 Task: Find an Airbnb in Marsabit, Kenya for 4 guests from 10th to 25th July, with a price range of ₹15,000 to ₹25,000, 2 bedrooms, 2 bathrooms, and amenities including Free parking, TV, Gym, Breakfast, and Wifi. Enable 'Self check-in'.
Action: Mouse moved to (493, 120)
Screenshot: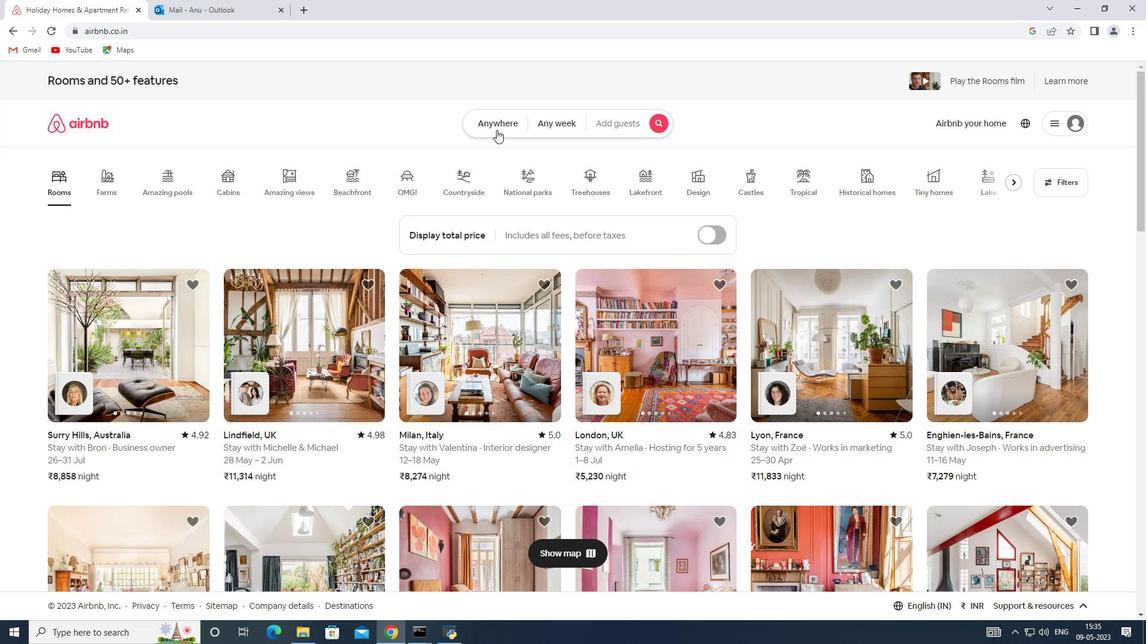 
Action: Mouse pressed left at (493, 120)
Screenshot: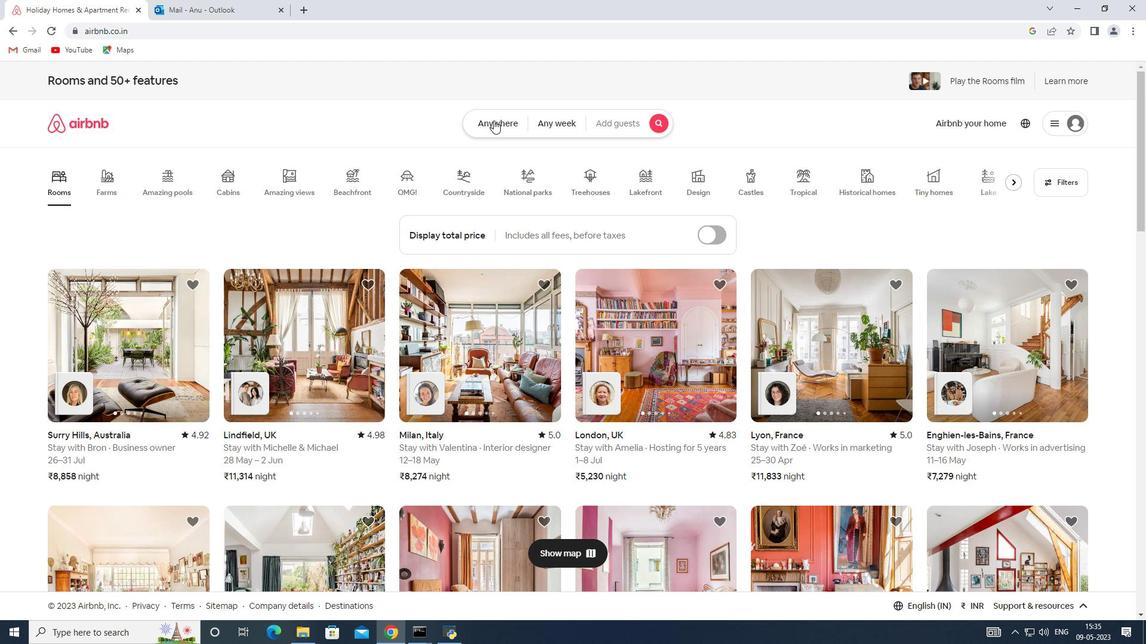 
Action: Mouse moved to (401, 177)
Screenshot: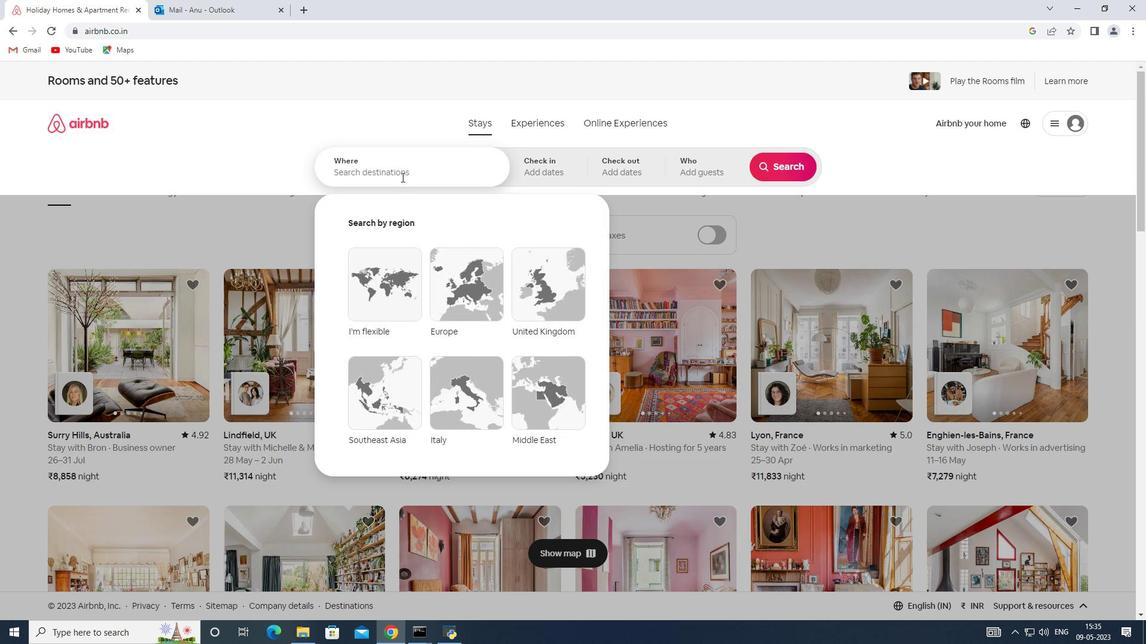 
Action: Mouse pressed left at (401, 177)
Screenshot: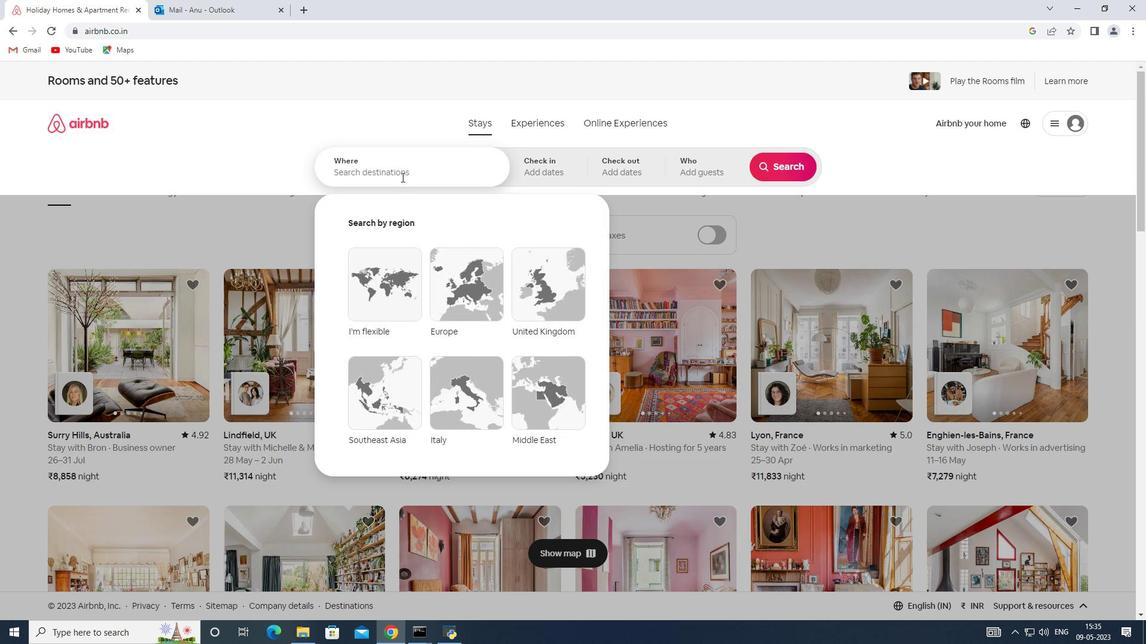 
Action: Key pressed <Key.shift>Marsabit,<Key.shift><Key.shift><Key.shift><Key.shift><Key.shift><Key.shift><Key.shift>Kenya
Screenshot: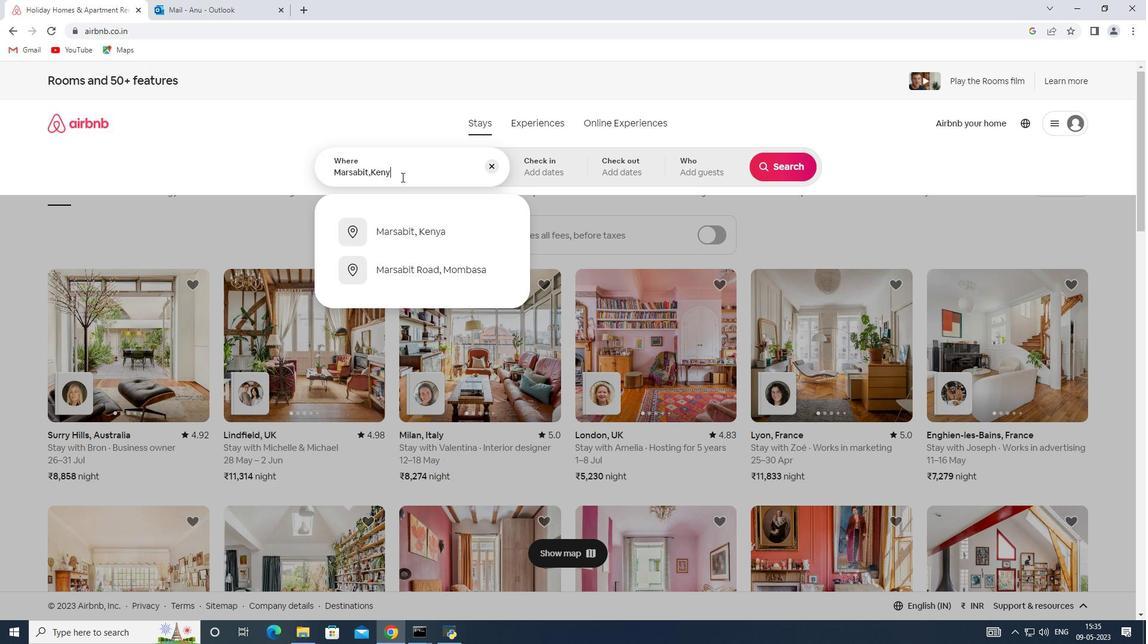 
Action: Mouse moved to (543, 178)
Screenshot: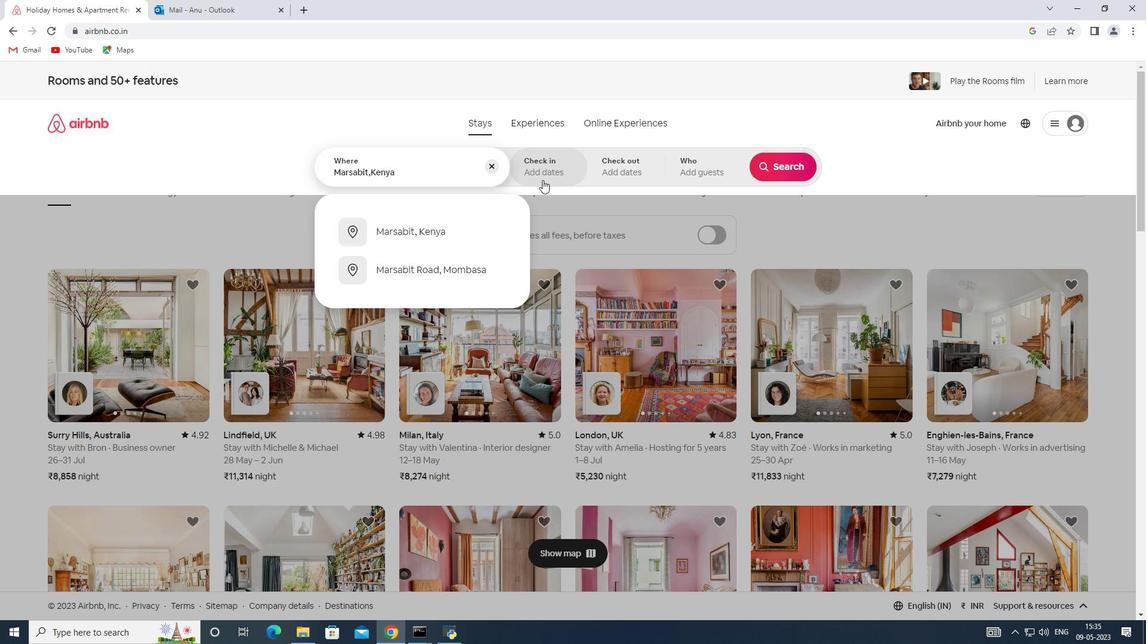 
Action: Mouse pressed left at (543, 178)
Screenshot: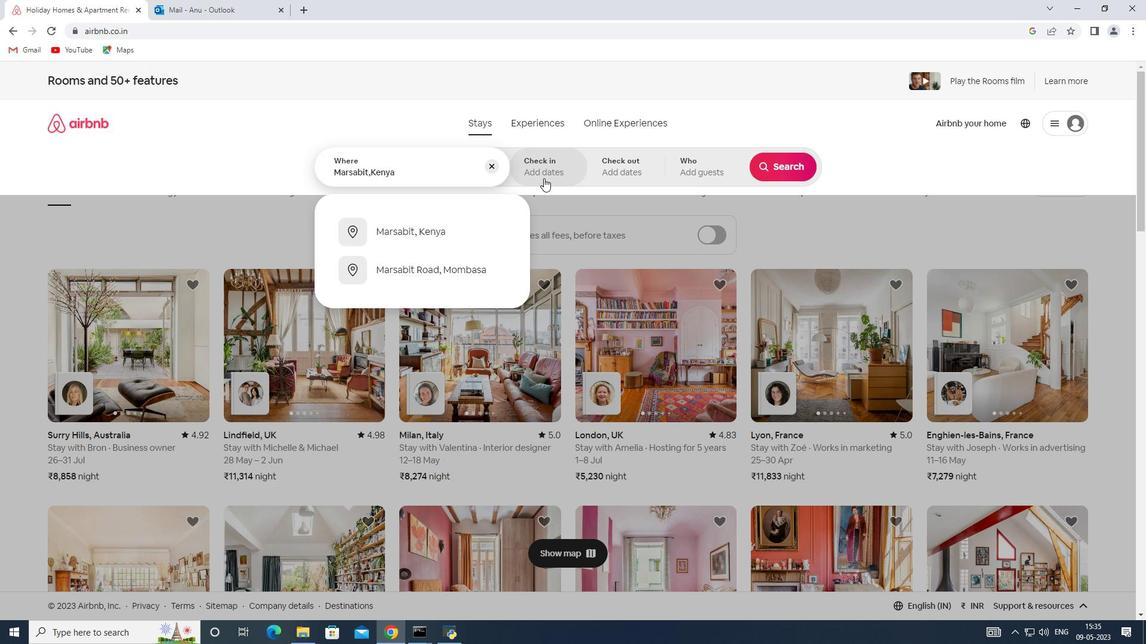 
Action: Mouse moved to (784, 262)
Screenshot: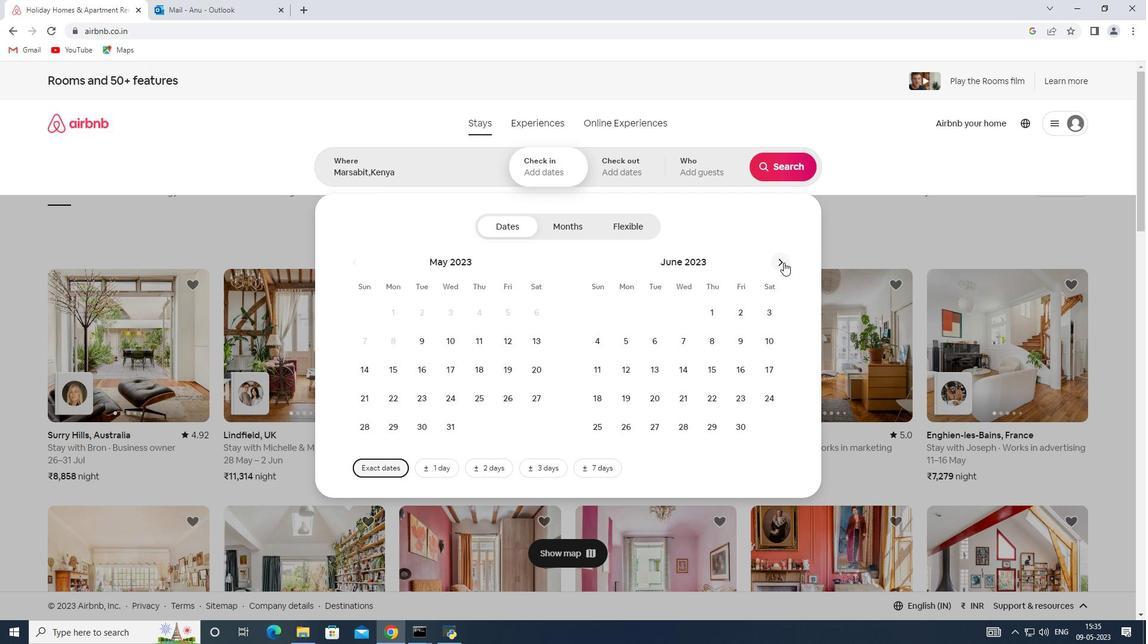 
Action: Mouse pressed left at (784, 262)
Screenshot: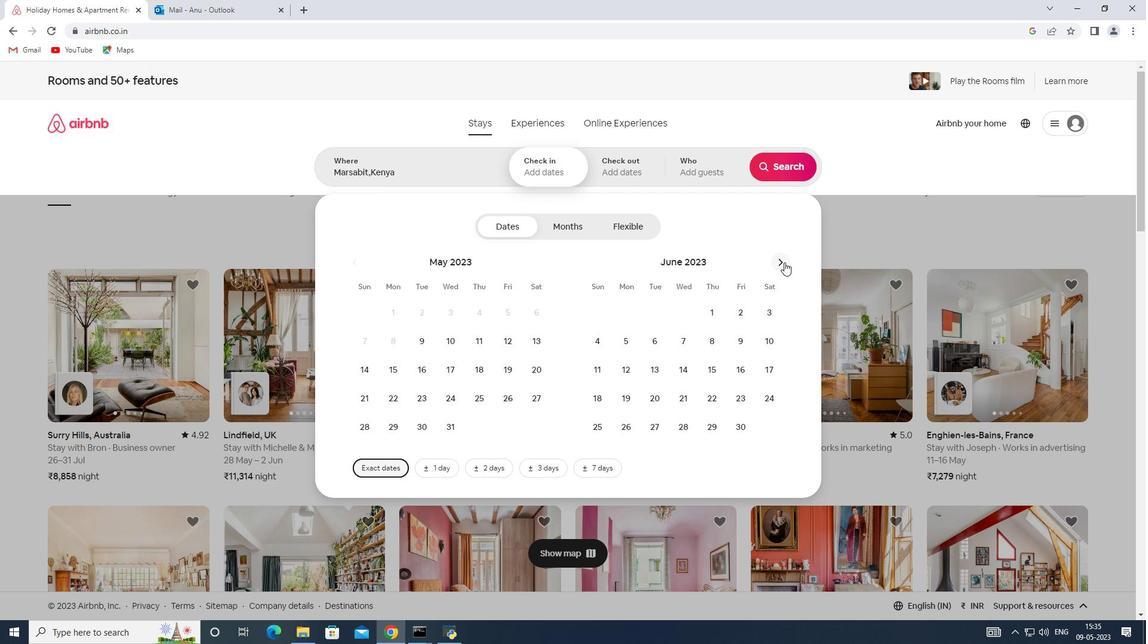 
Action: Mouse moved to (629, 366)
Screenshot: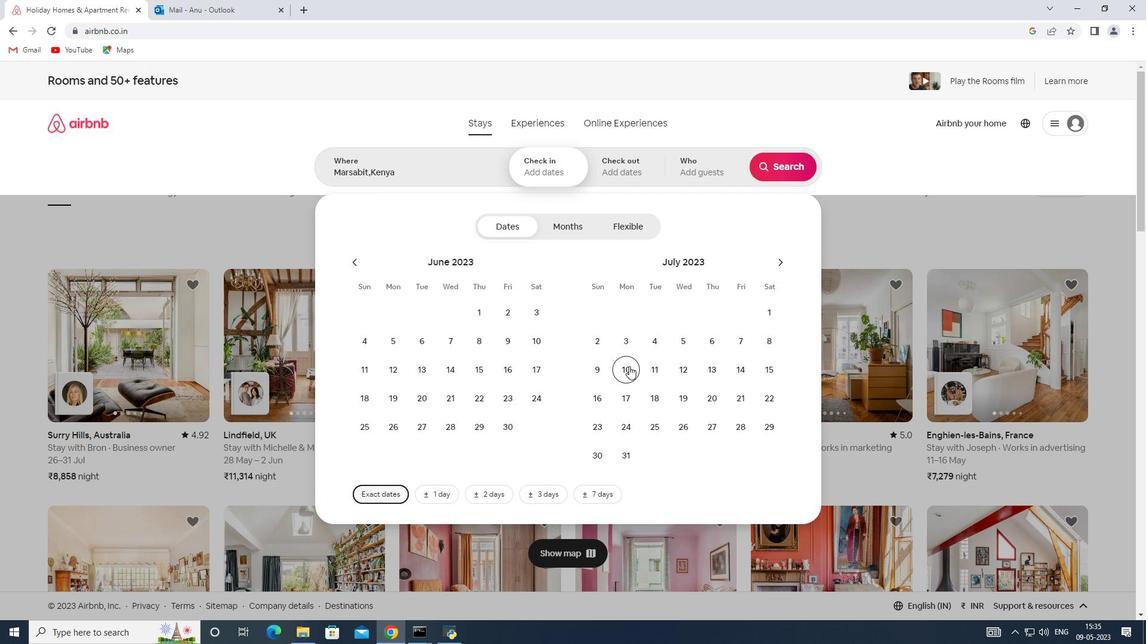 
Action: Mouse pressed left at (629, 366)
Screenshot: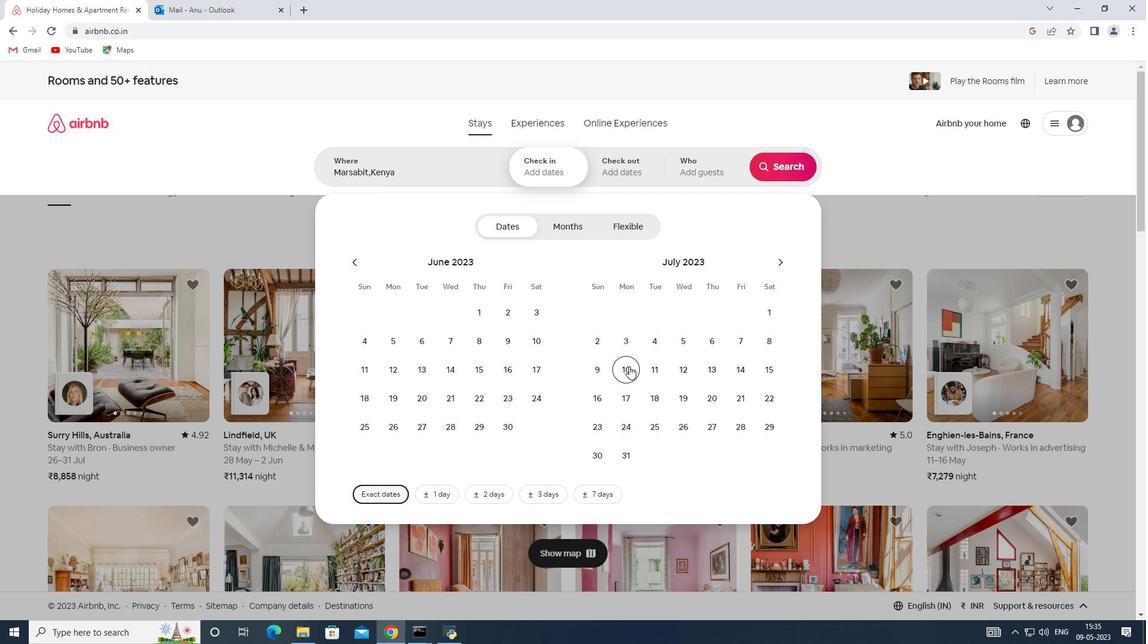 
Action: Mouse moved to (656, 422)
Screenshot: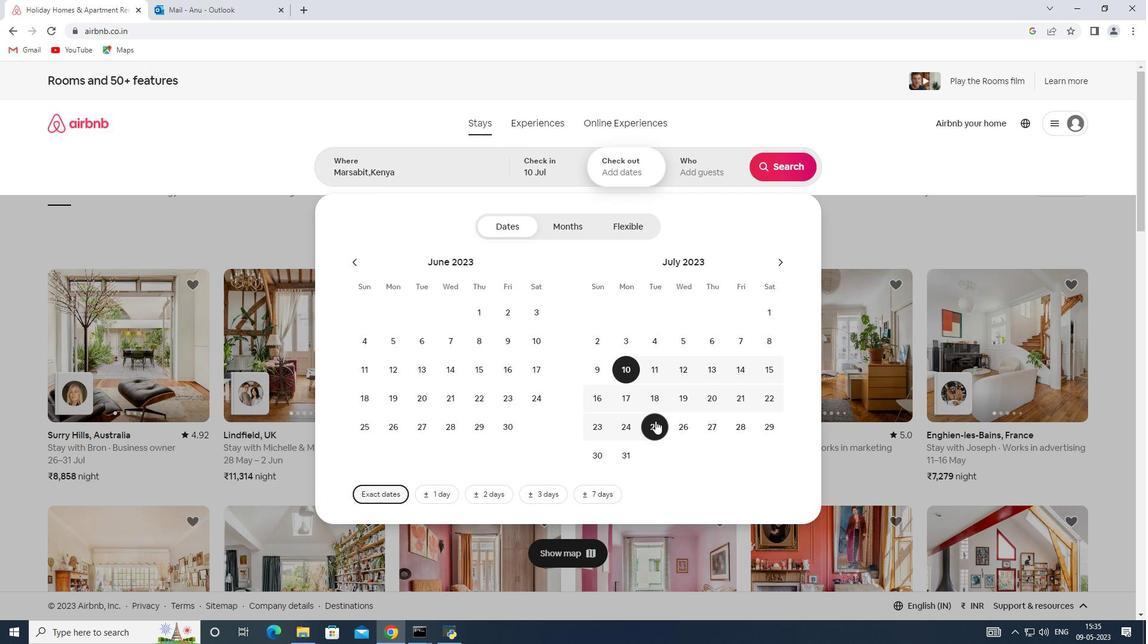 
Action: Mouse pressed left at (656, 422)
Screenshot: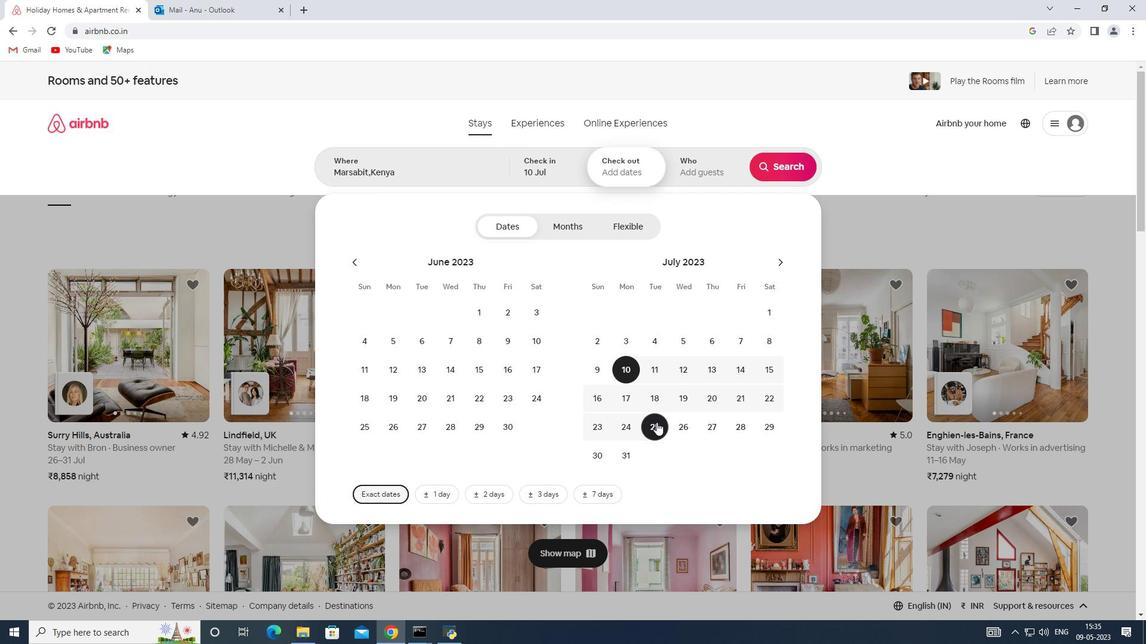 
Action: Mouse moved to (703, 168)
Screenshot: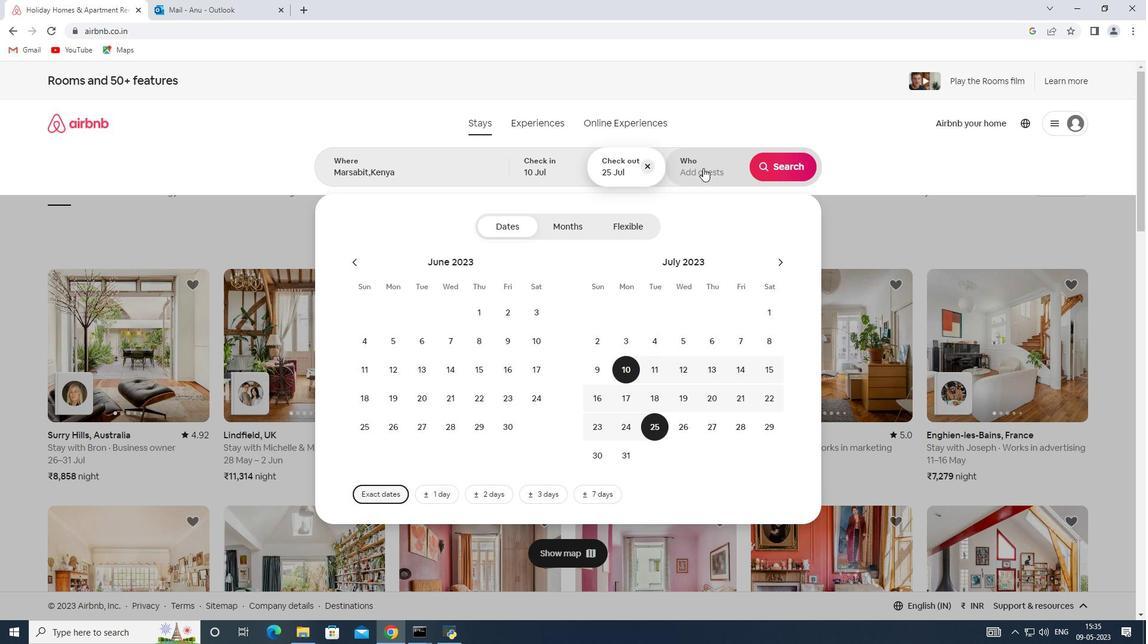 
Action: Mouse pressed left at (703, 168)
Screenshot: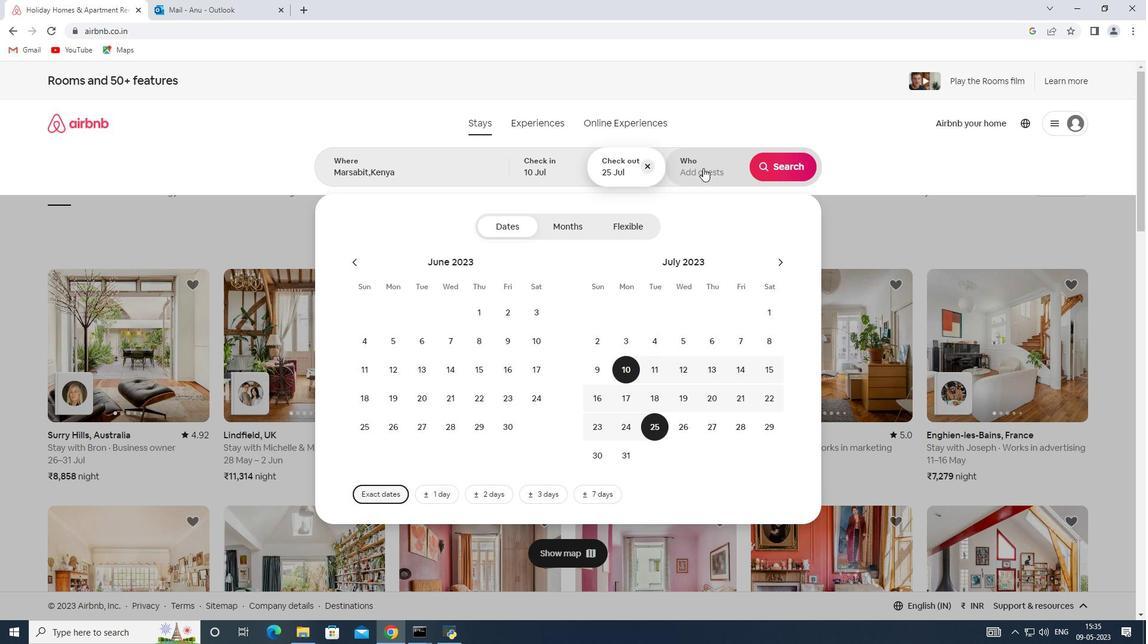 
Action: Mouse moved to (780, 229)
Screenshot: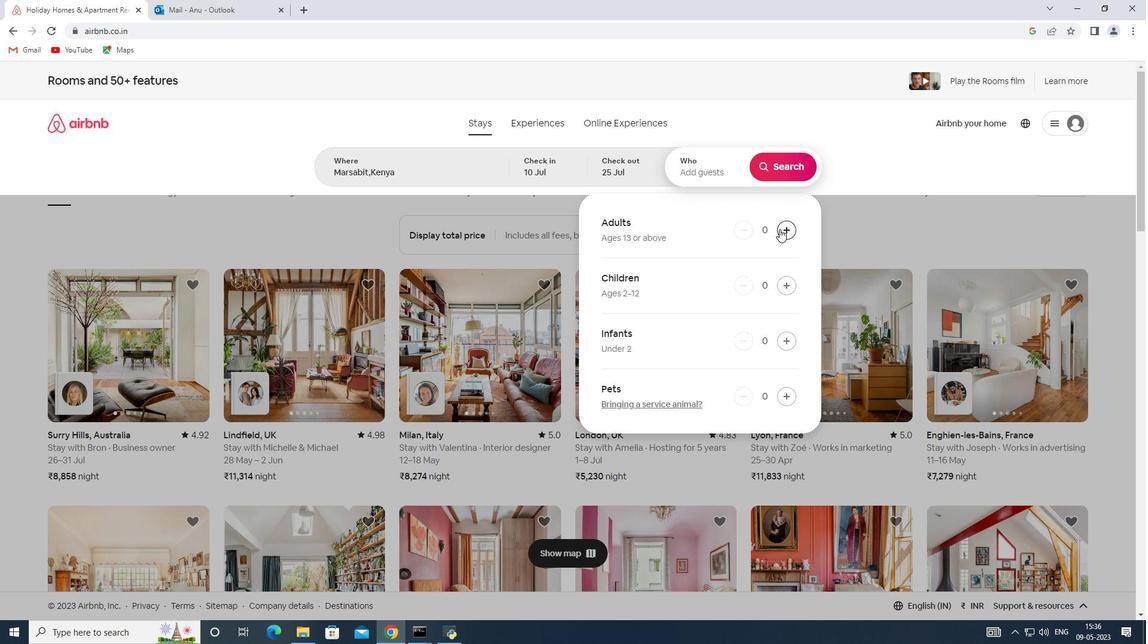 
Action: Mouse pressed left at (780, 229)
Screenshot: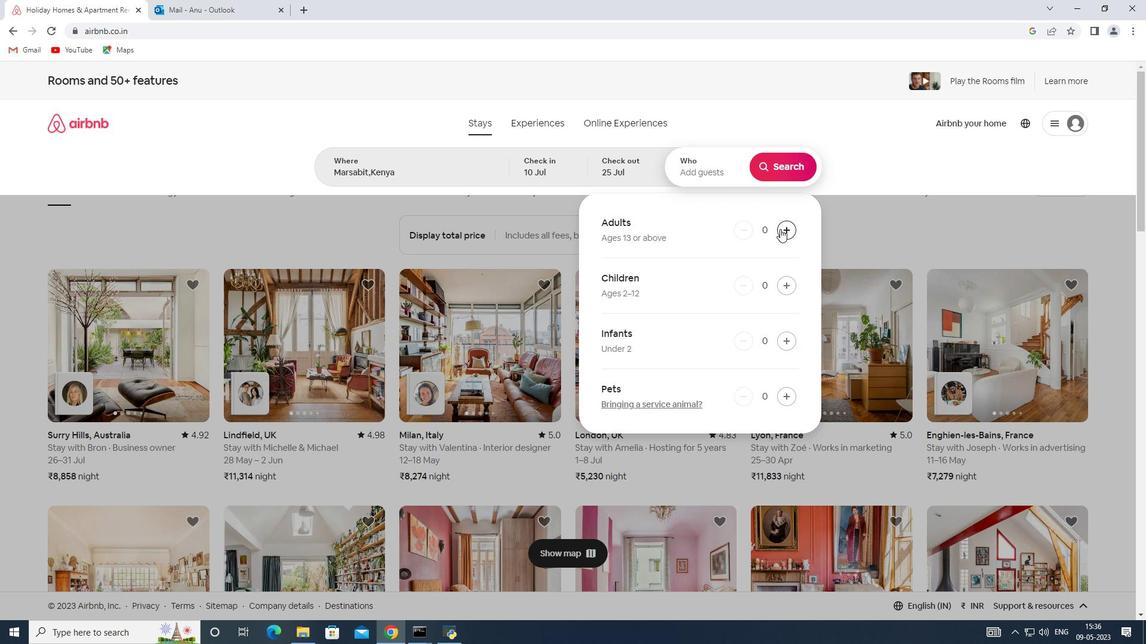 
Action: Mouse pressed left at (780, 229)
Screenshot: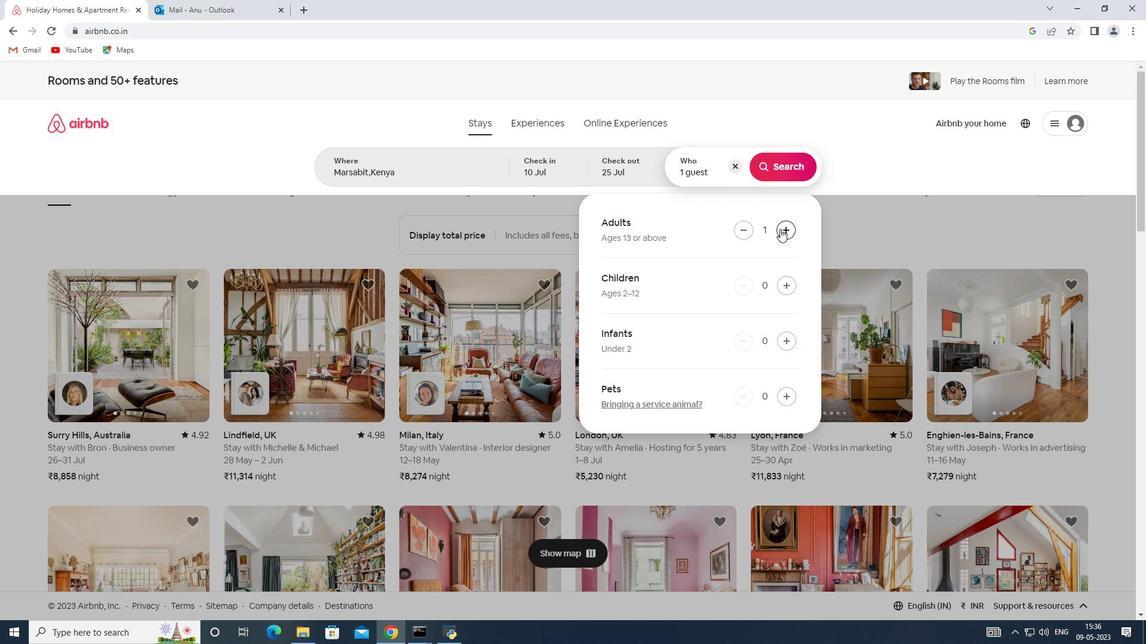 
Action: Mouse moved to (780, 229)
Screenshot: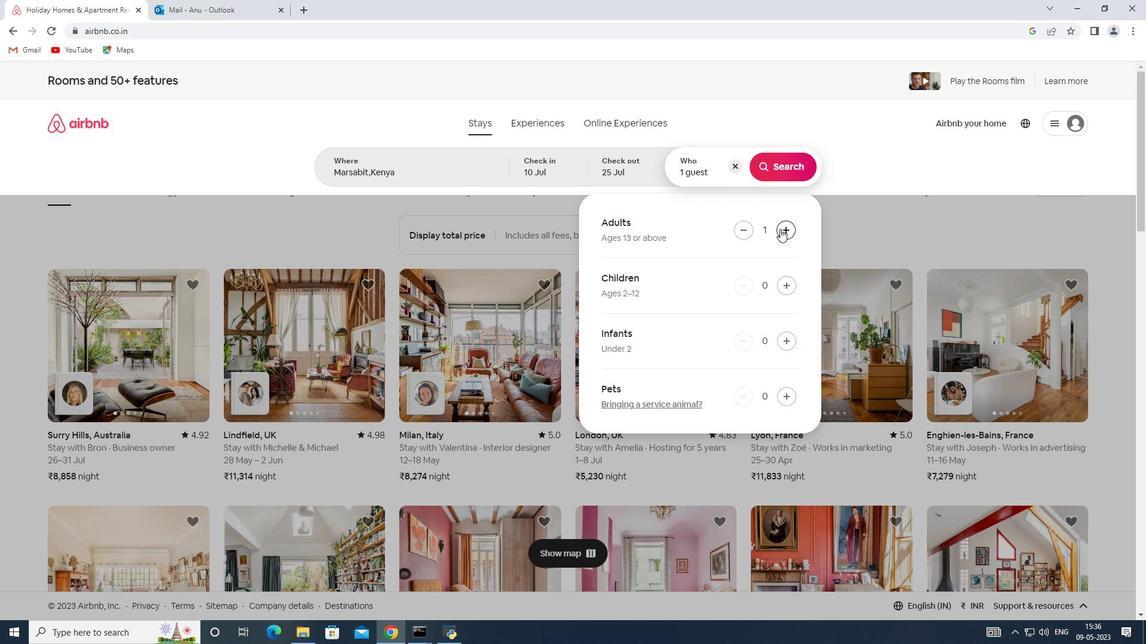 
Action: Mouse pressed left at (780, 229)
Screenshot: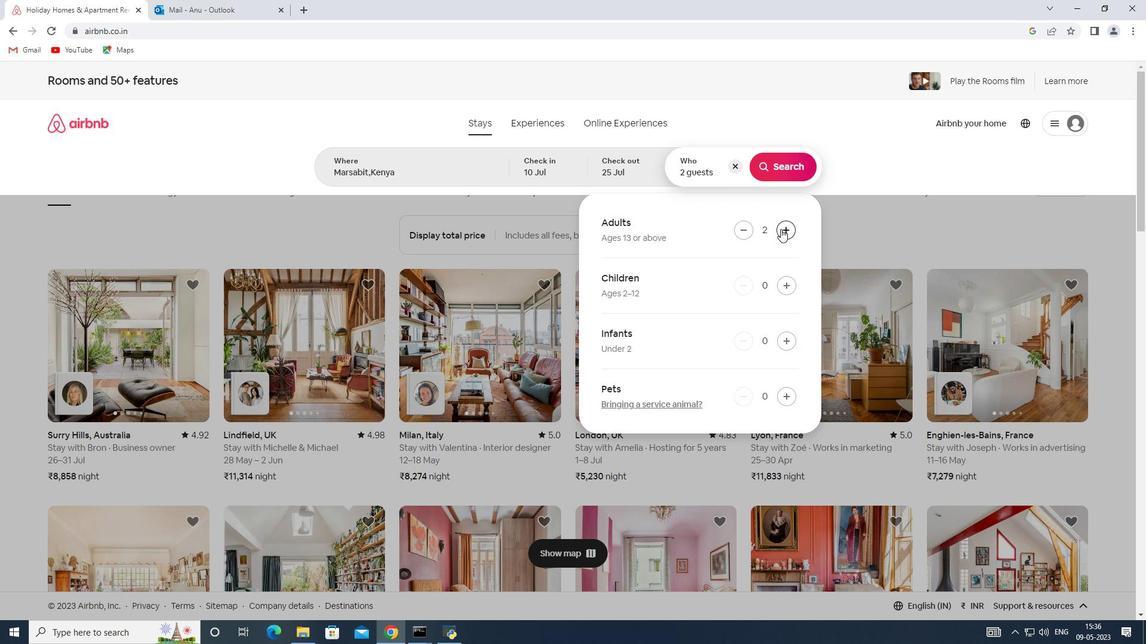 
Action: Mouse moved to (785, 280)
Screenshot: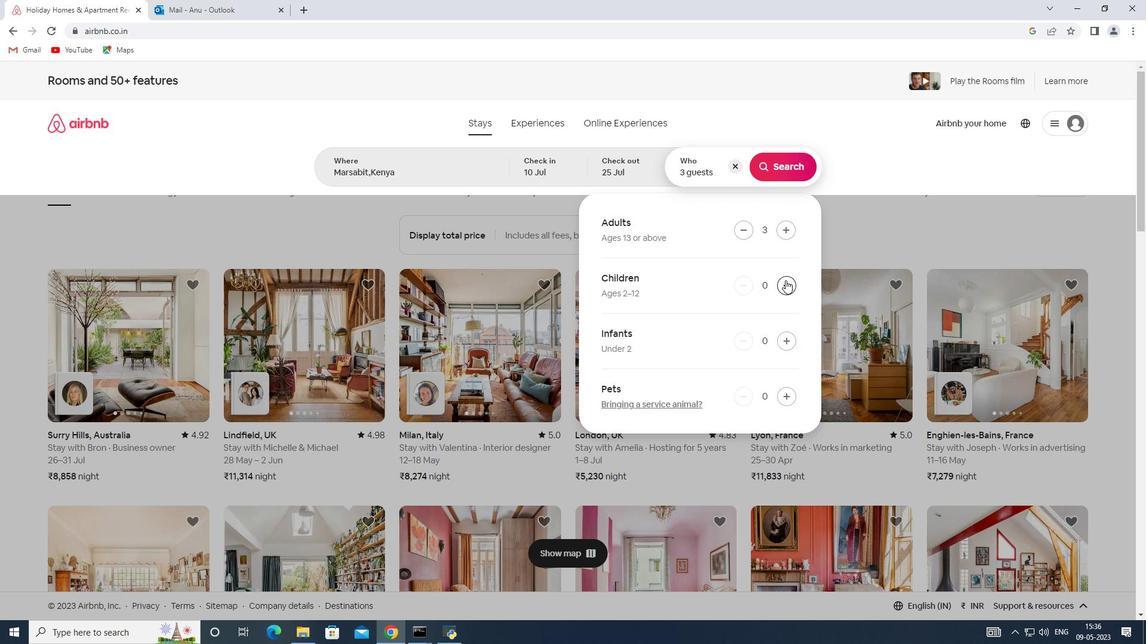 
Action: Mouse pressed left at (785, 280)
Screenshot: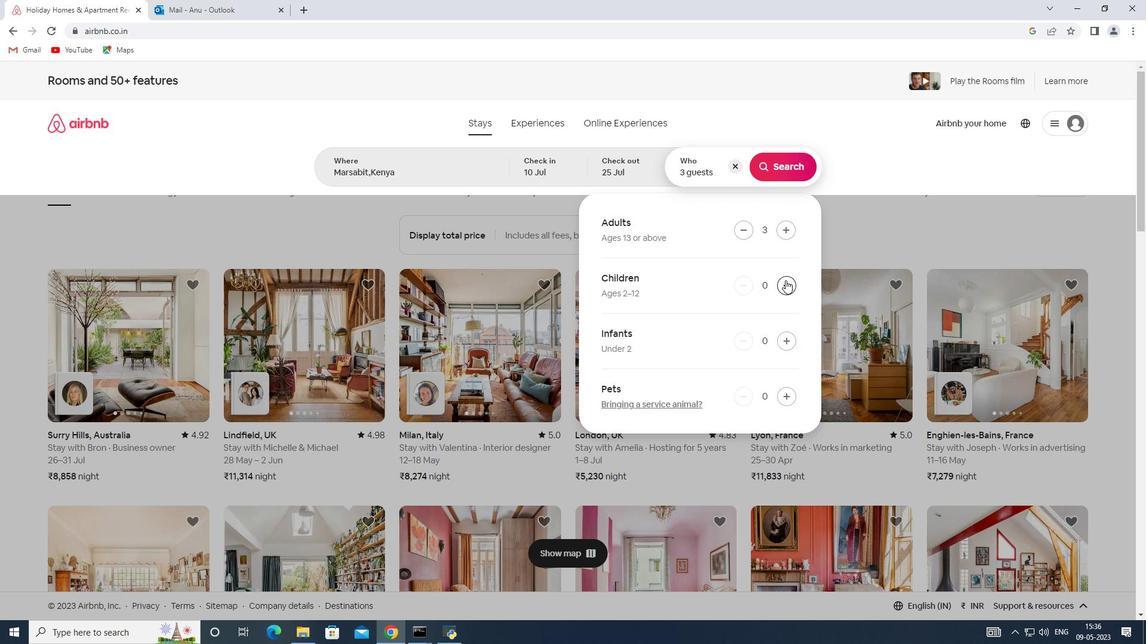 
Action: Mouse moved to (783, 168)
Screenshot: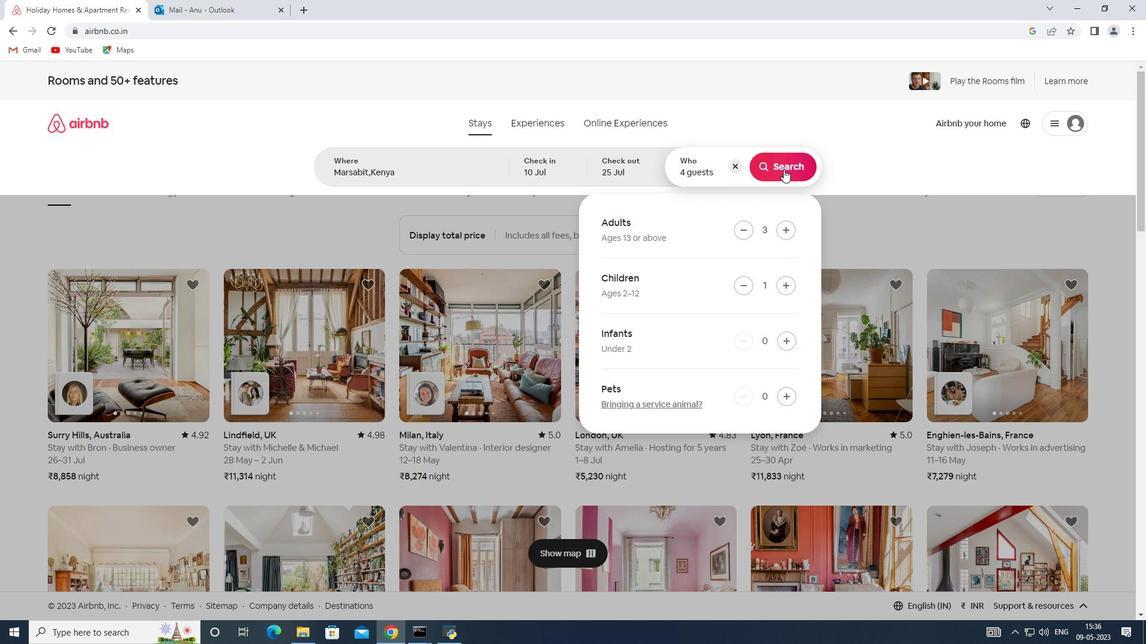 
Action: Mouse pressed left at (783, 168)
Screenshot: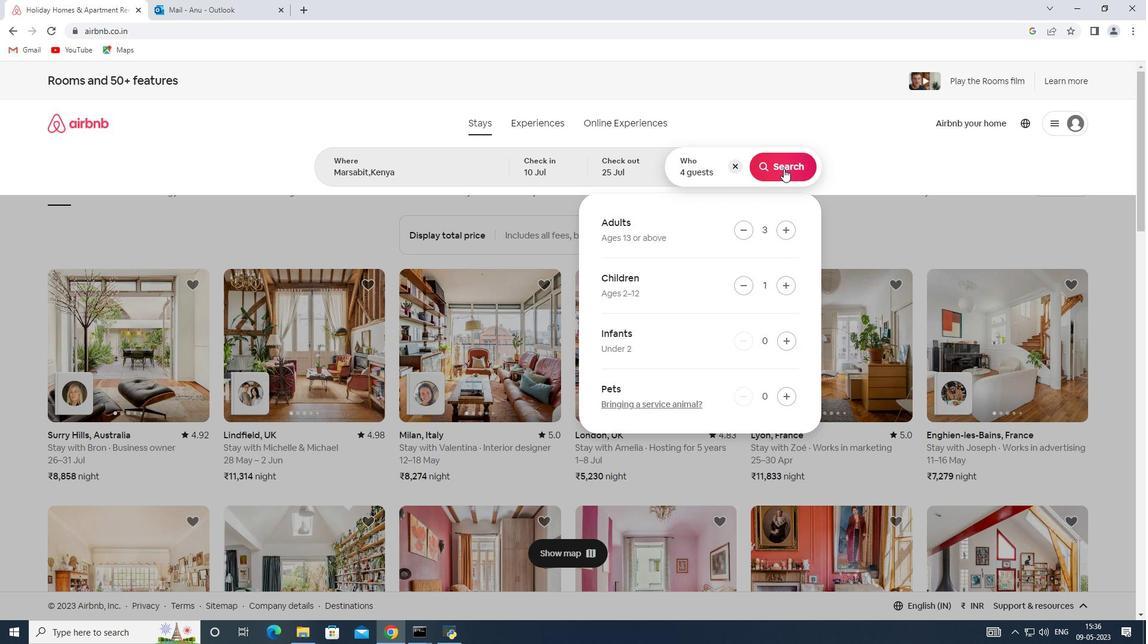 
Action: Mouse moved to (1094, 137)
Screenshot: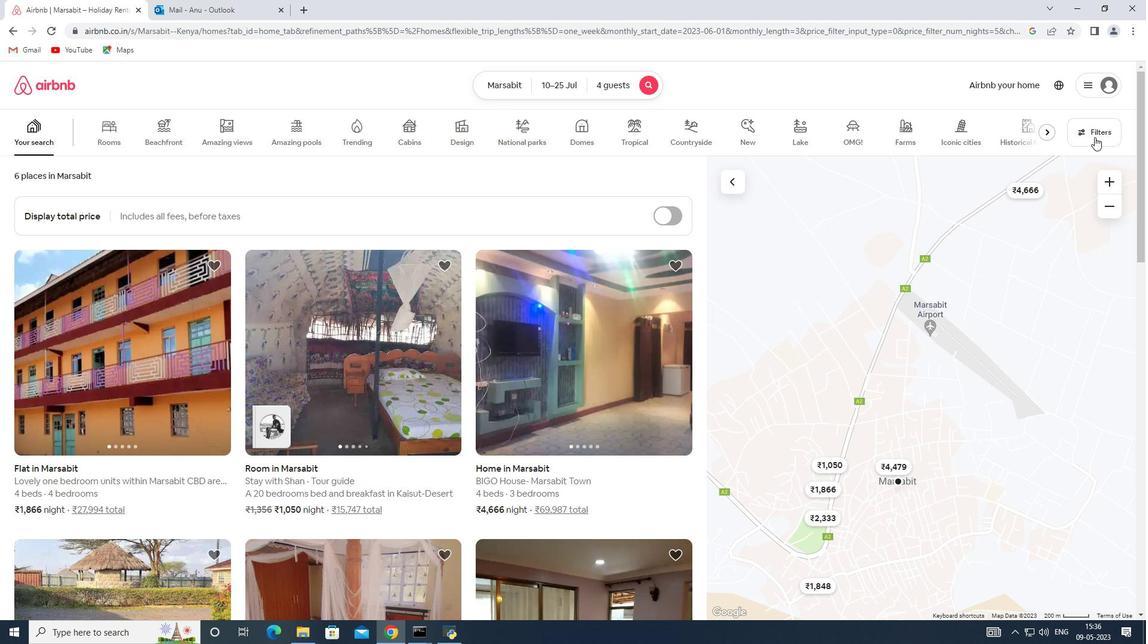 
Action: Mouse pressed left at (1094, 137)
Screenshot: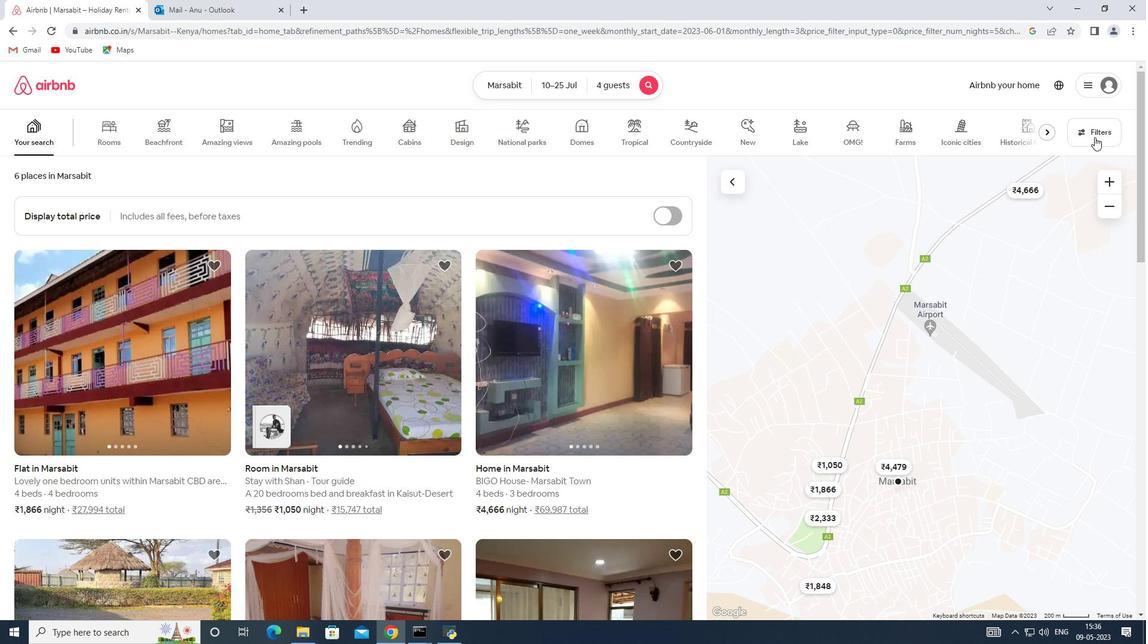 
Action: Mouse moved to (416, 431)
Screenshot: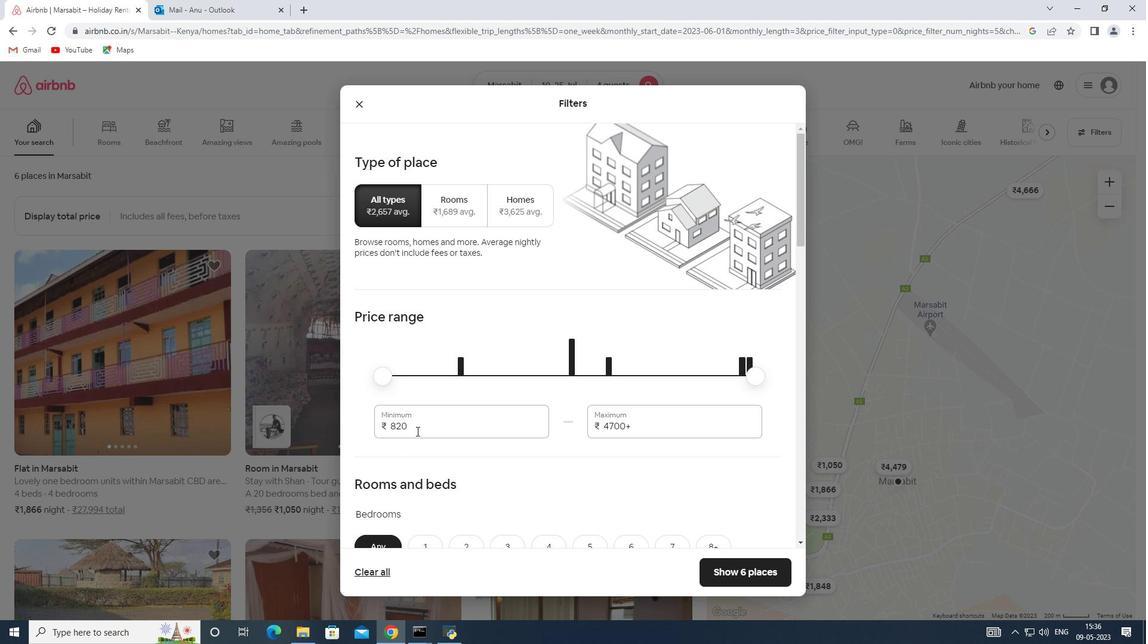 
Action: Mouse pressed left at (416, 431)
Screenshot: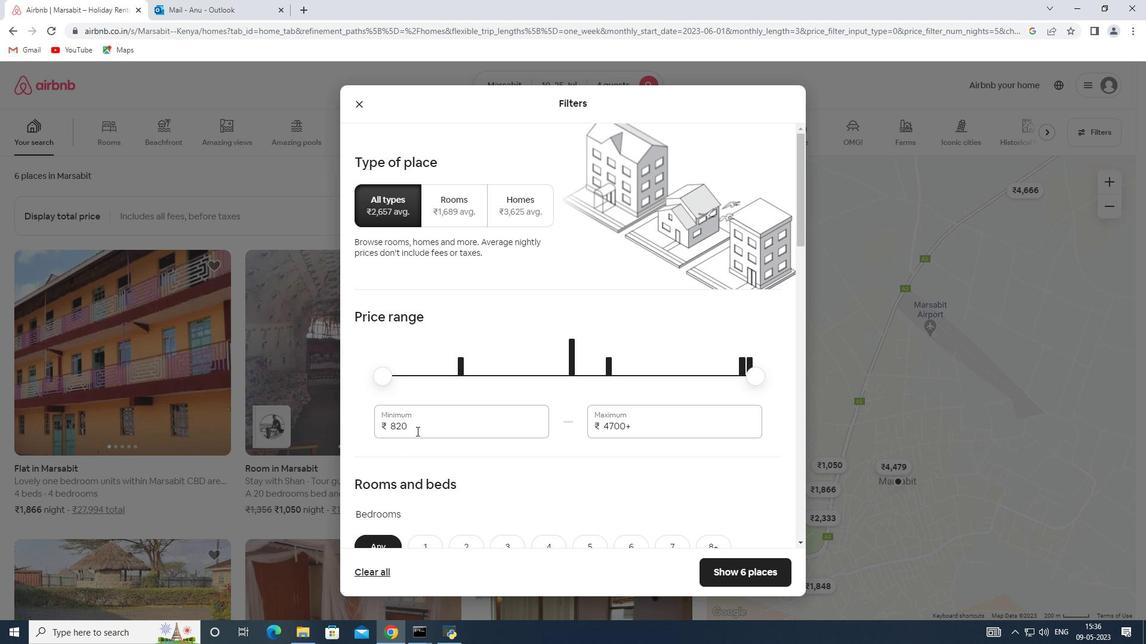 
Action: Mouse moved to (382, 430)
Screenshot: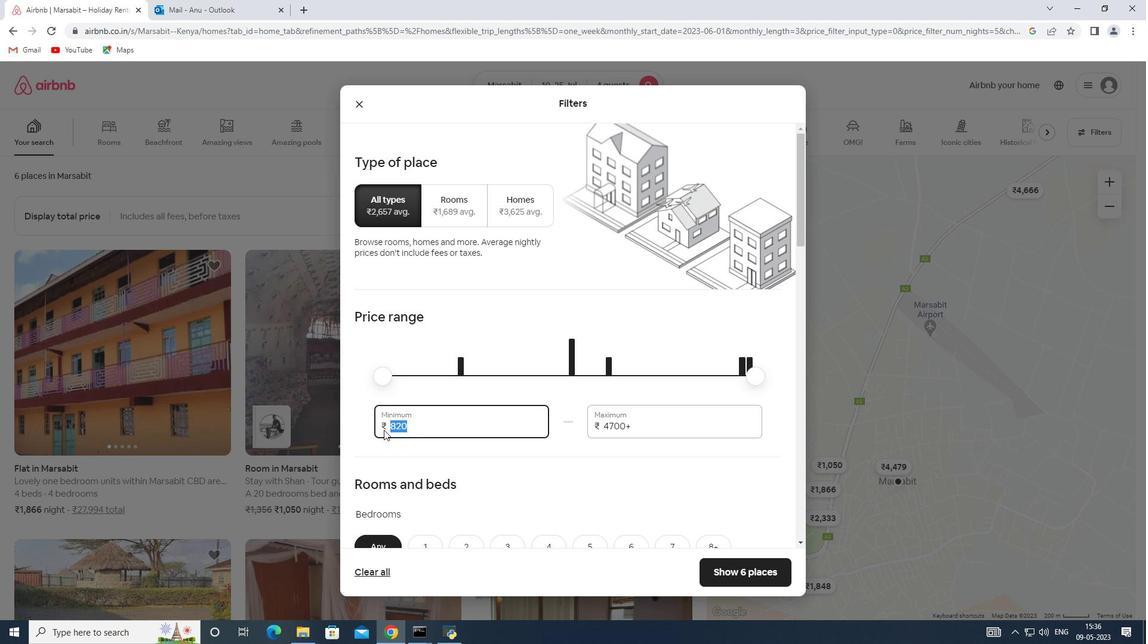 
Action: Key pressed 15000
Screenshot: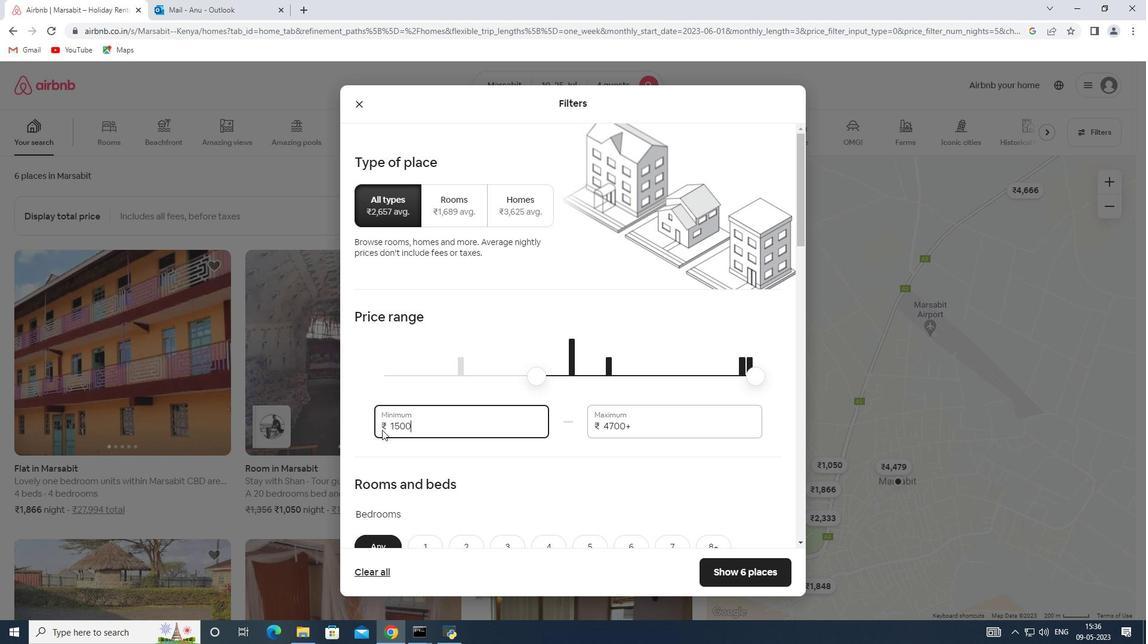 
Action: Mouse moved to (638, 425)
Screenshot: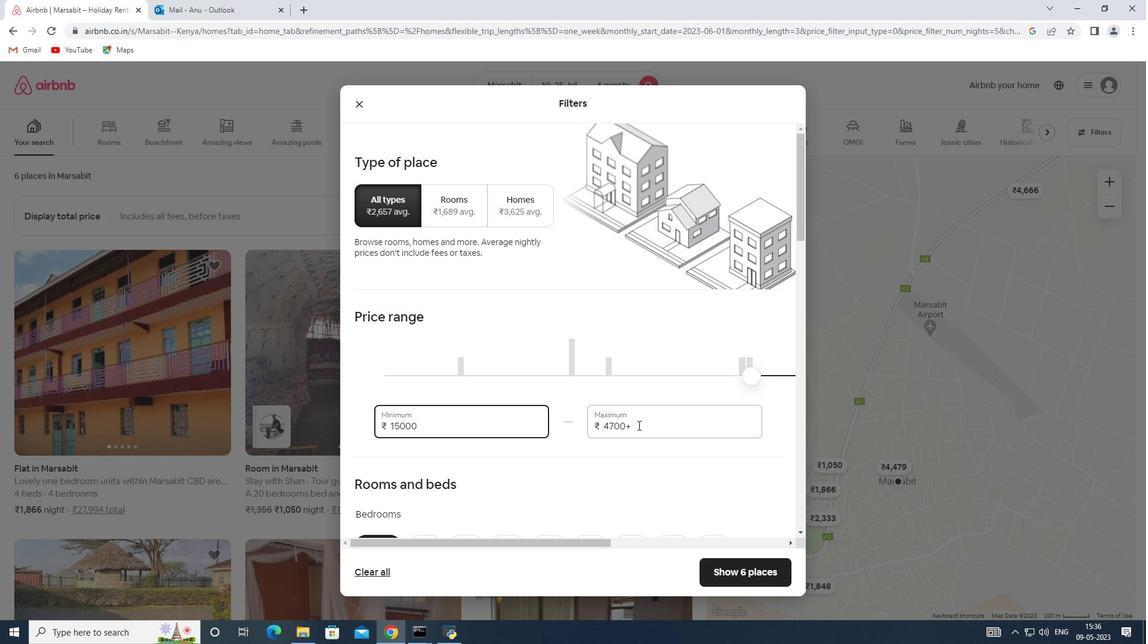 
Action: Mouse pressed left at (638, 425)
Screenshot: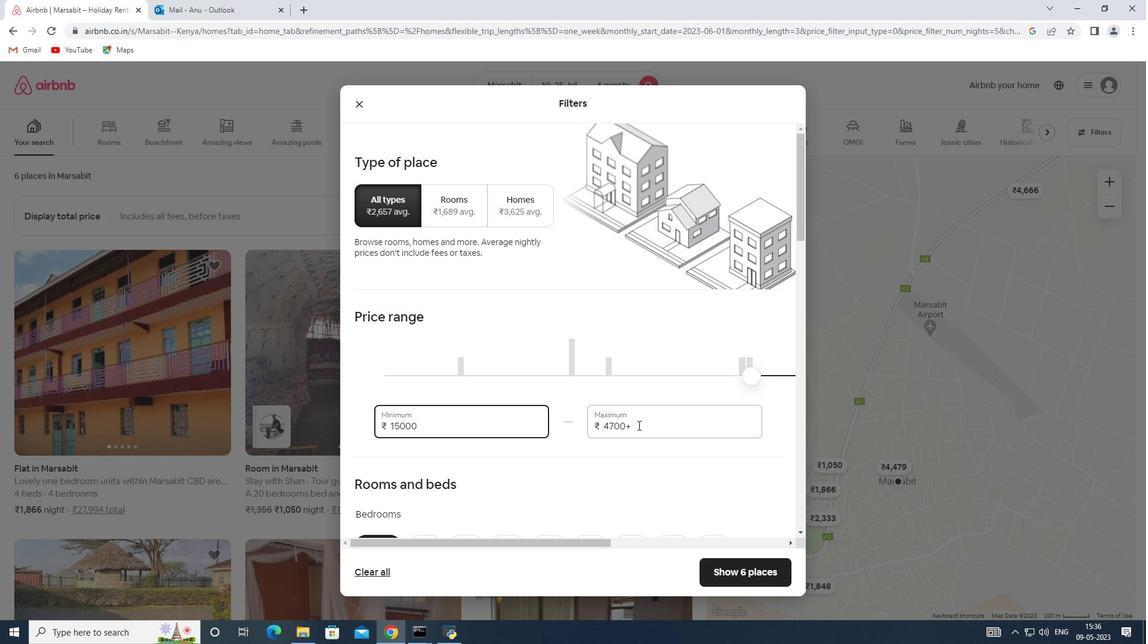 
Action: Mouse moved to (596, 426)
Screenshot: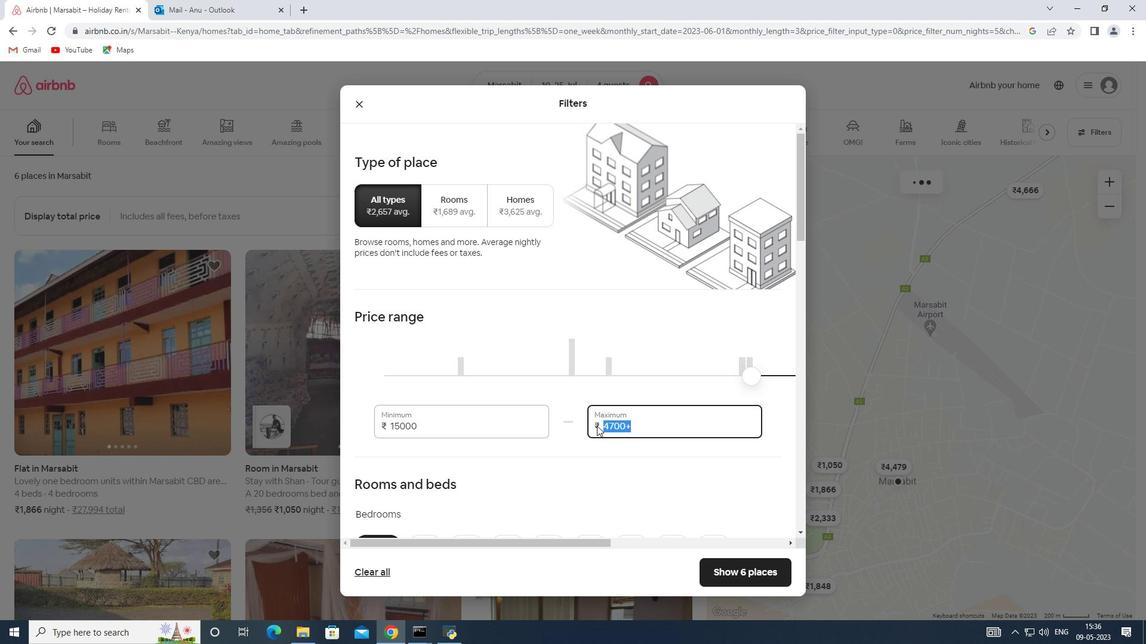 
Action: Key pressed 25000
Screenshot: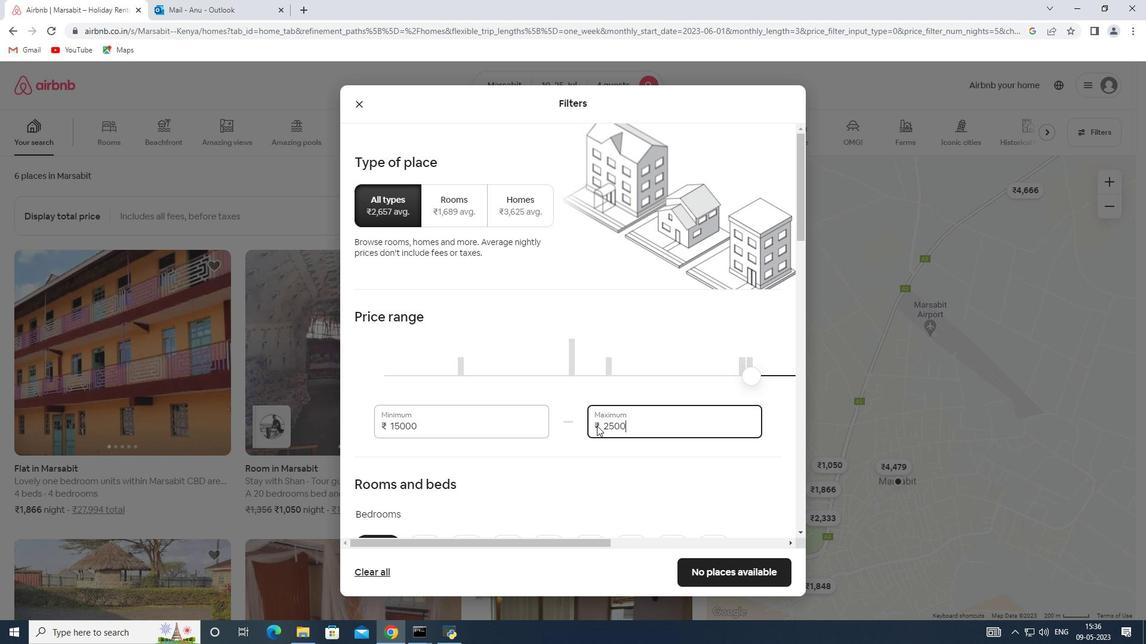 
Action: Mouse scrolled (596, 425) with delta (0, 0)
Screenshot: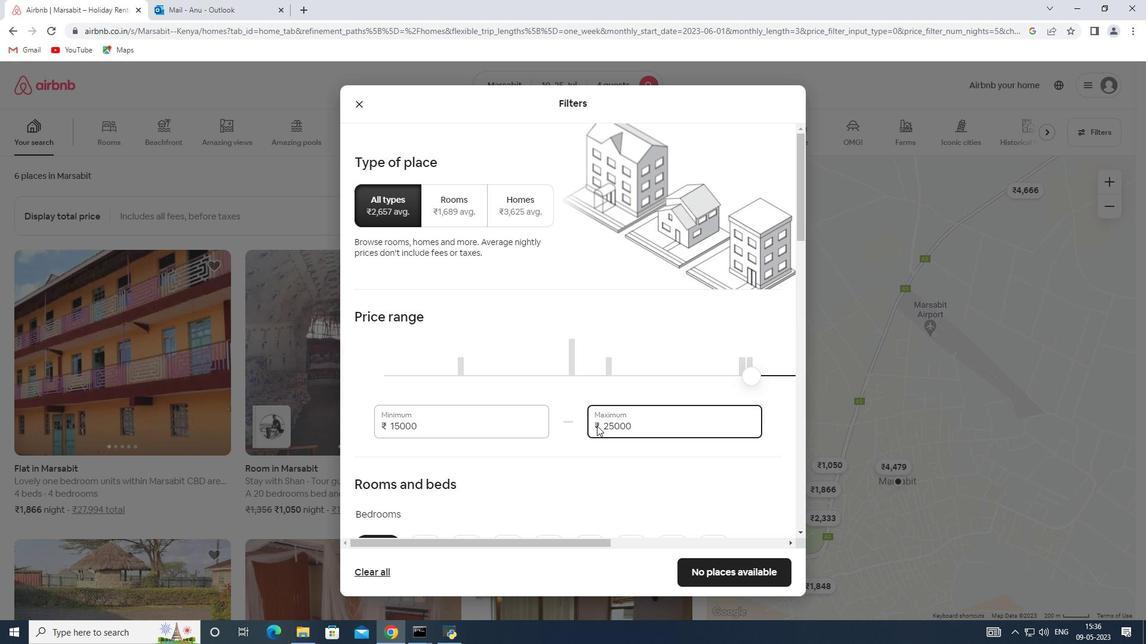 
Action: Mouse scrolled (596, 425) with delta (0, 0)
Screenshot: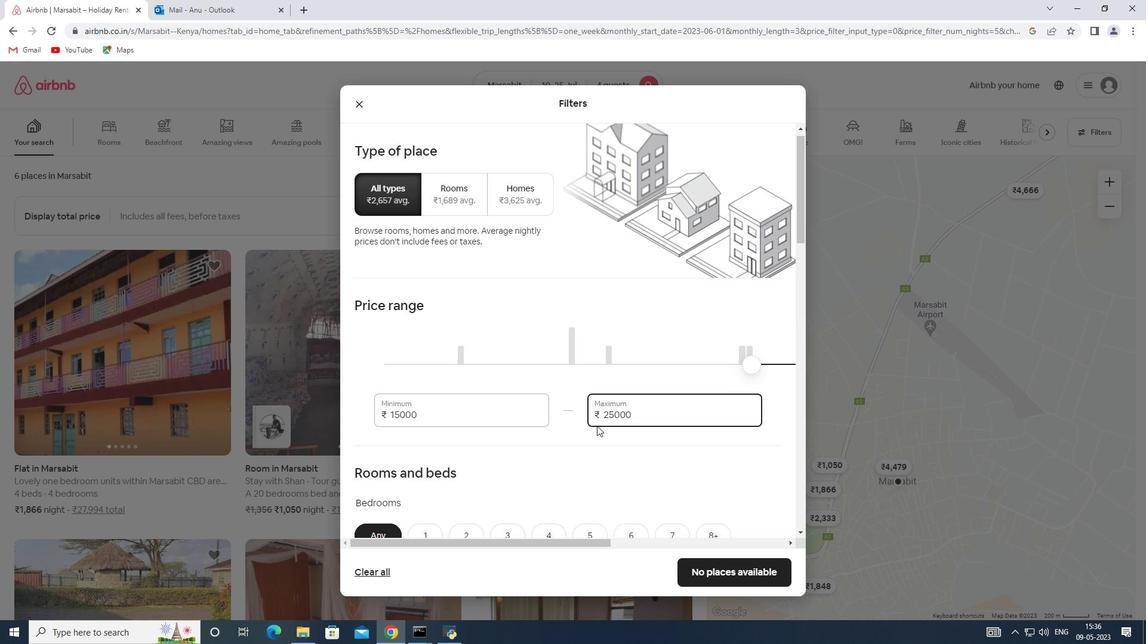 
Action: Mouse moved to (591, 428)
Screenshot: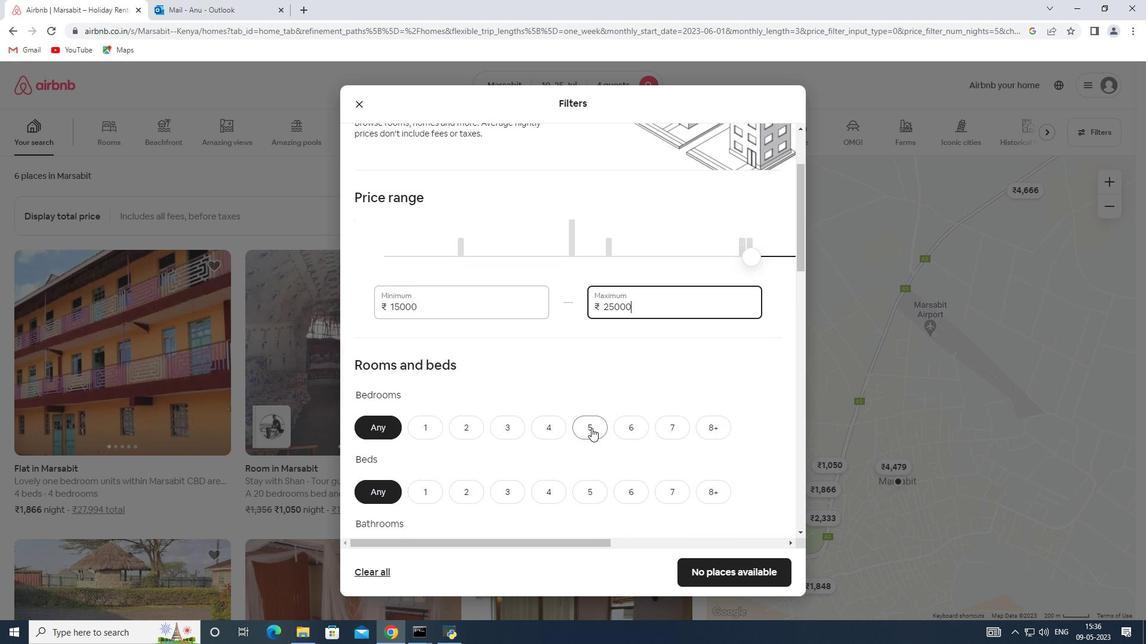 
Action: Mouse scrolled (591, 428) with delta (0, 0)
Screenshot: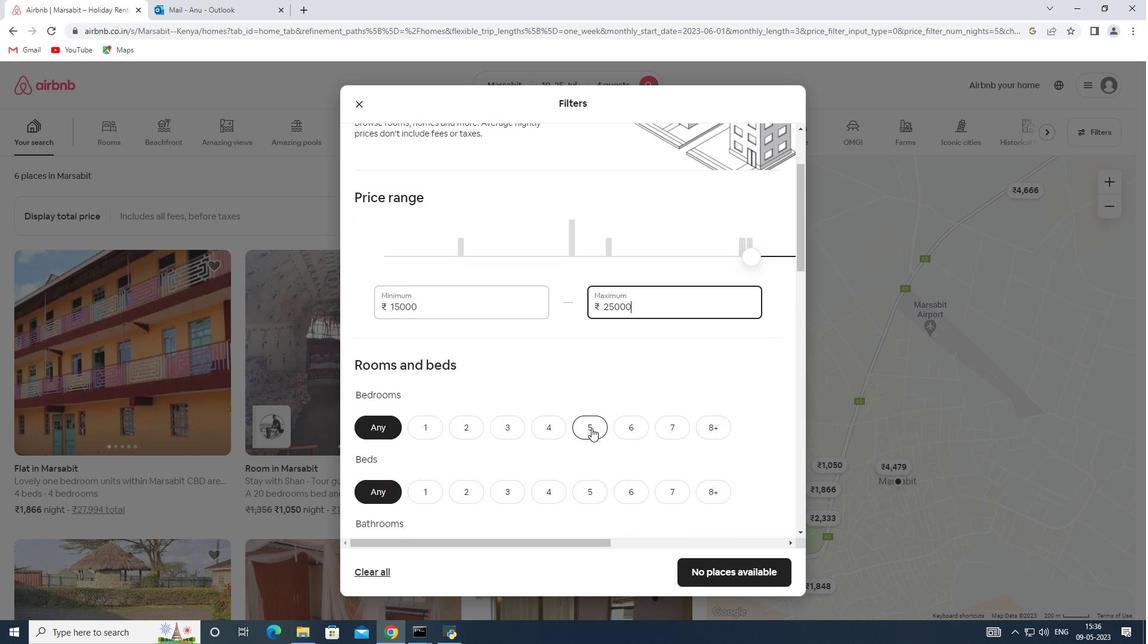 
Action: Mouse moved to (592, 428)
Screenshot: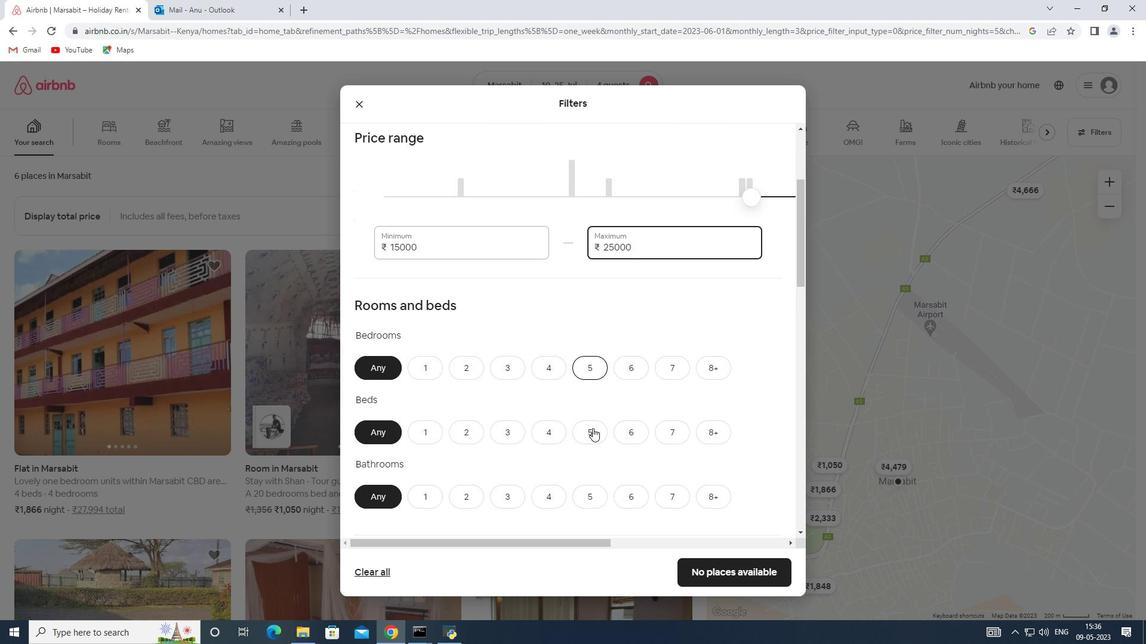 
Action: Mouse scrolled (592, 428) with delta (0, 0)
Screenshot: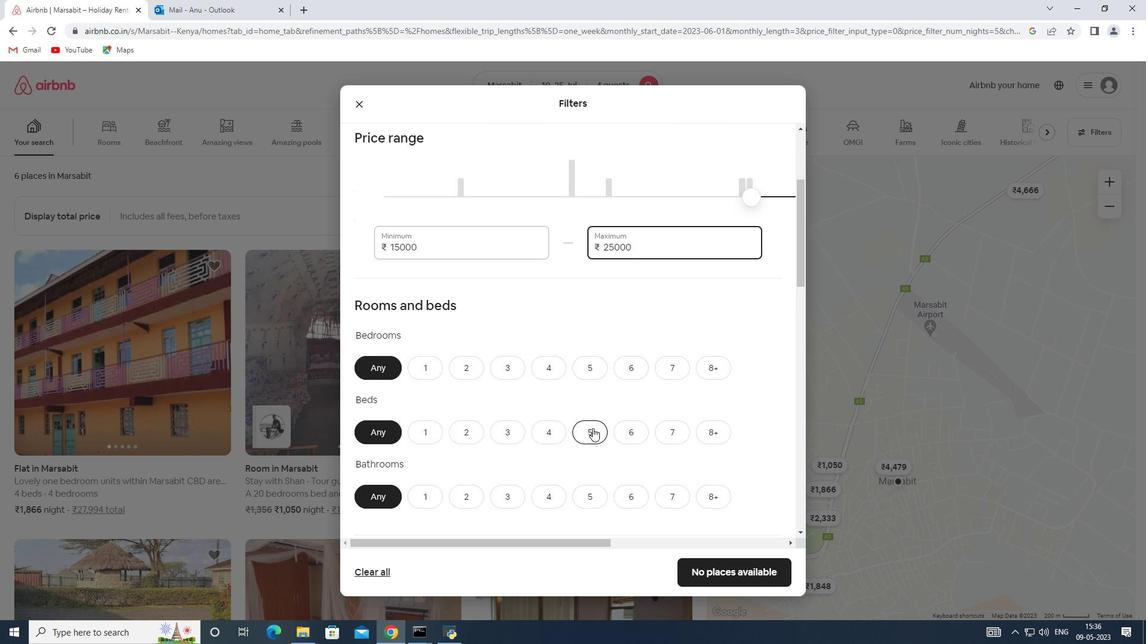 
Action: Mouse moved to (471, 303)
Screenshot: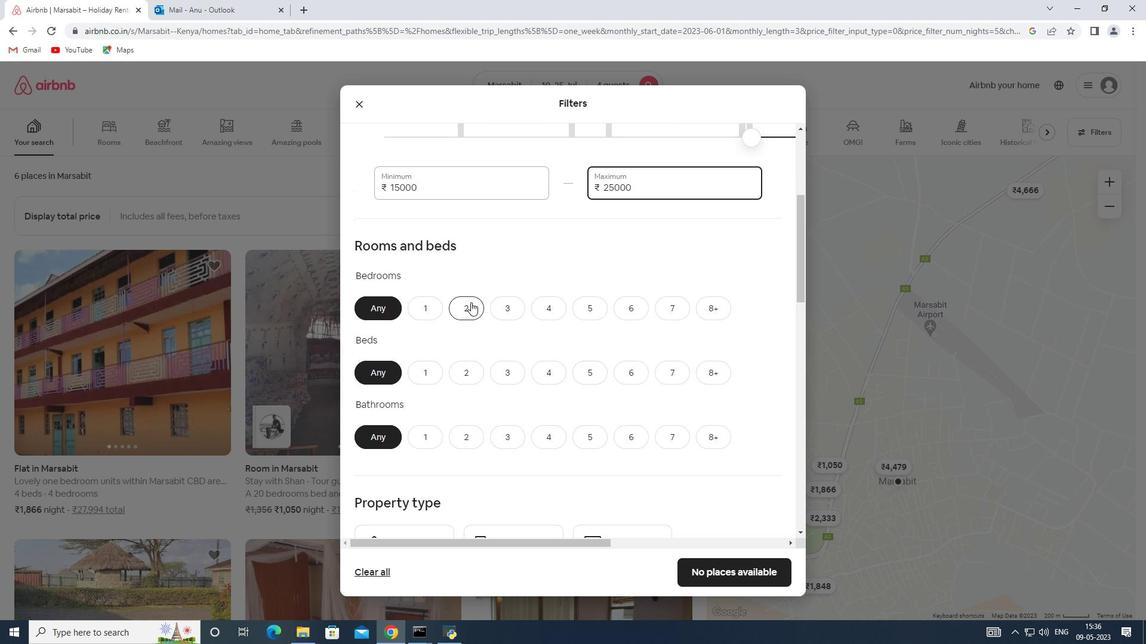 
Action: Mouse pressed left at (471, 303)
Screenshot: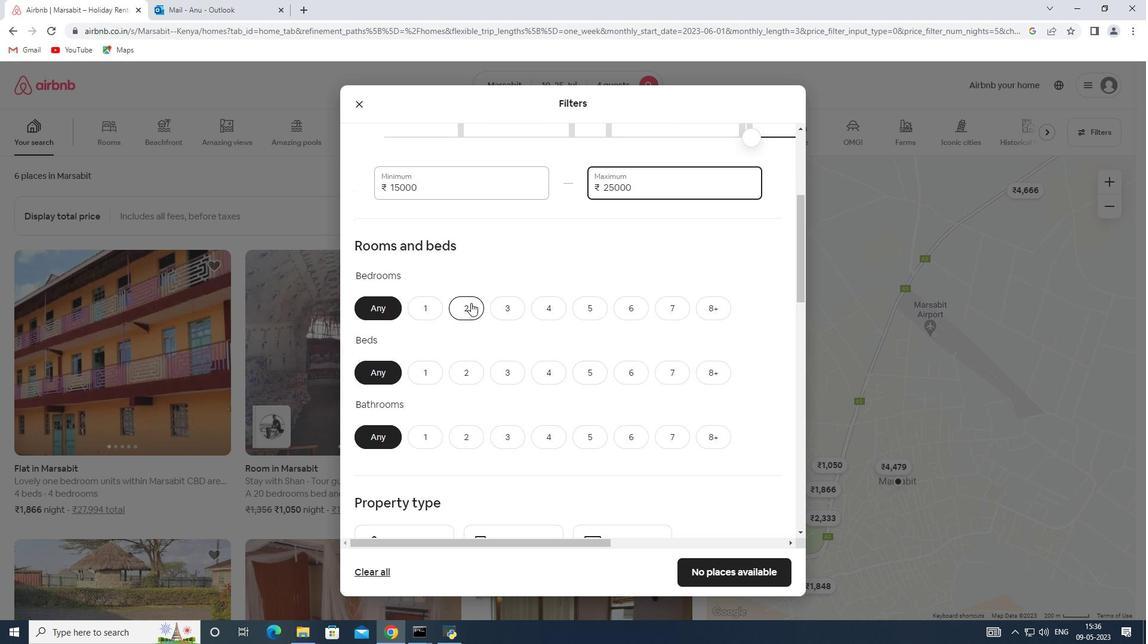 
Action: Mouse moved to (512, 372)
Screenshot: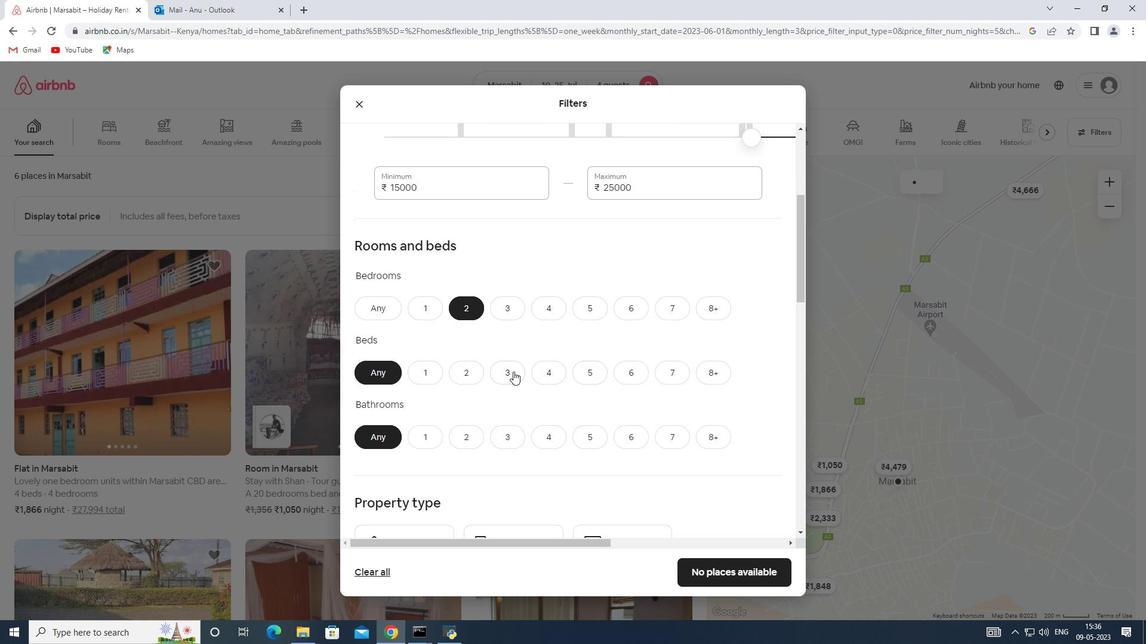 
Action: Mouse pressed left at (512, 372)
Screenshot: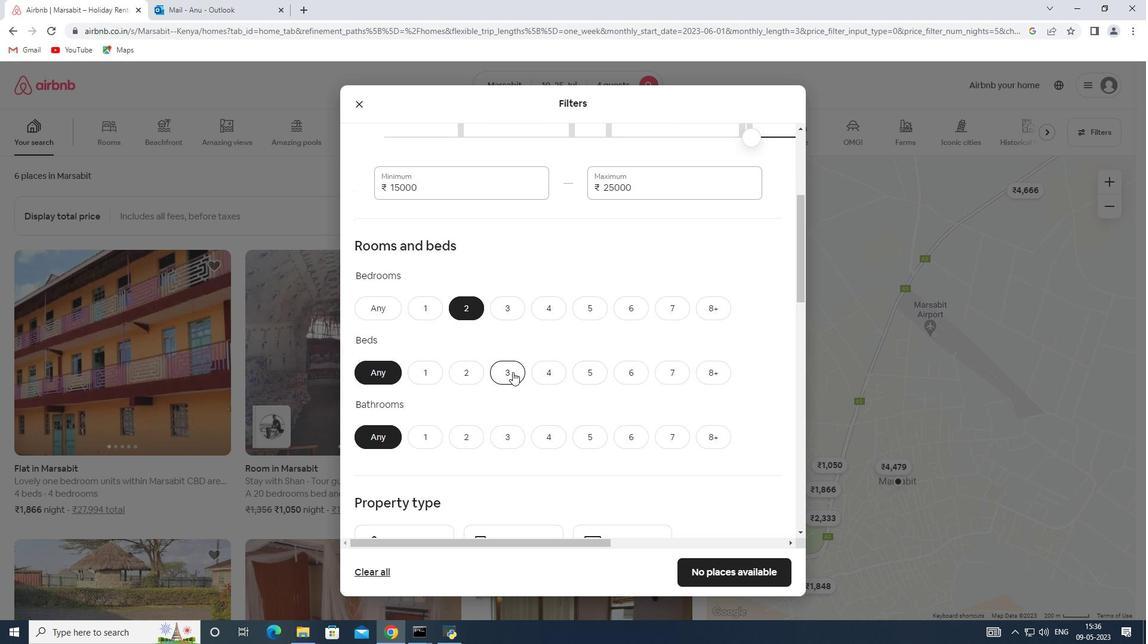 
Action: Mouse moved to (472, 439)
Screenshot: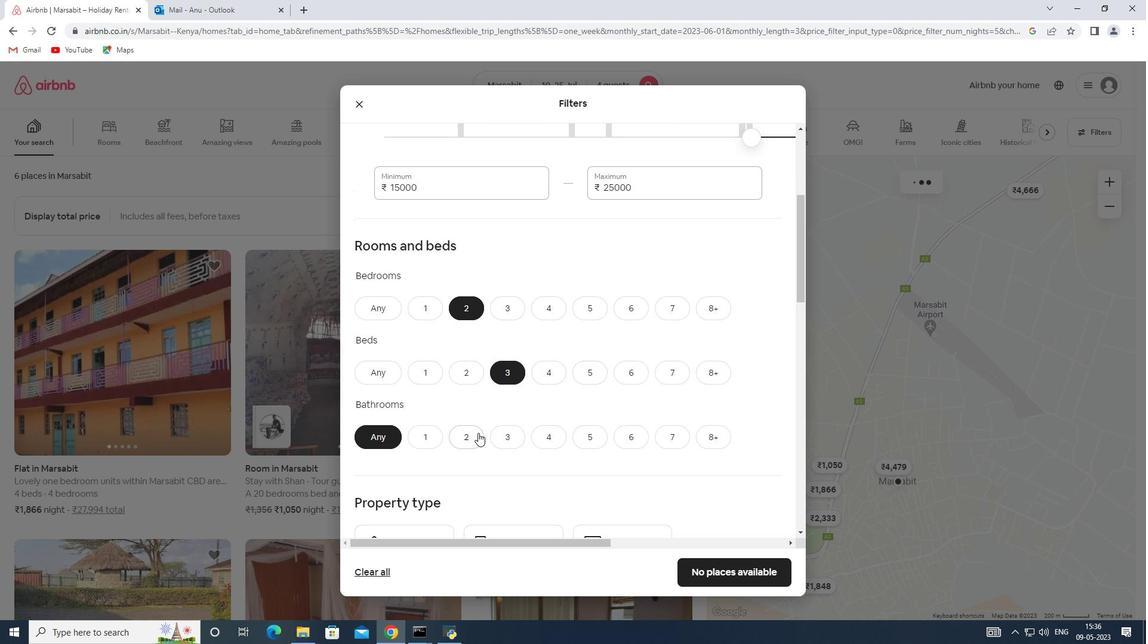
Action: Mouse pressed left at (472, 439)
Screenshot: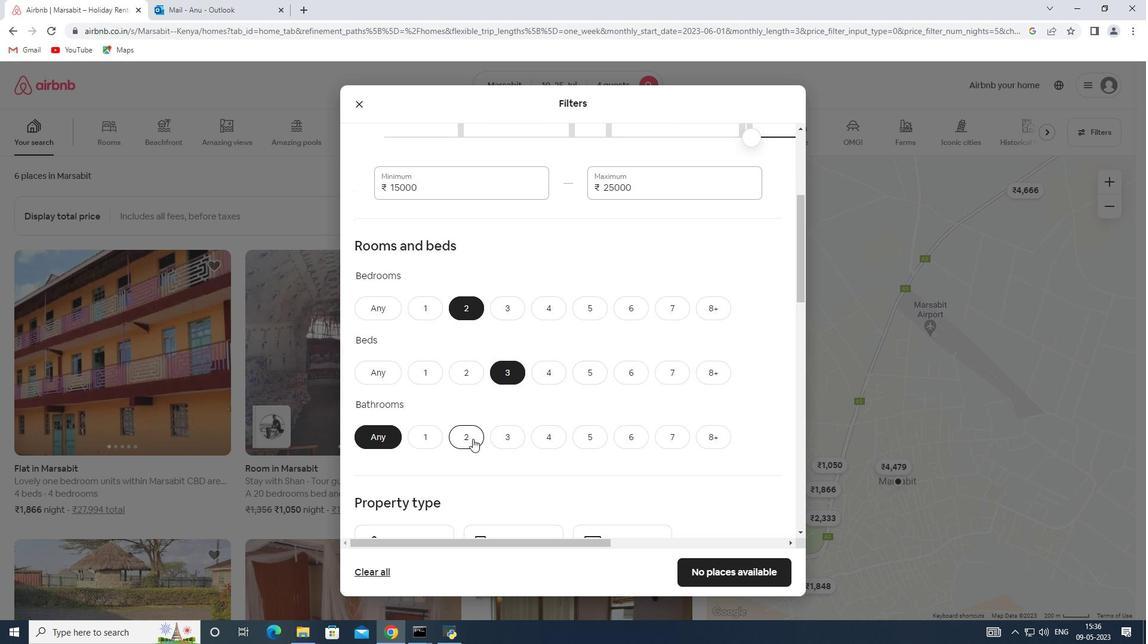 
Action: Mouse moved to (472, 420)
Screenshot: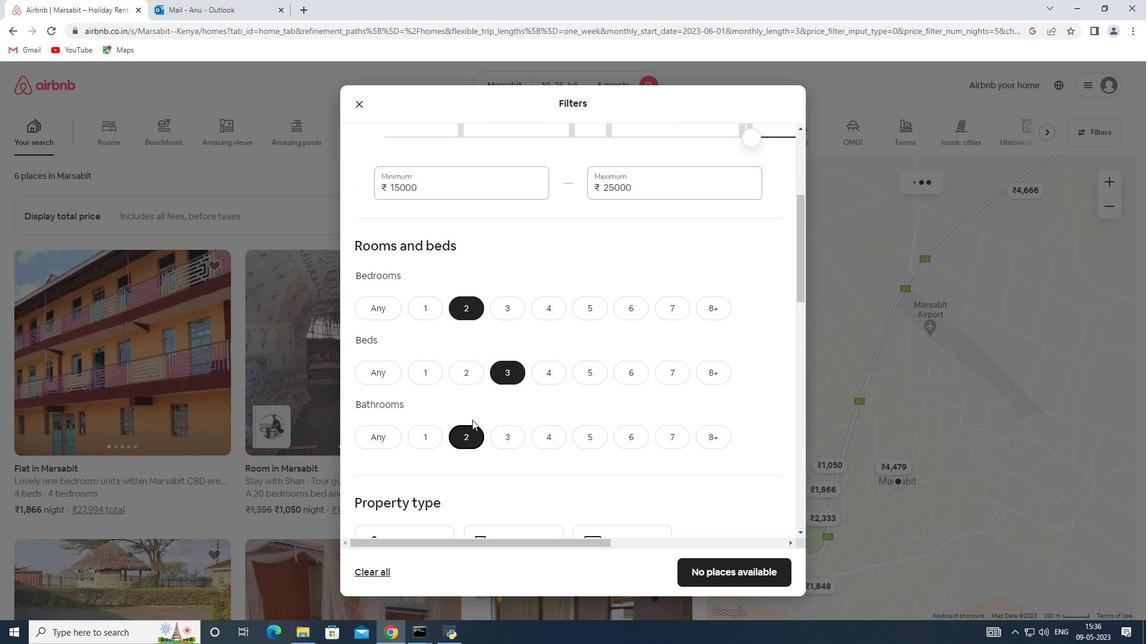 
Action: Mouse scrolled (472, 419) with delta (0, 0)
Screenshot: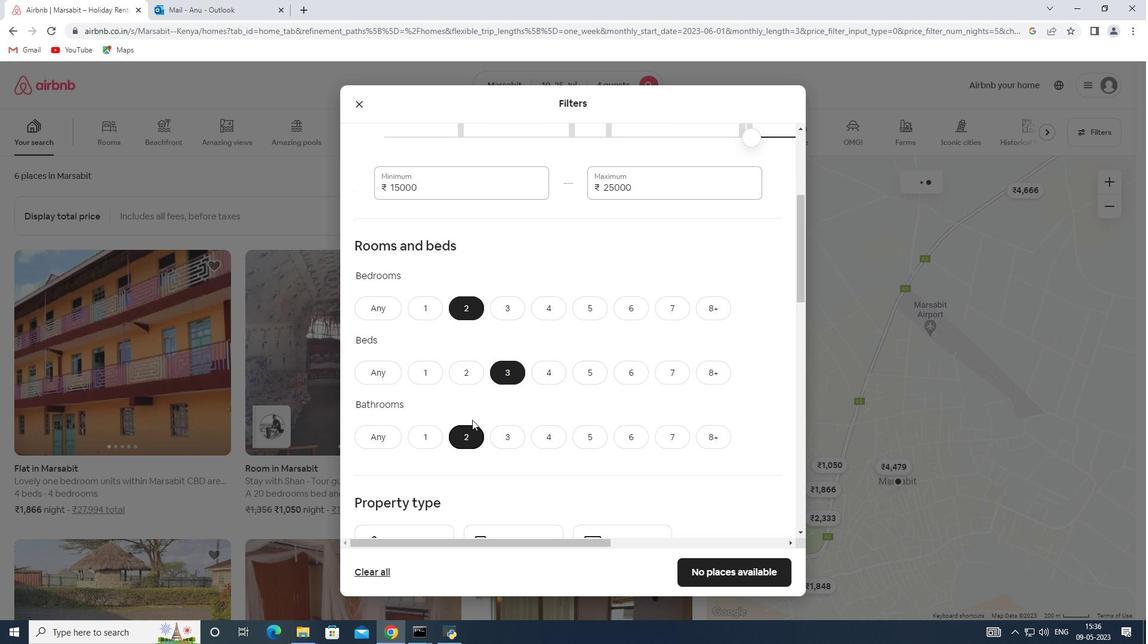 
Action: Mouse scrolled (472, 419) with delta (0, 0)
Screenshot: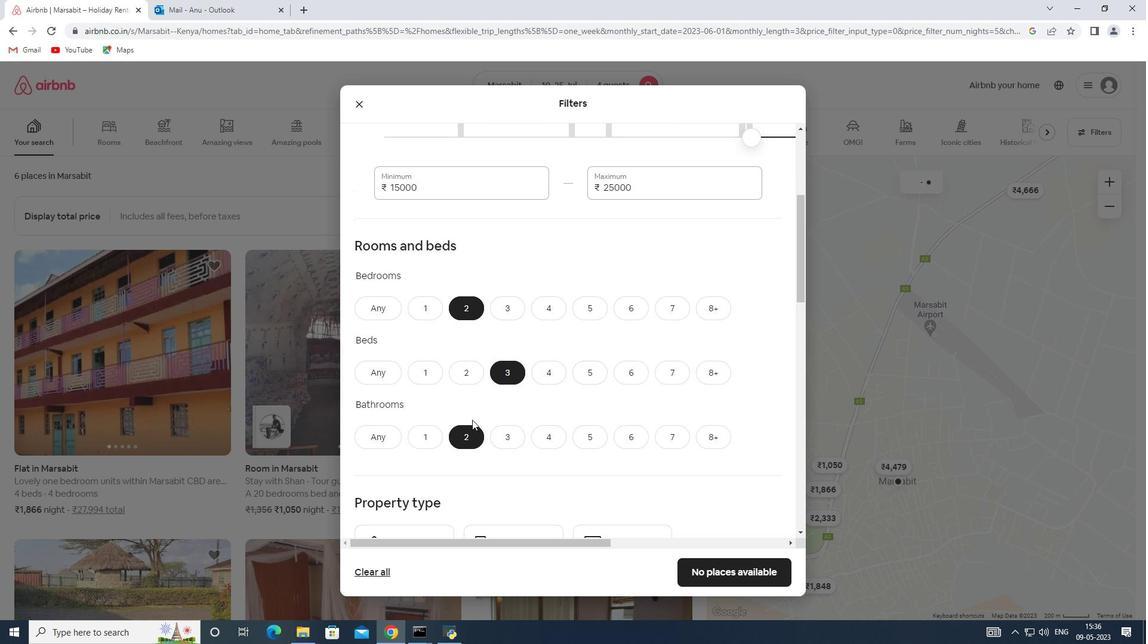 
Action: Mouse moved to (472, 417)
Screenshot: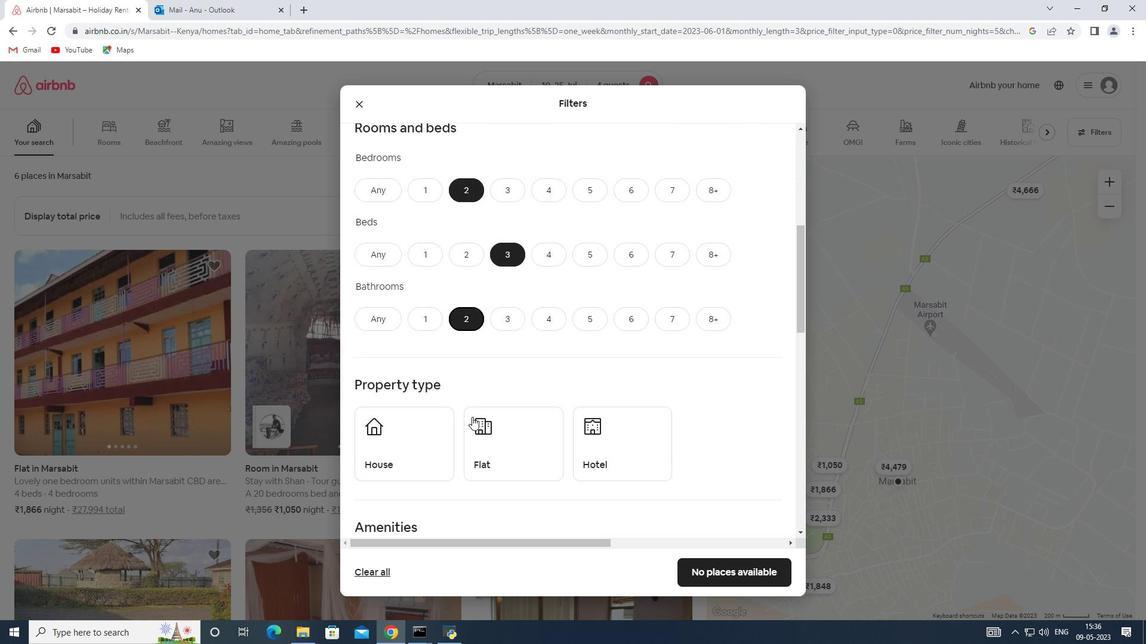 
Action: Mouse scrolled (472, 416) with delta (0, 0)
Screenshot: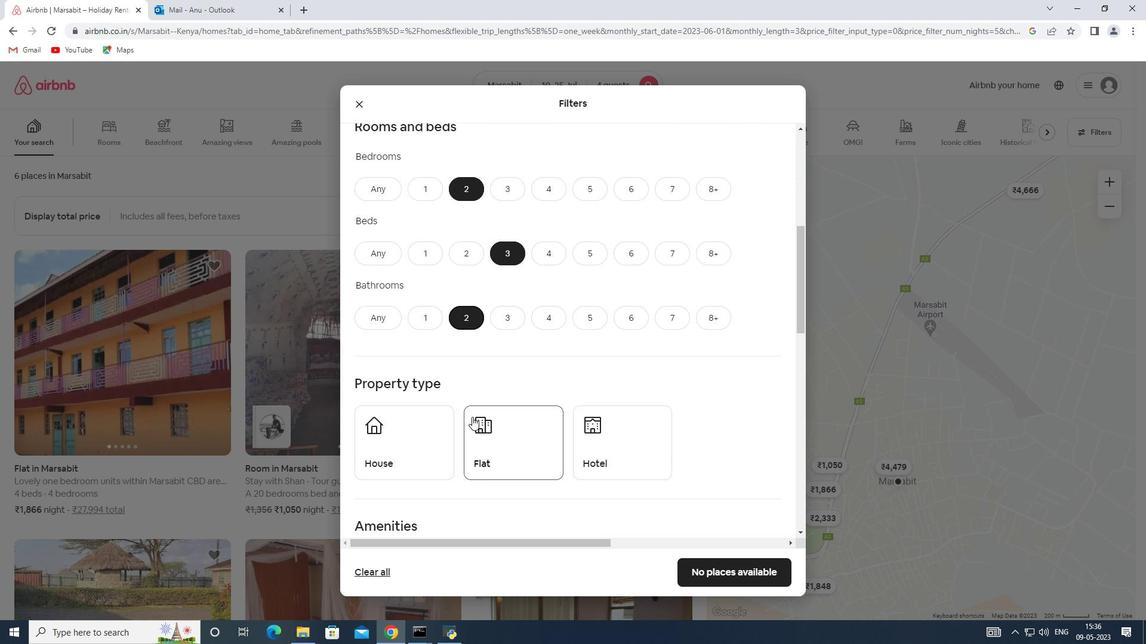
Action: Mouse moved to (434, 389)
Screenshot: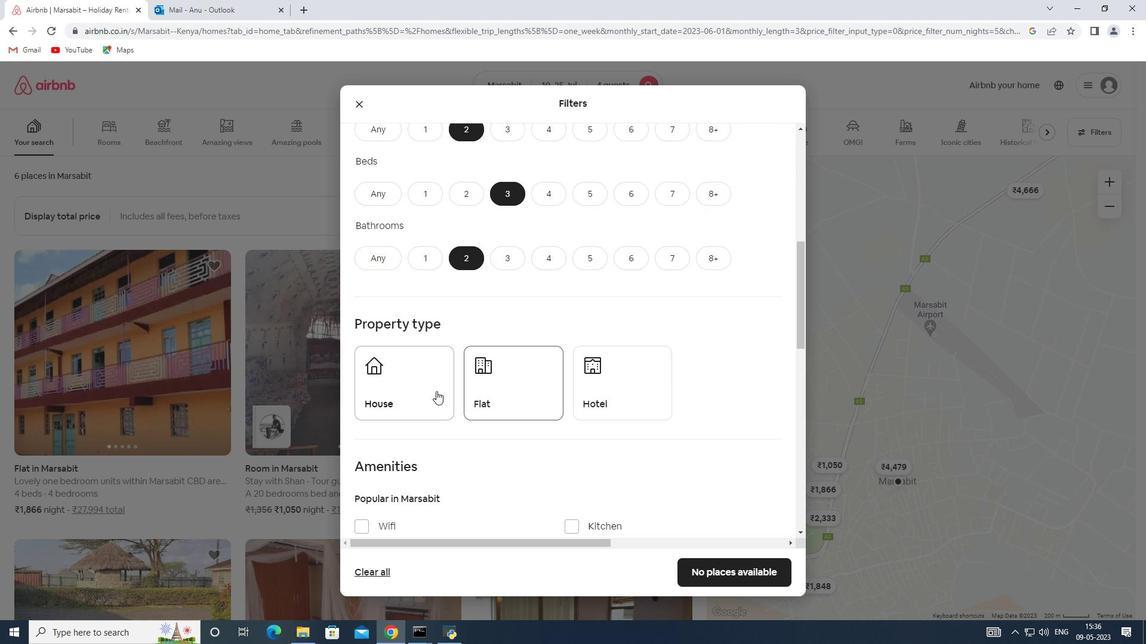 
Action: Mouse pressed left at (434, 389)
Screenshot: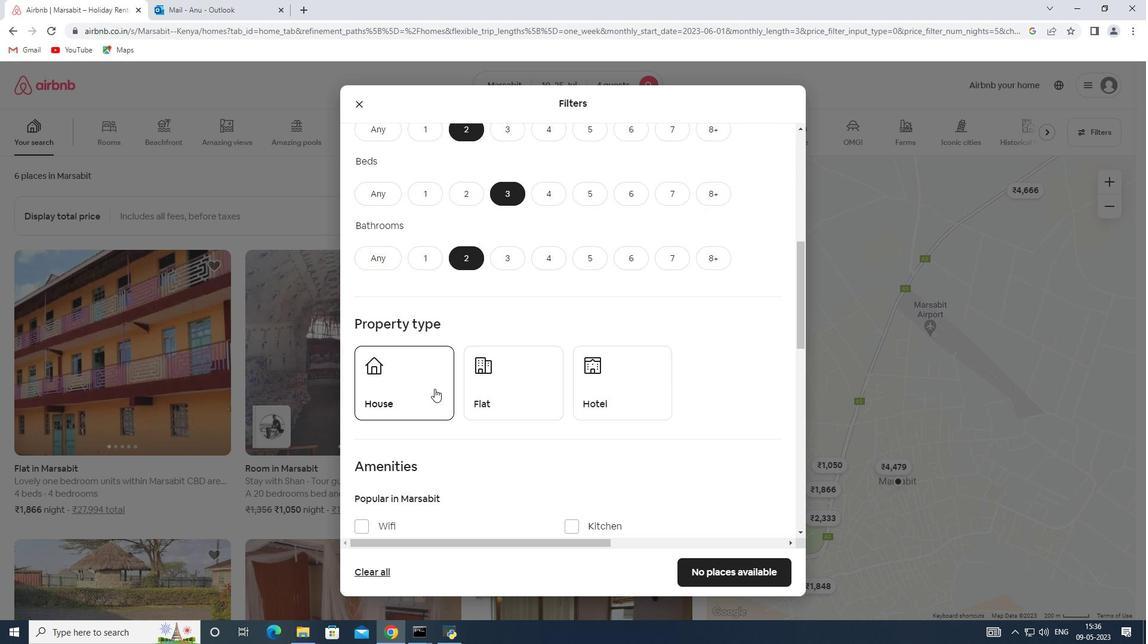 
Action: Mouse moved to (508, 393)
Screenshot: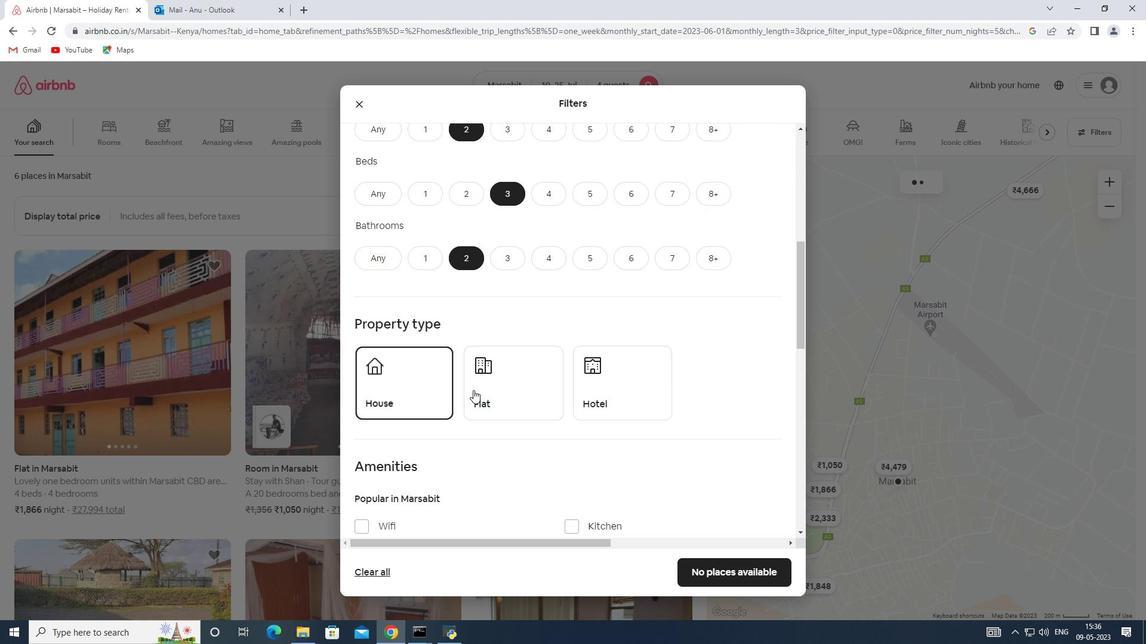 
Action: Mouse pressed left at (508, 393)
Screenshot: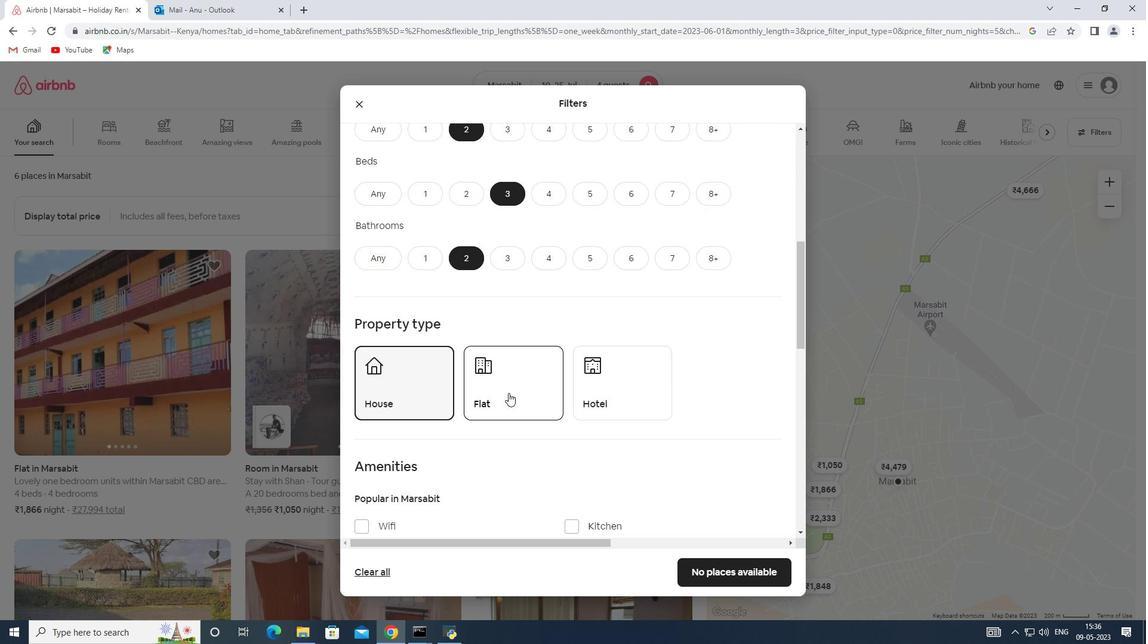 
Action: Mouse scrolled (508, 392) with delta (0, 0)
Screenshot: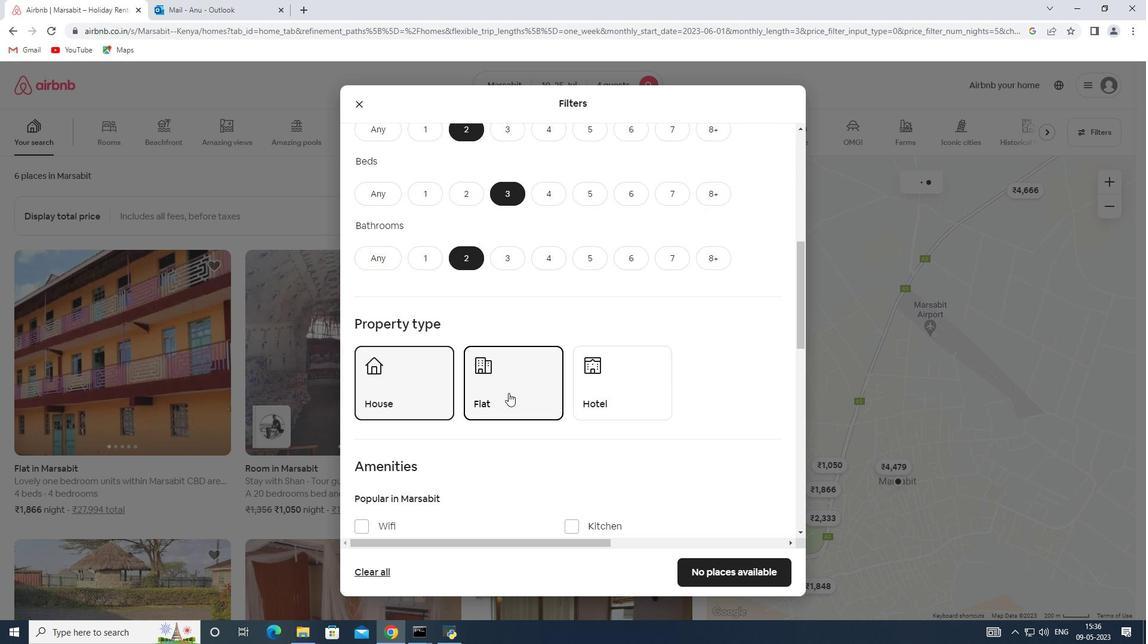 
Action: Mouse scrolled (508, 392) with delta (0, 0)
Screenshot: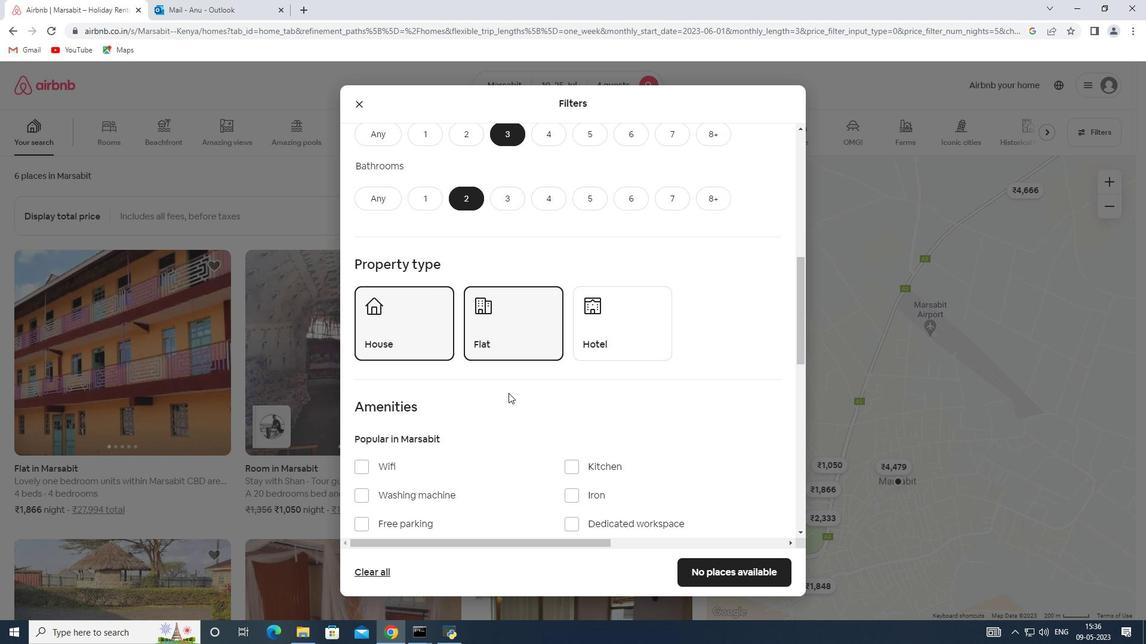 
Action: Mouse moved to (508, 393)
Screenshot: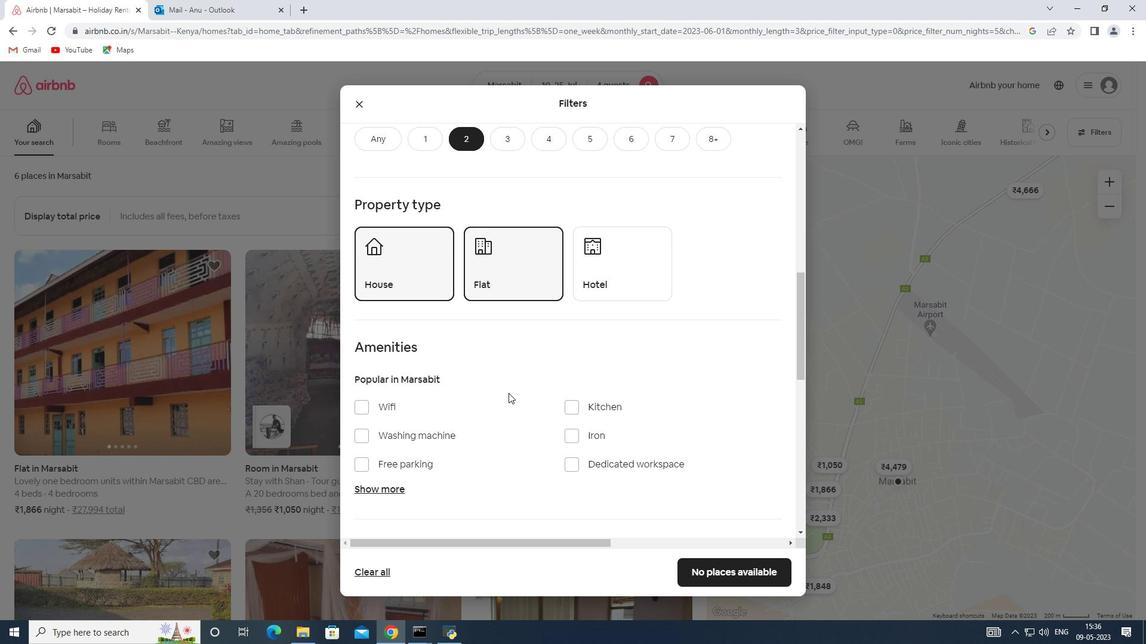 
Action: Mouse scrolled (508, 392) with delta (0, 0)
Screenshot: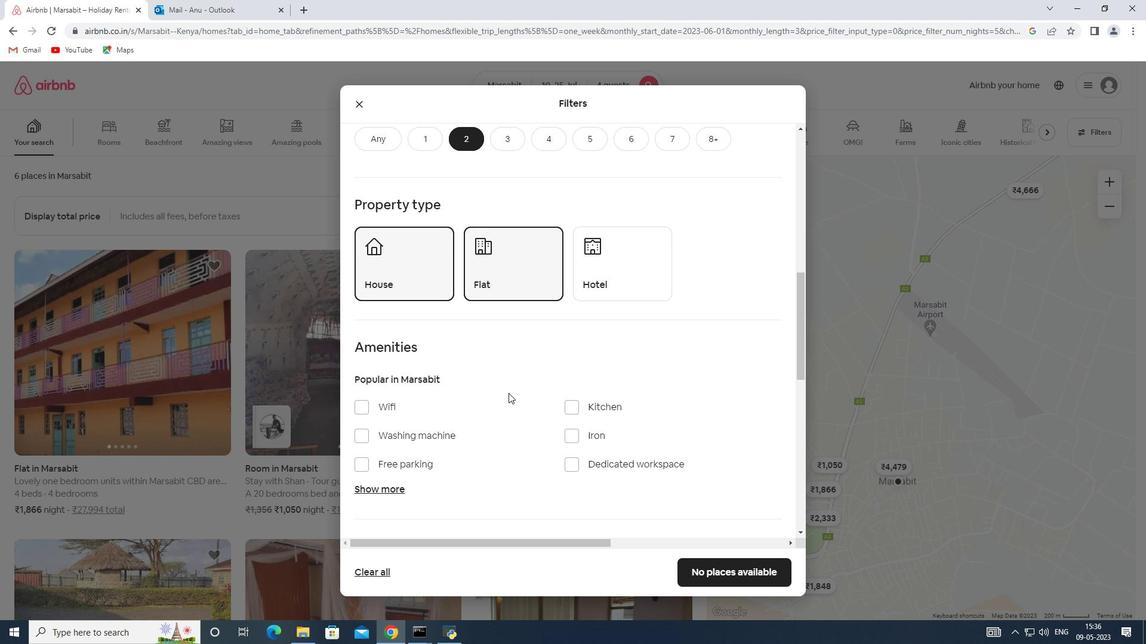 
Action: Mouse moved to (392, 426)
Screenshot: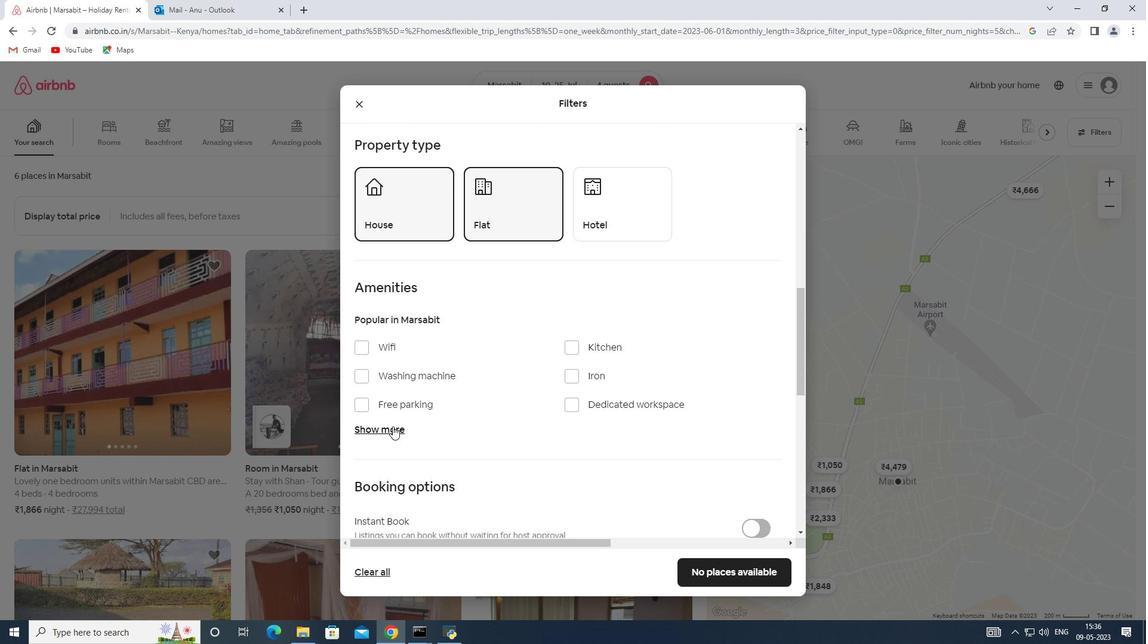 
Action: Mouse pressed left at (392, 426)
Screenshot: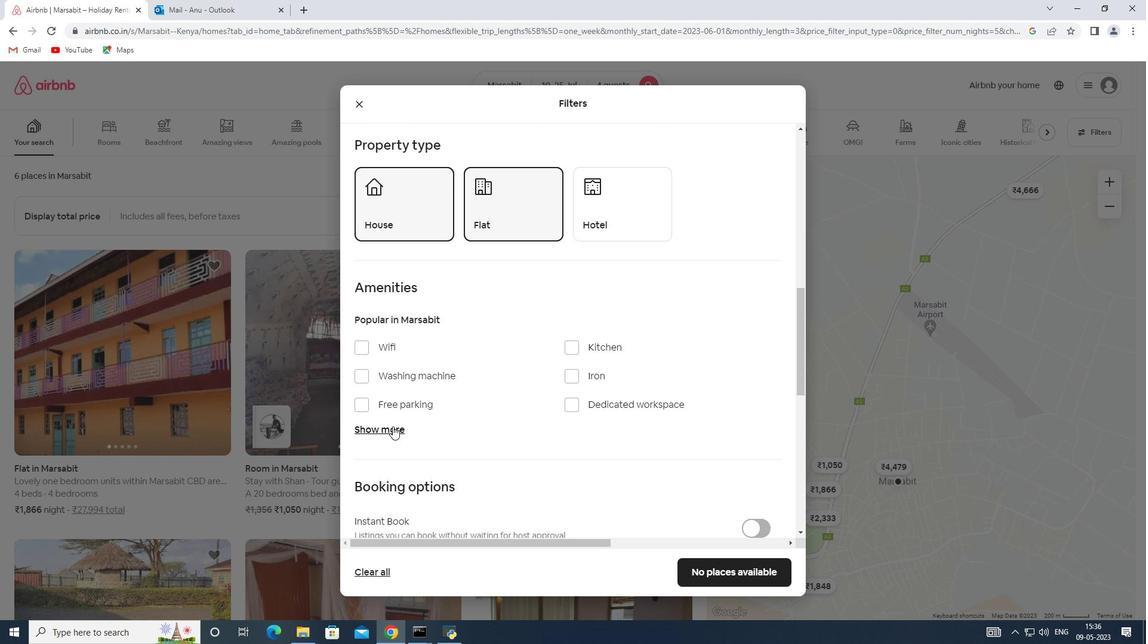
Action: Mouse moved to (365, 349)
Screenshot: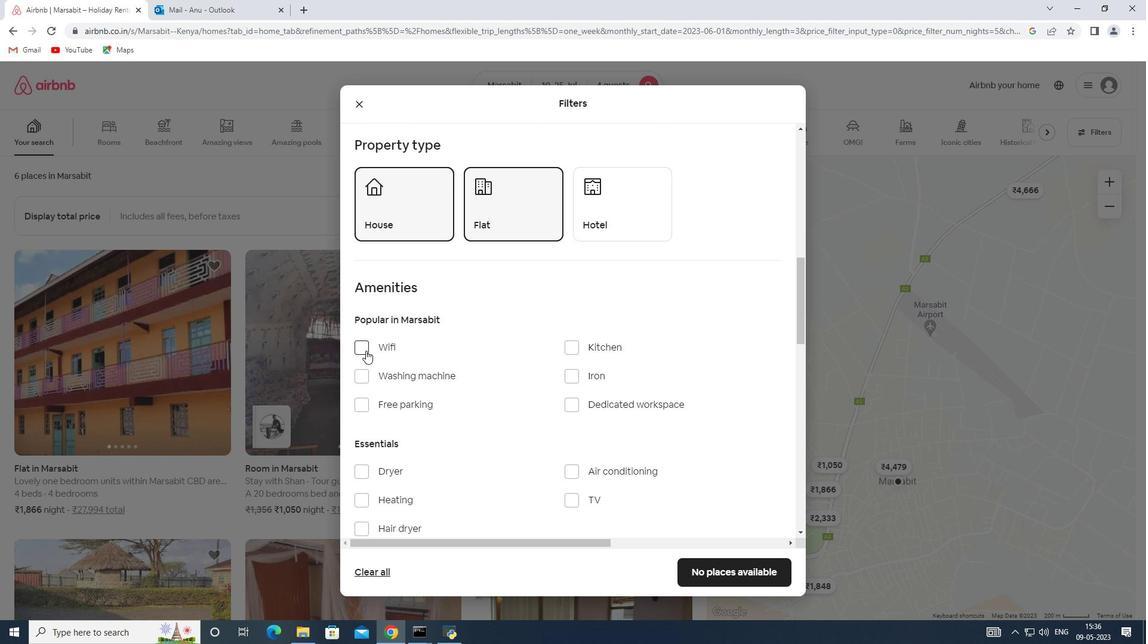 
Action: Mouse pressed left at (365, 349)
Screenshot: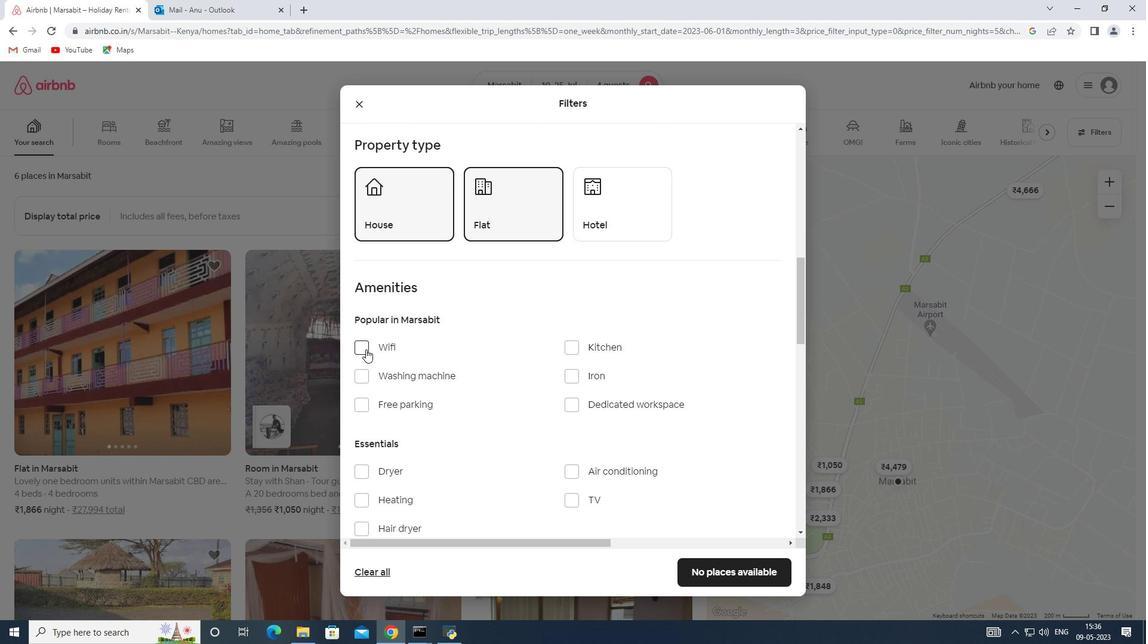 
Action: Mouse moved to (445, 391)
Screenshot: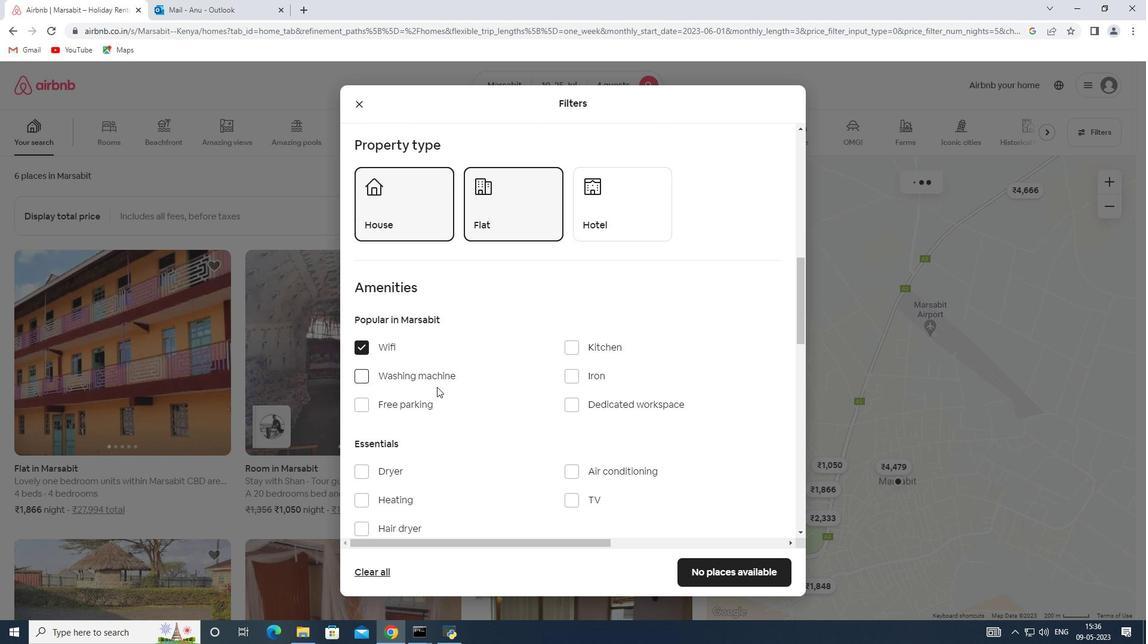 
Action: Mouse scrolled (445, 390) with delta (0, 0)
Screenshot: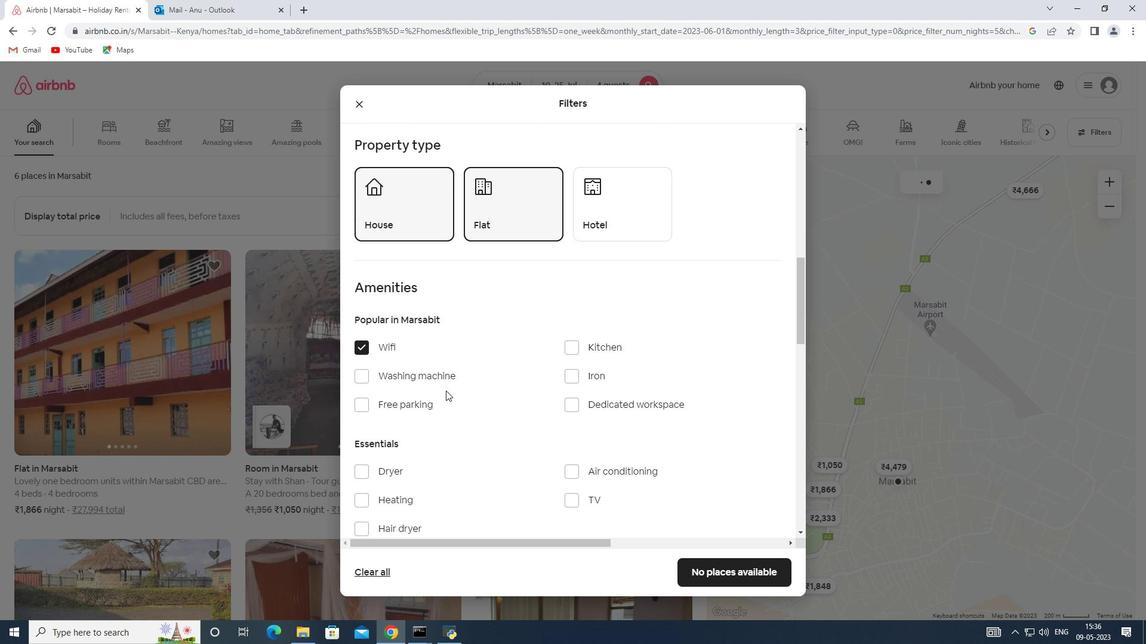 
Action: Mouse scrolled (445, 390) with delta (0, 0)
Screenshot: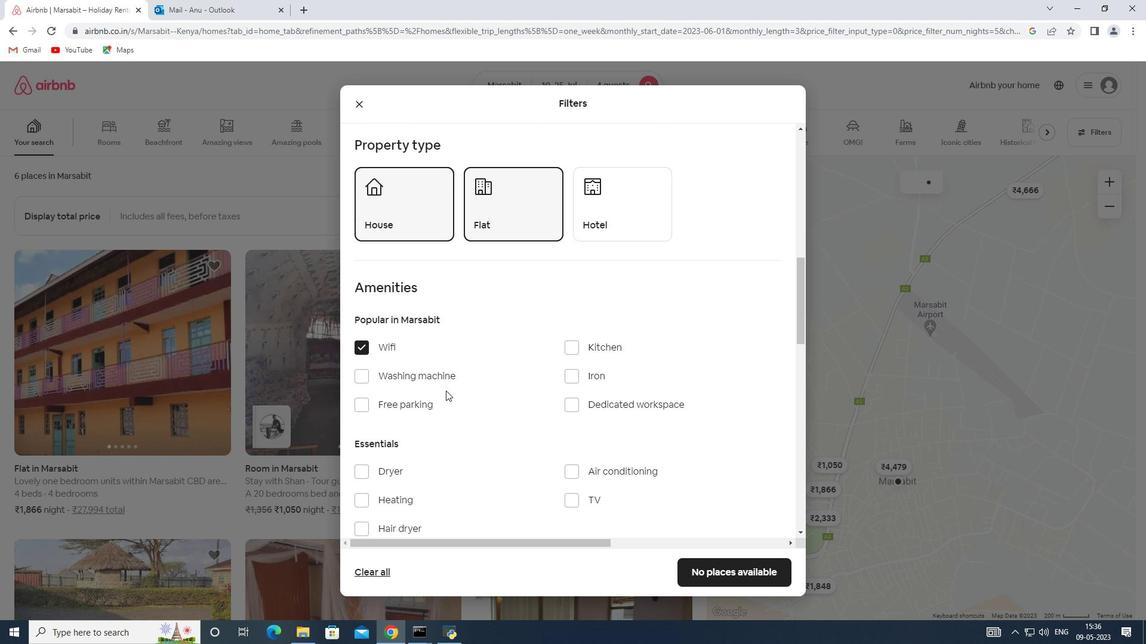 
Action: Mouse moved to (571, 379)
Screenshot: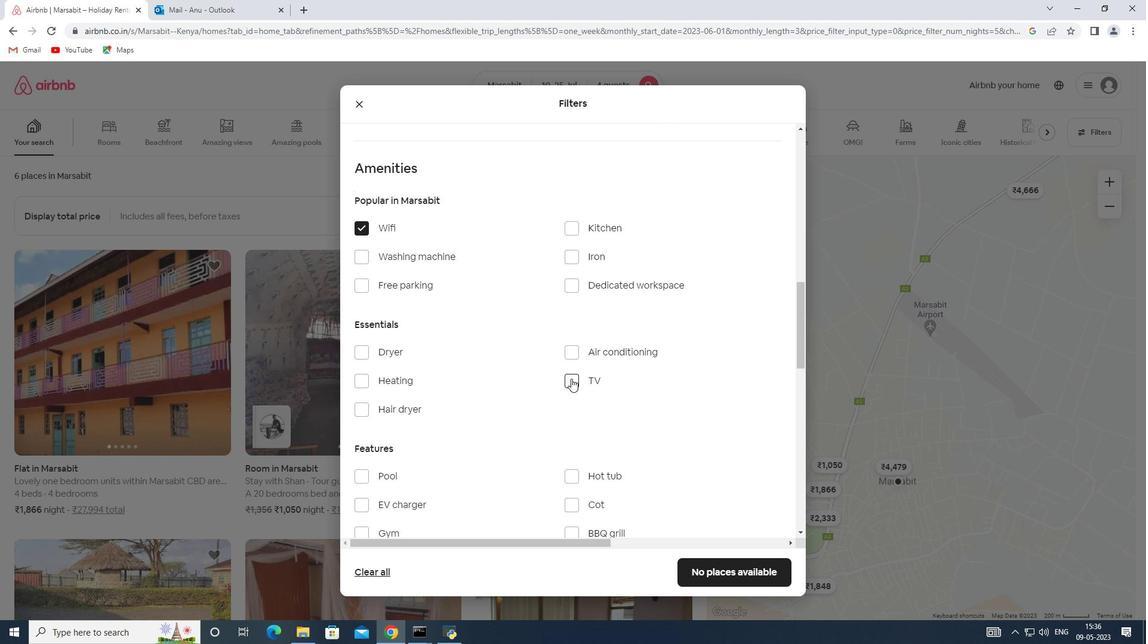 
Action: Mouse pressed left at (571, 379)
Screenshot: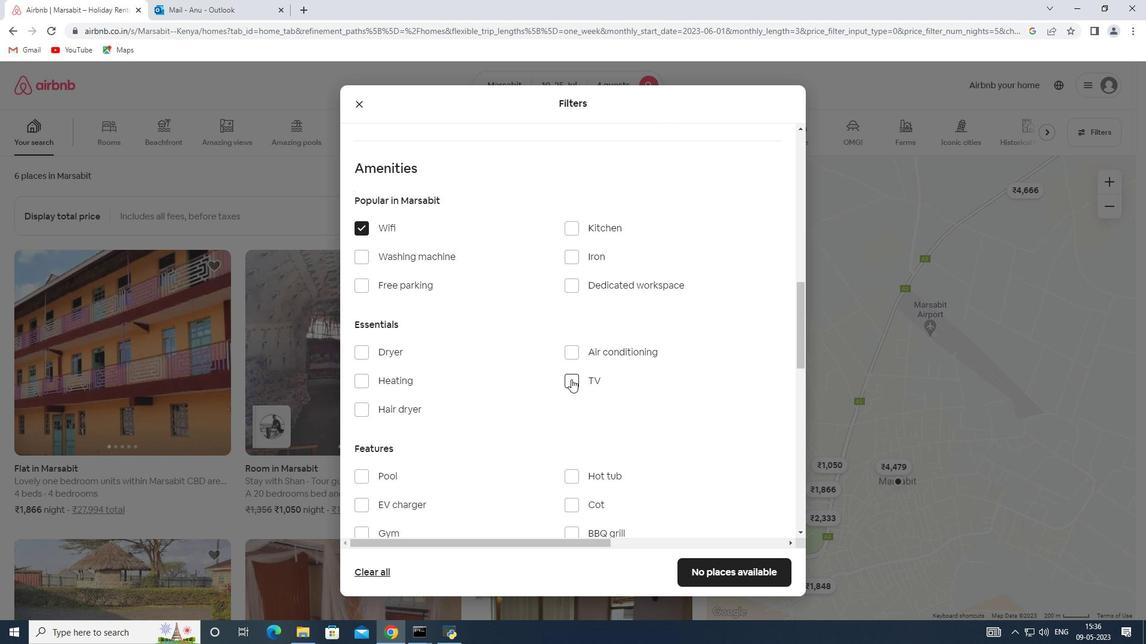 
Action: Mouse moved to (361, 285)
Screenshot: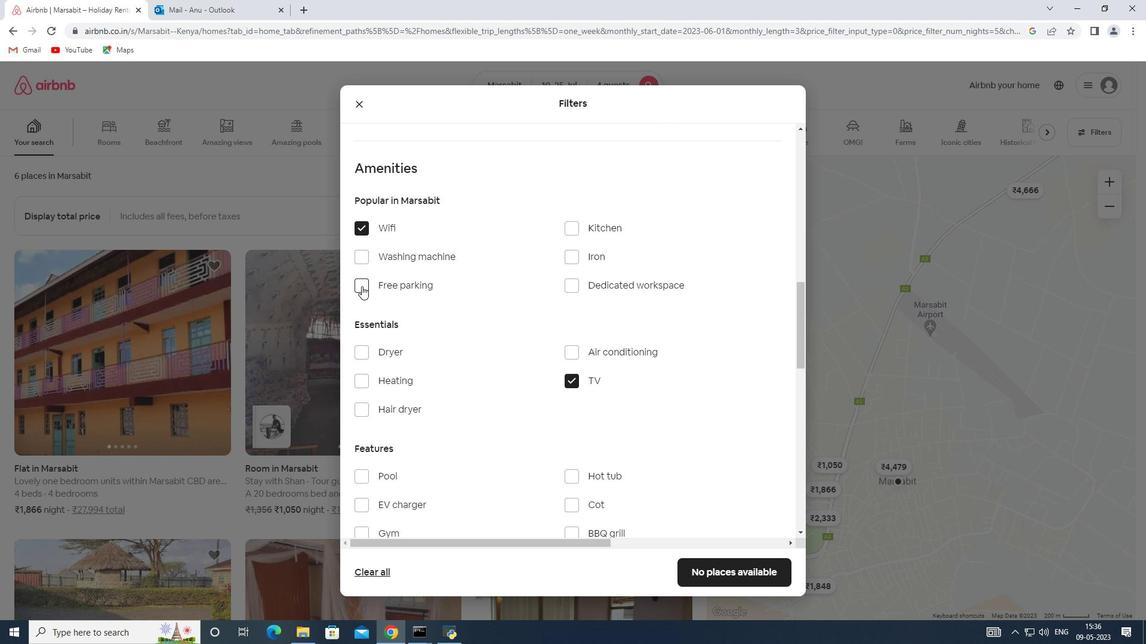 
Action: Mouse pressed left at (361, 285)
Screenshot: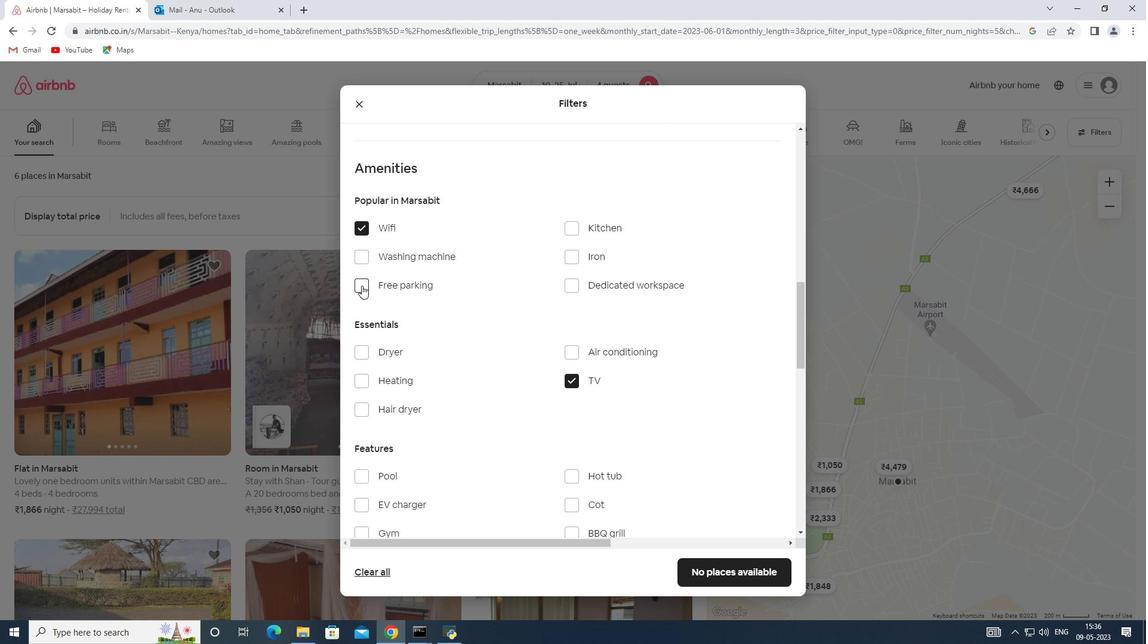 
Action: Mouse moved to (400, 391)
Screenshot: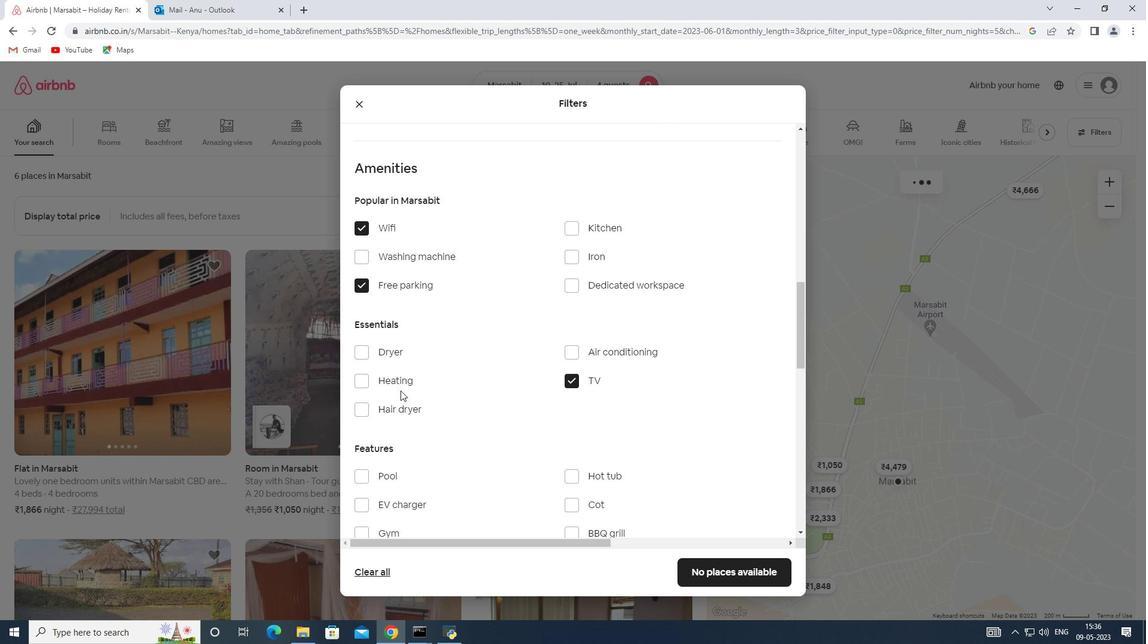 
Action: Mouse scrolled (400, 390) with delta (0, 0)
Screenshot: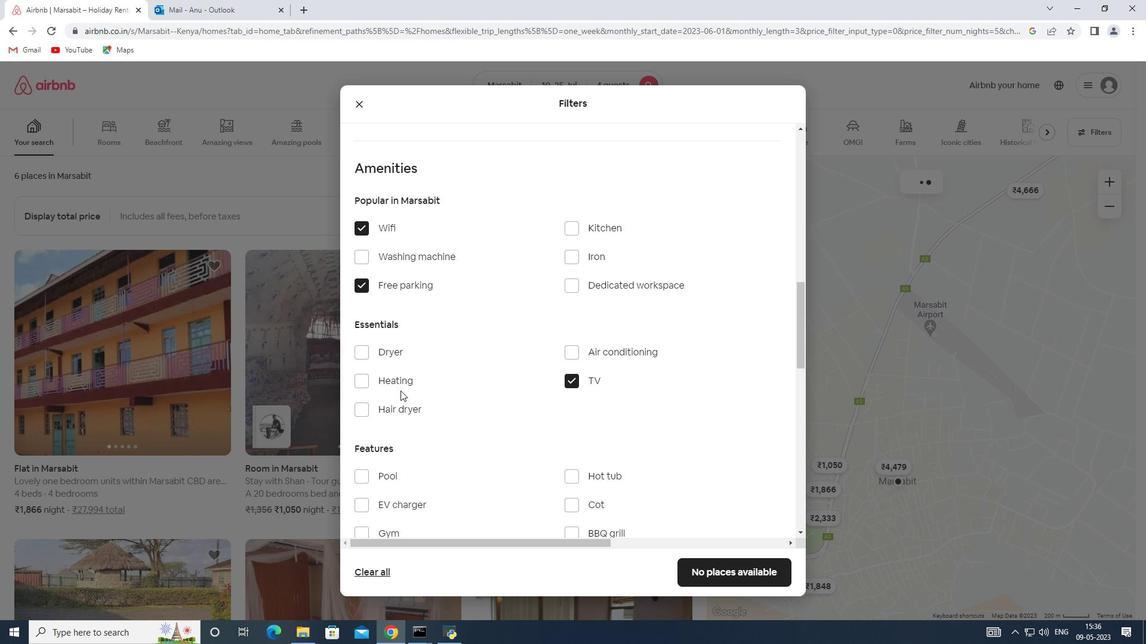 
Action: Mouse scrolled (400, 390) with delta (0, 0)
Screenshot: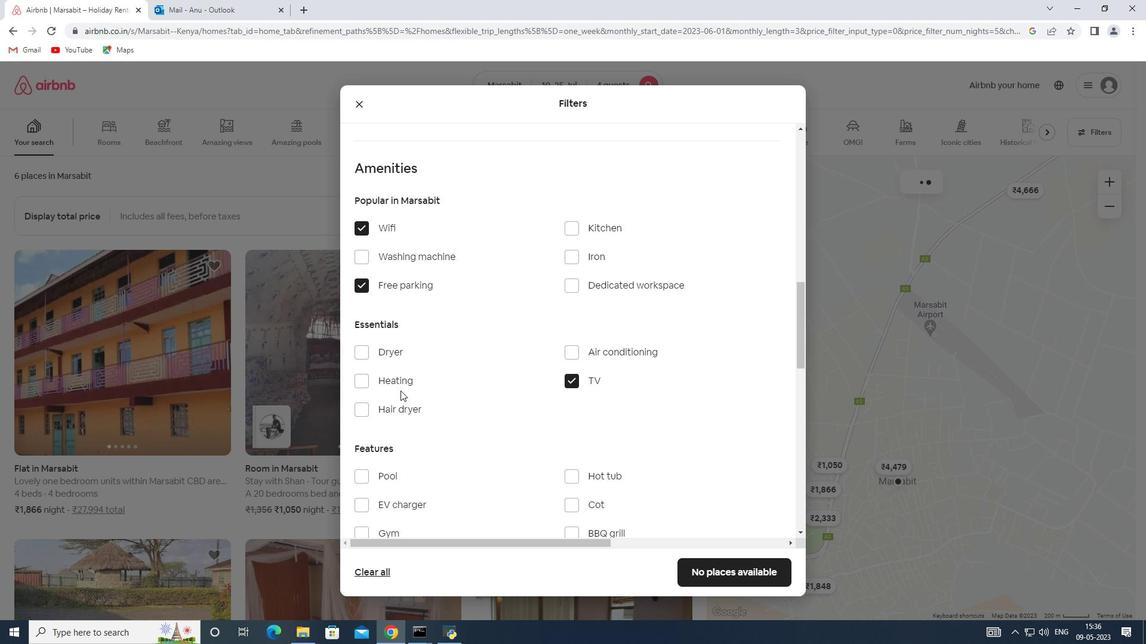 
Action: Mouse moved to (391, 412)
Screenshot: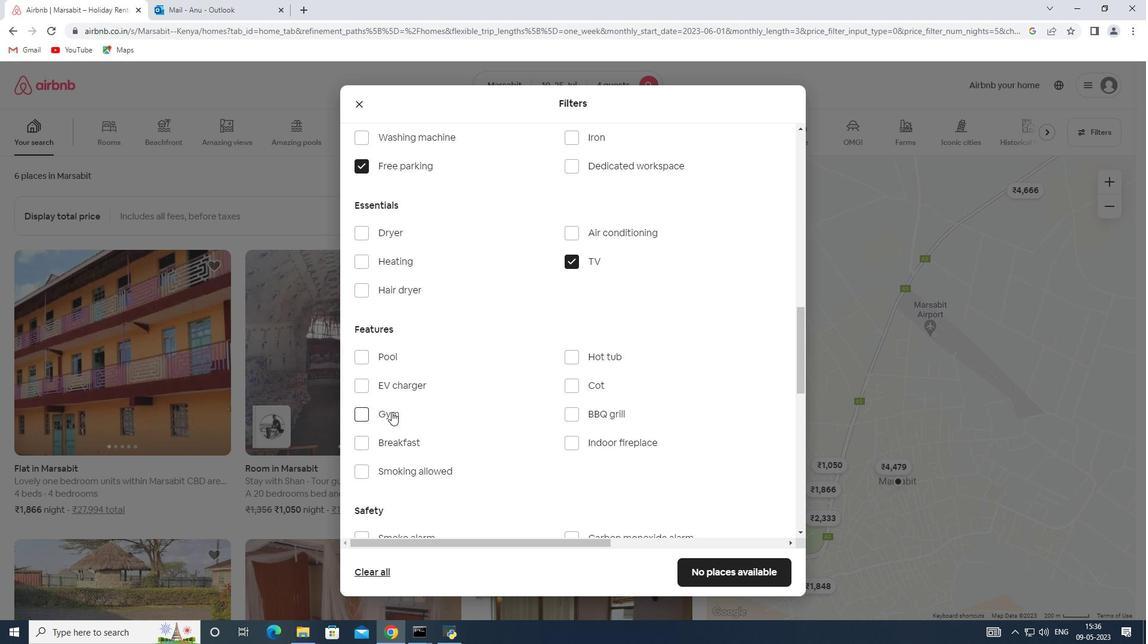
Action: Mouse pressed left at (391, 412)
Screenshot: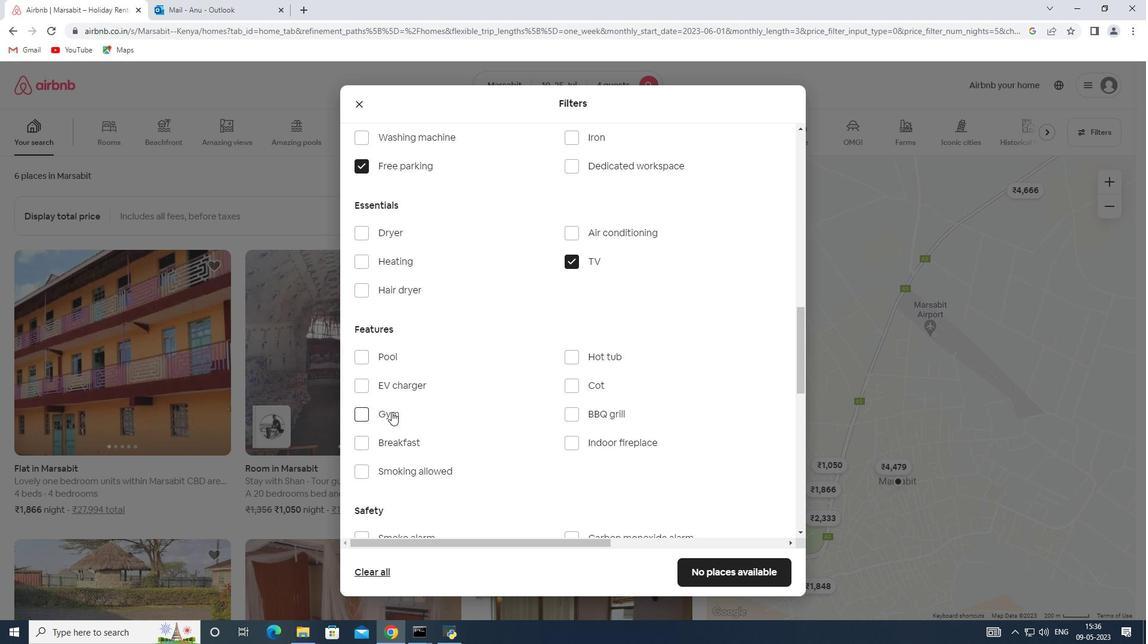 
Action: Mouse moved to (399, 441)
Screenshot: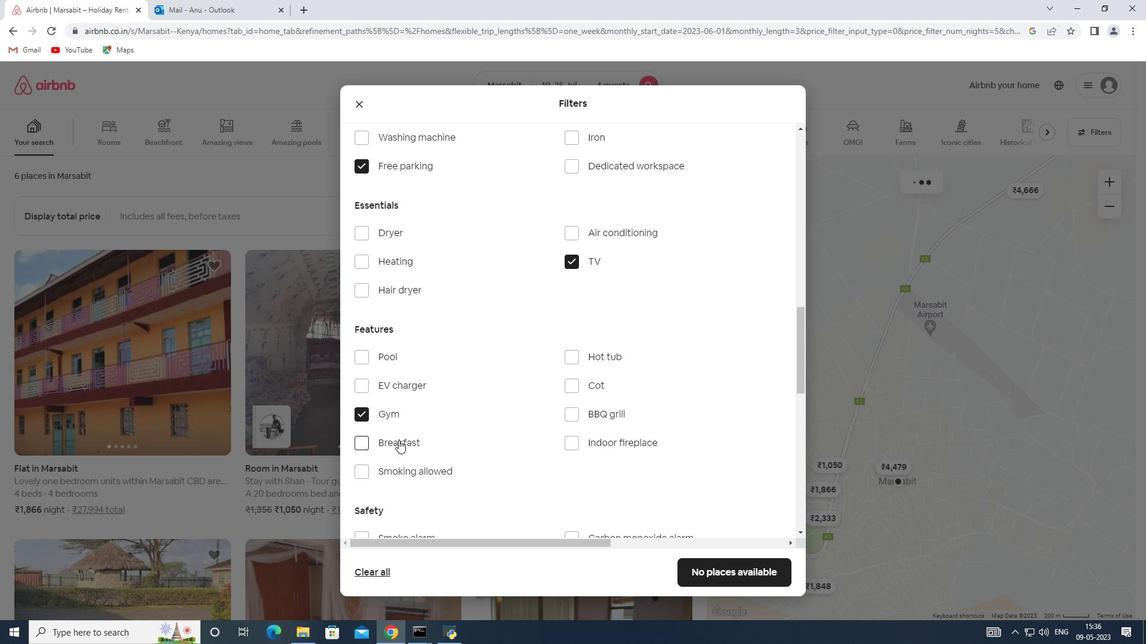 
Action: Mouse pressed left at (399, 441)
Screenshot: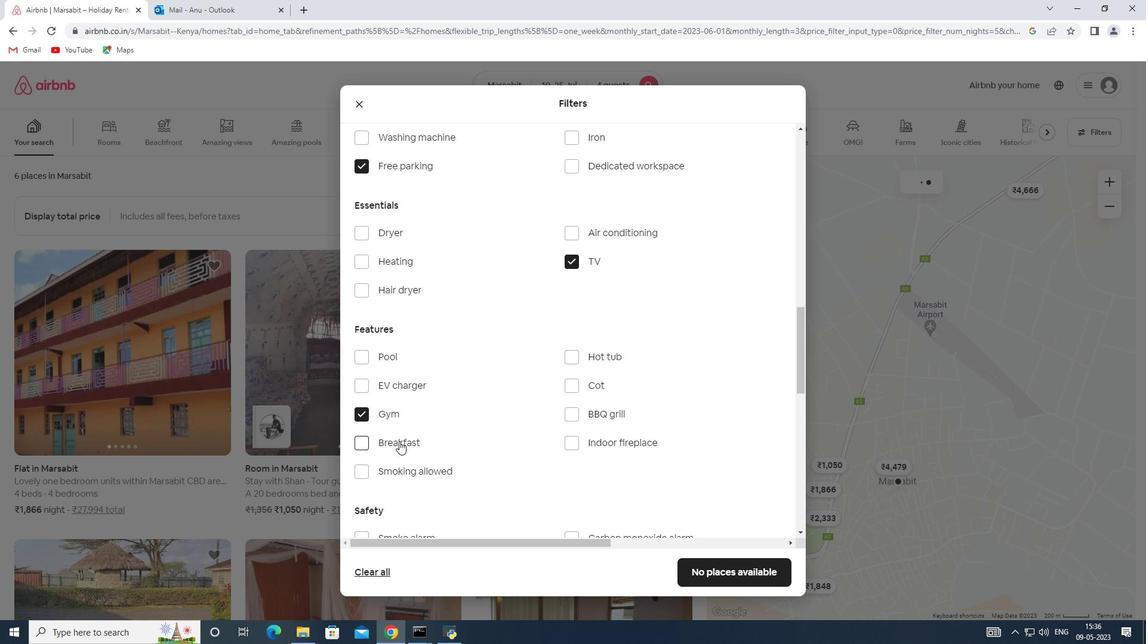 
Action: Mouse moved to (507, 413)
Screenshot: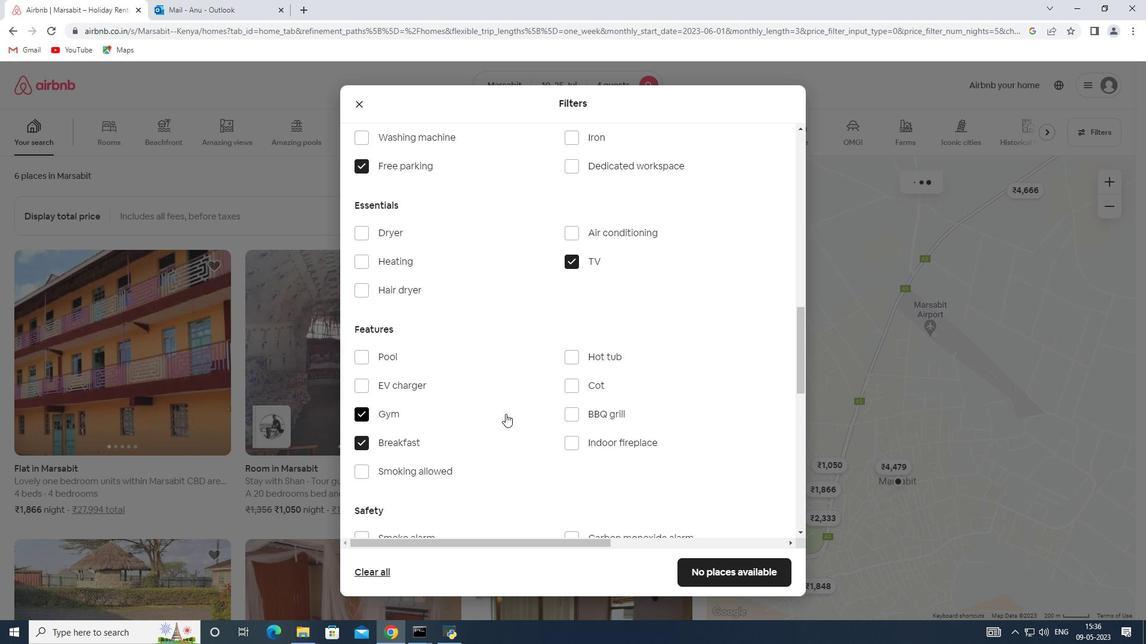 
Action: Mouse scrolled (507, 412) with delta (0, 0)
Screenshot: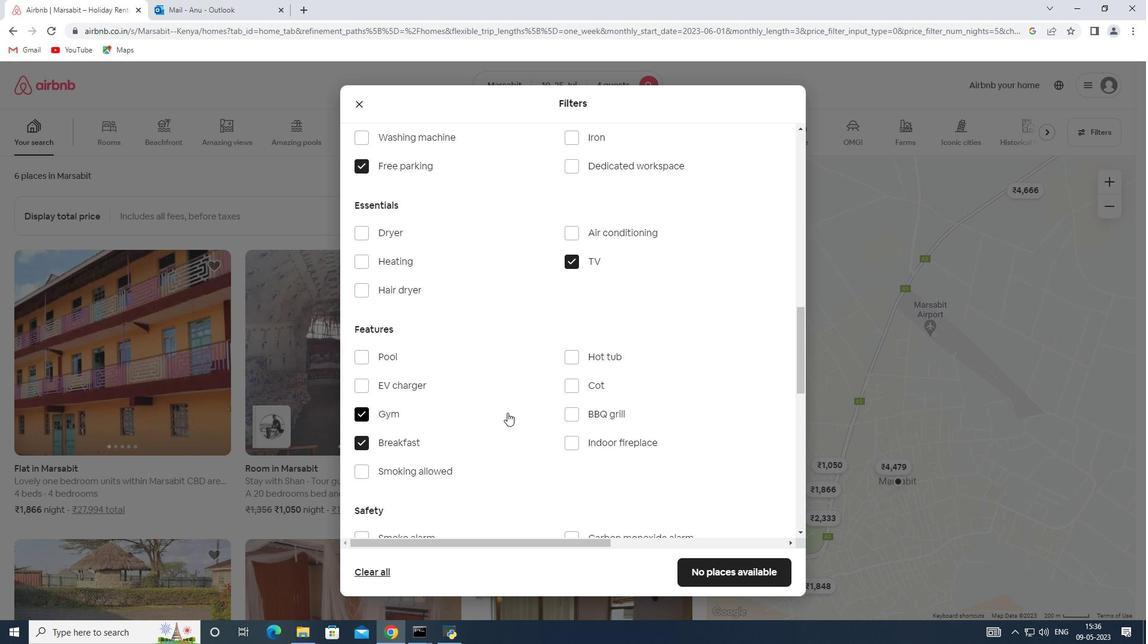 
Action: Mouse scrolled (507, 412) with delta (0, 0)
Screenshot: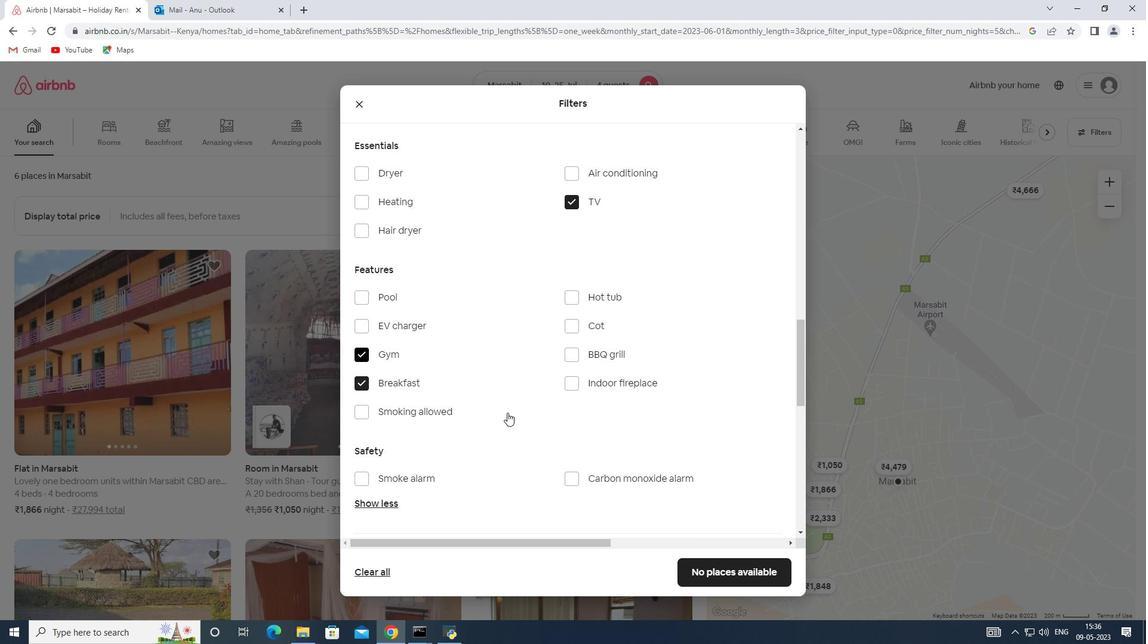 
Action: Mouse scrolled (507, 412) with delta (0, 0)
Screenshot: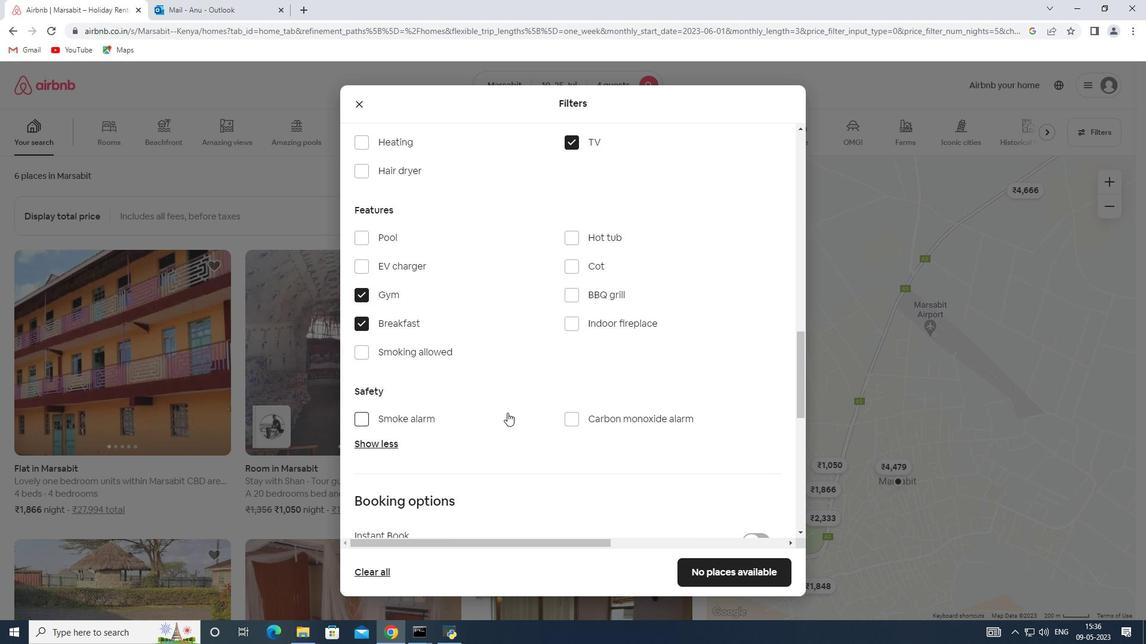 
Action: Mouse scrolled (507, 412) with delta (0, 0)
Screenshot: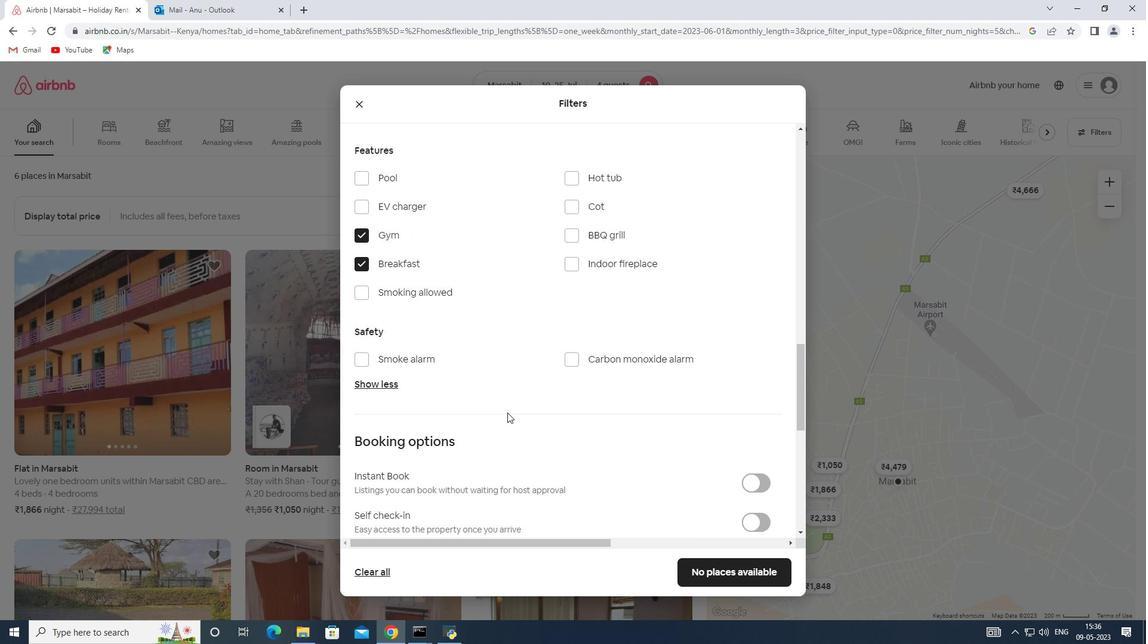 
Action: Mouse moved to (521, 404)
Screenshot: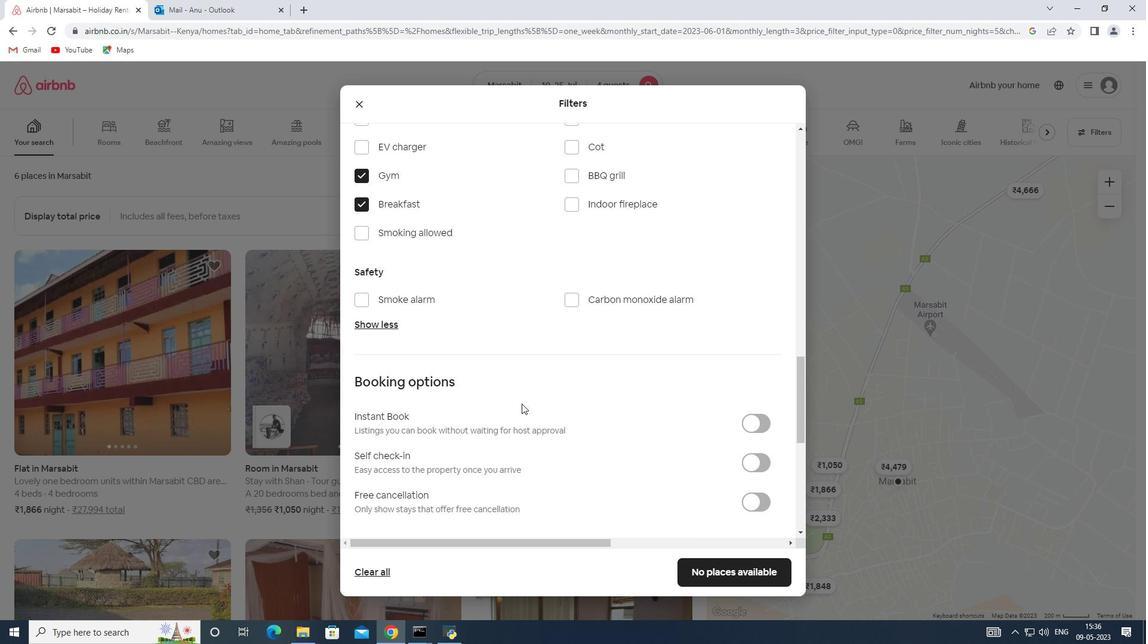 
Action: Mouse scrolled (521, 403) with delta (0, 0)
Screenshot: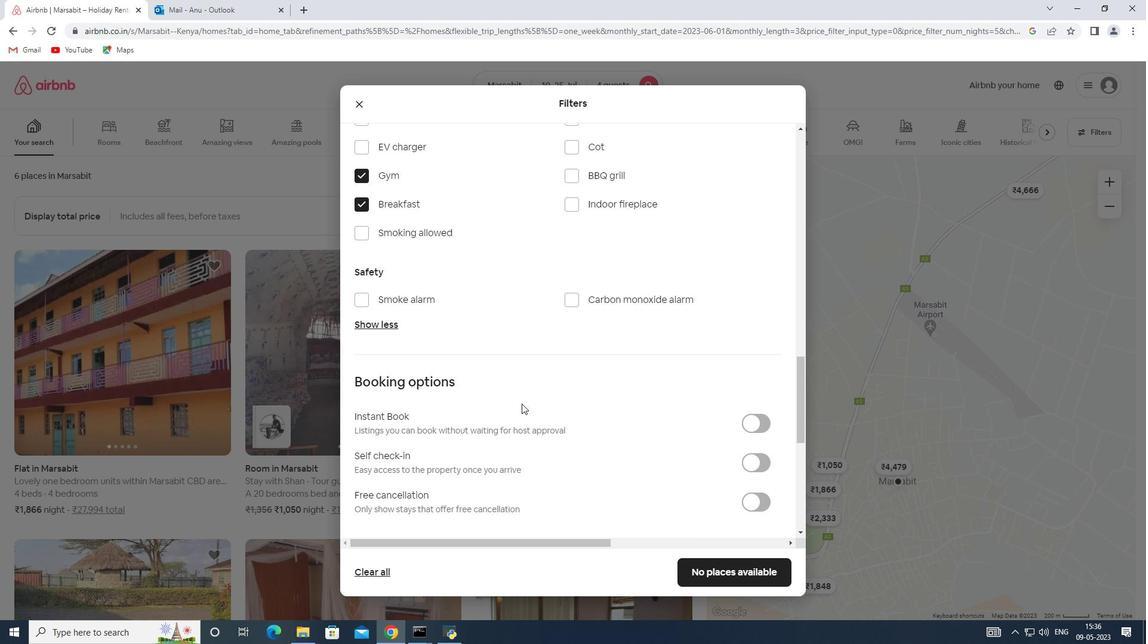 
Action: Mouse scrolled (521, 403) with delta (0, 0)
Screenshot: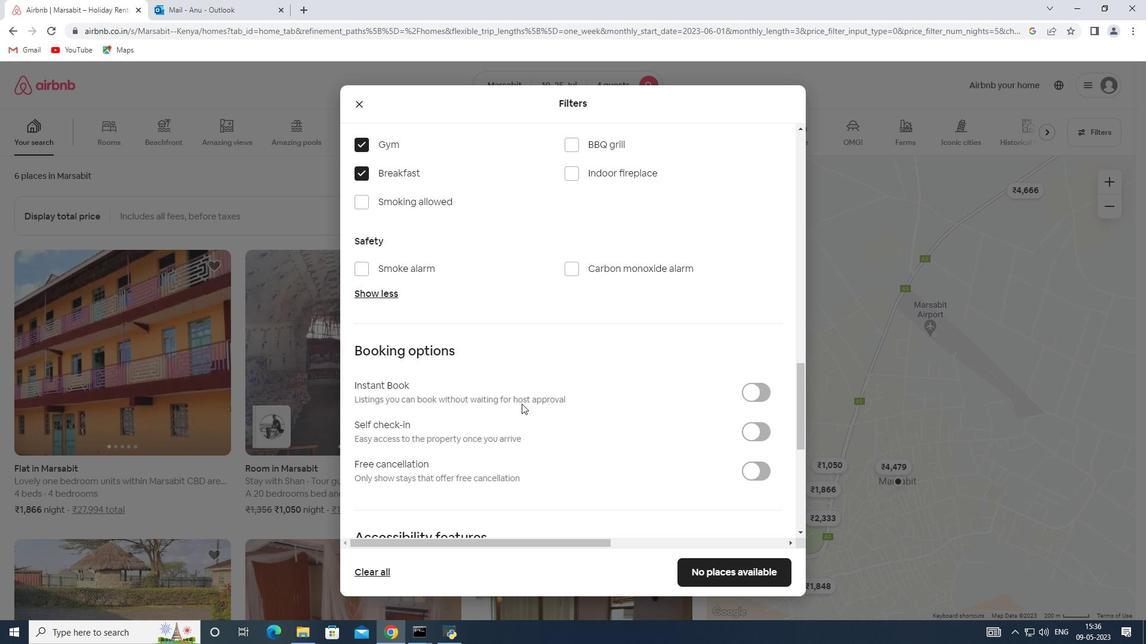 
Action: Mouse moved to (749, 346)
Screenshot: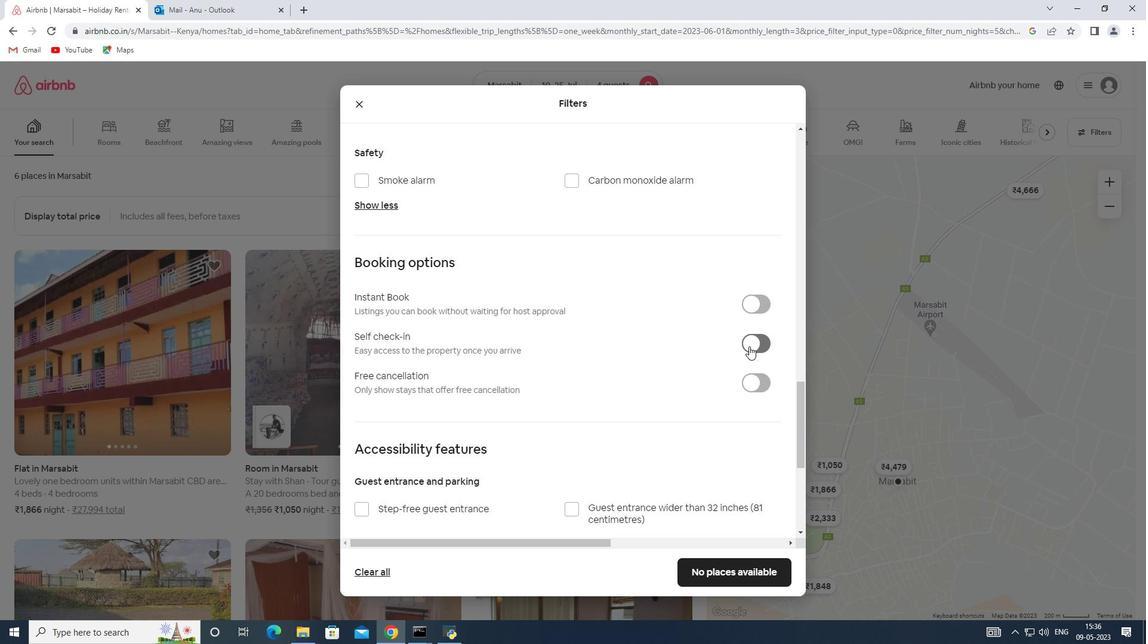 
Action: Mouse pressed left at (749, 346)
Screenshot: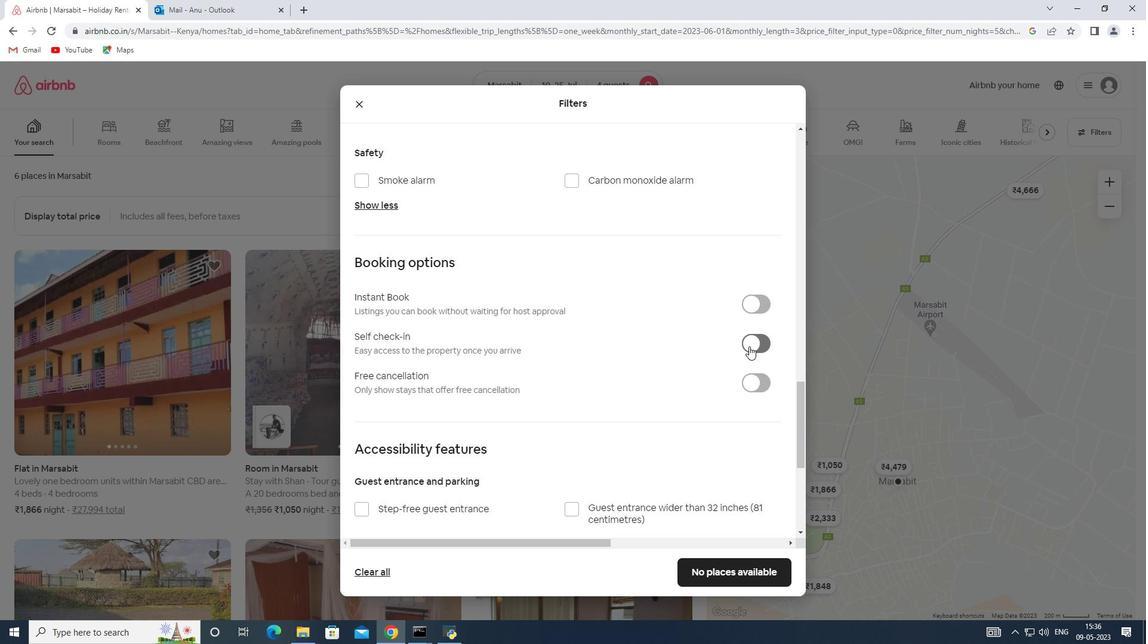 
Action: Mouse moved to (454, 375)
Screenshot: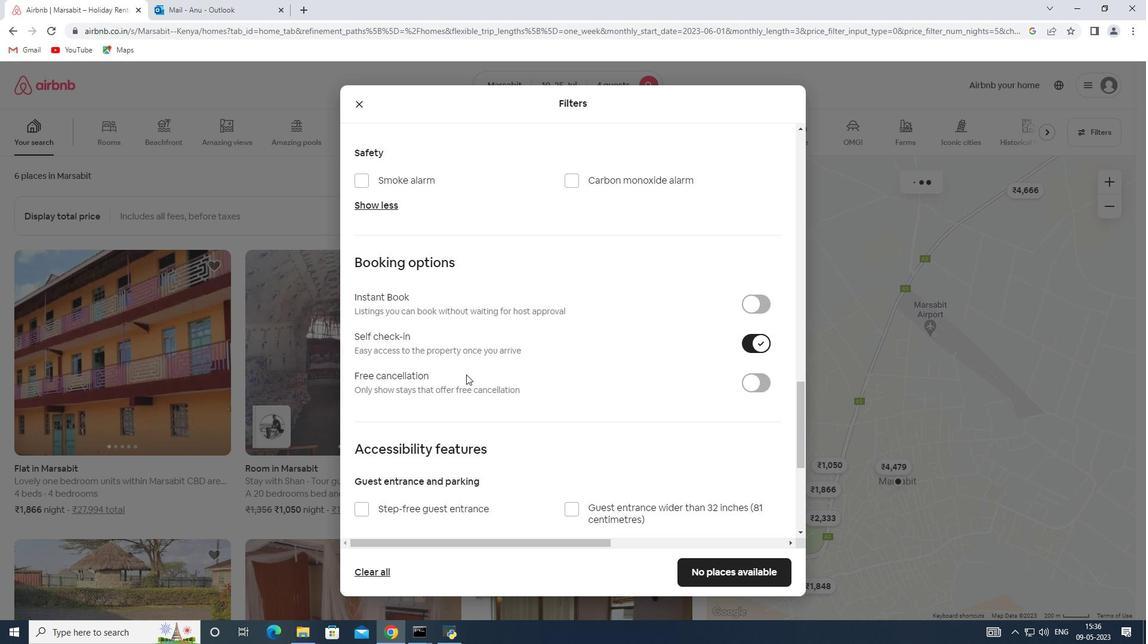 
Action: Mouse scrolled (454, 374) with delta (0, 0)
Screenshot: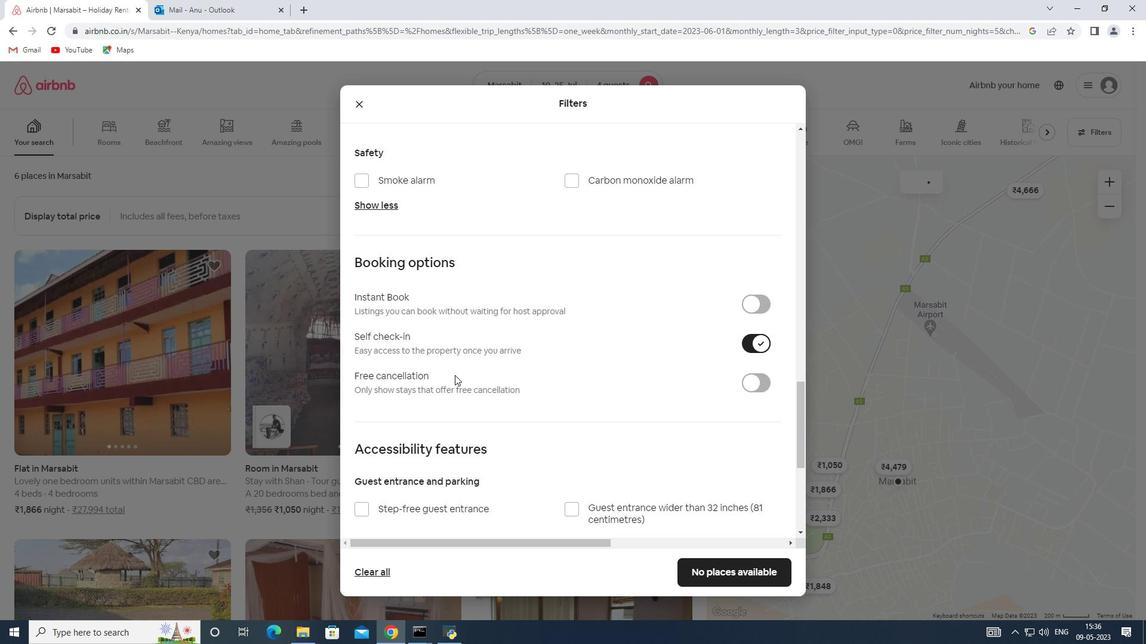 
Action: Mouse scrolled (454, 374) with delta (0, 0)
Screenshot: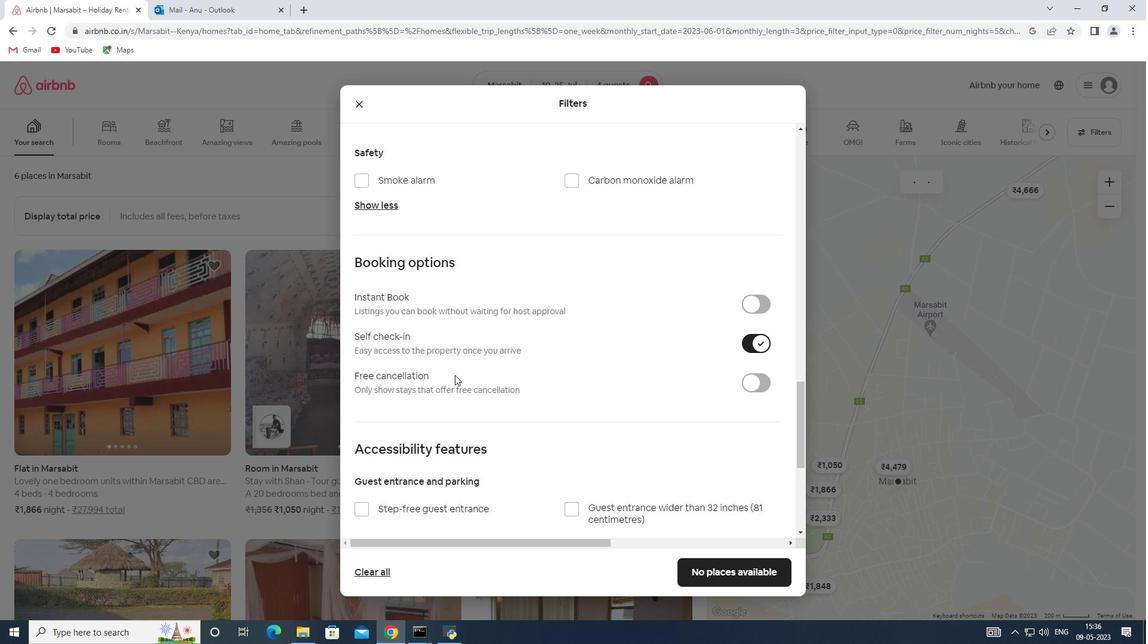 
Action: Mouse scrolled (454, 374) with delta (0, 0)
Screenshot: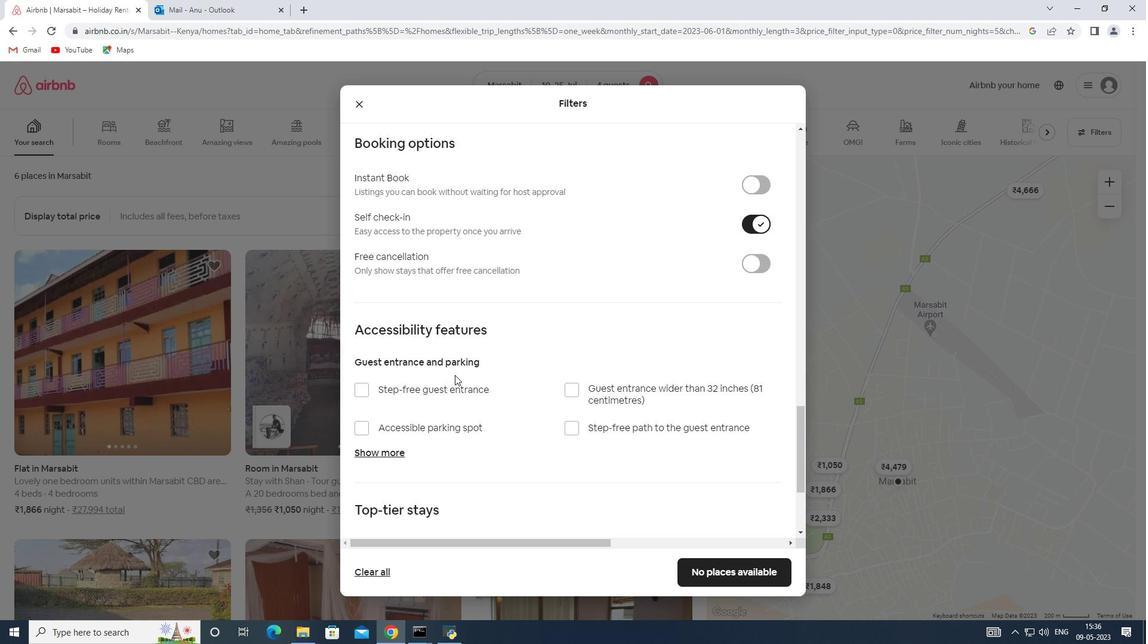 
Action: Mouse scrolled (454, 374) with delta (0, 0)
Screenshot: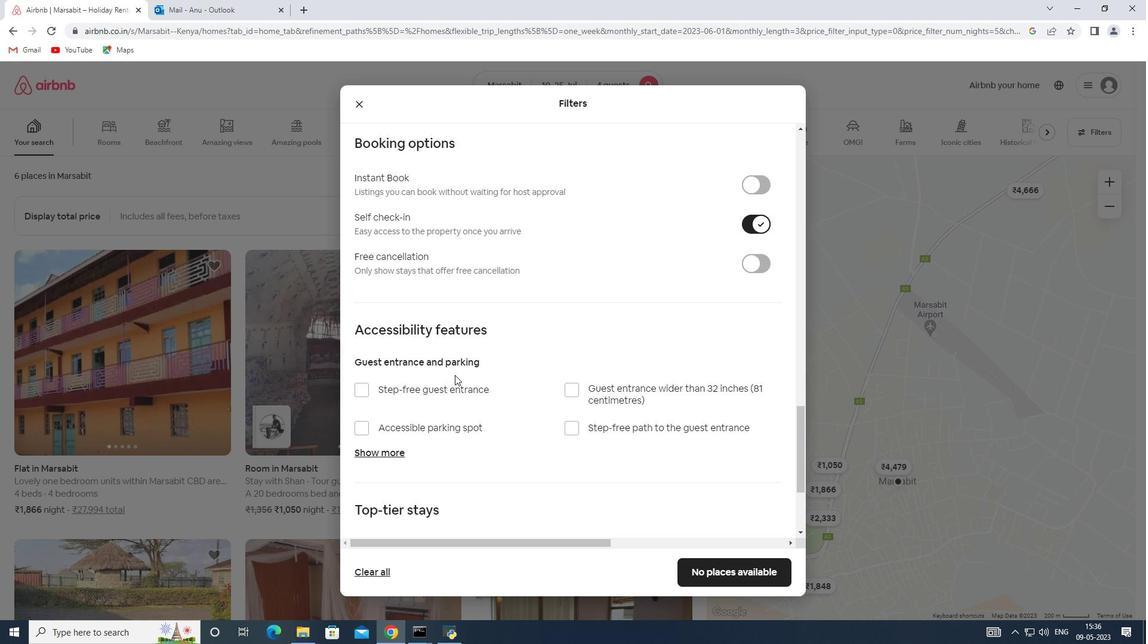 
Action: Mouse scrolled (454, 374) with delta (0, 0)
Screenshot: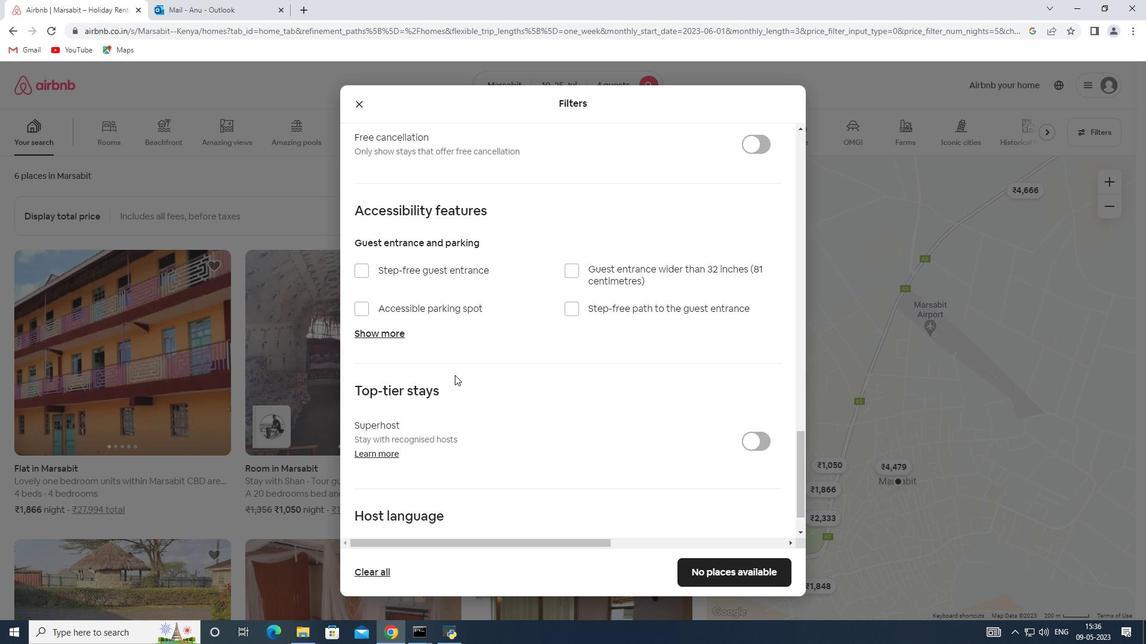 
Action: Mouse scrolled (454, 374) with delta (0, 0)
Screenshot: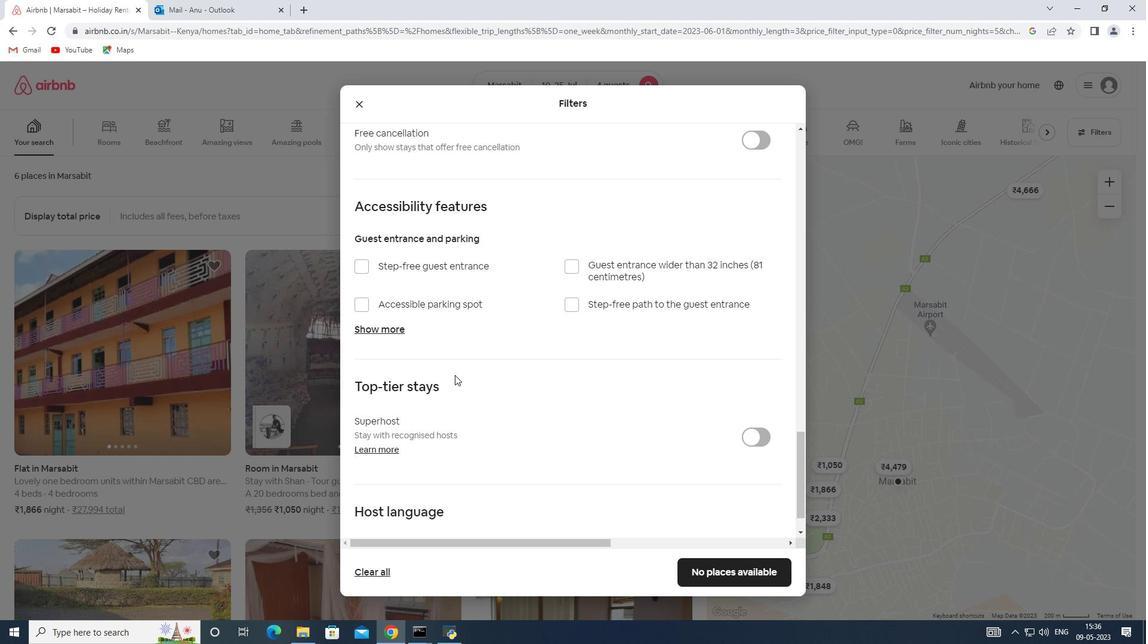 
Action: Mouse moved to (363, 502)
Screenshot: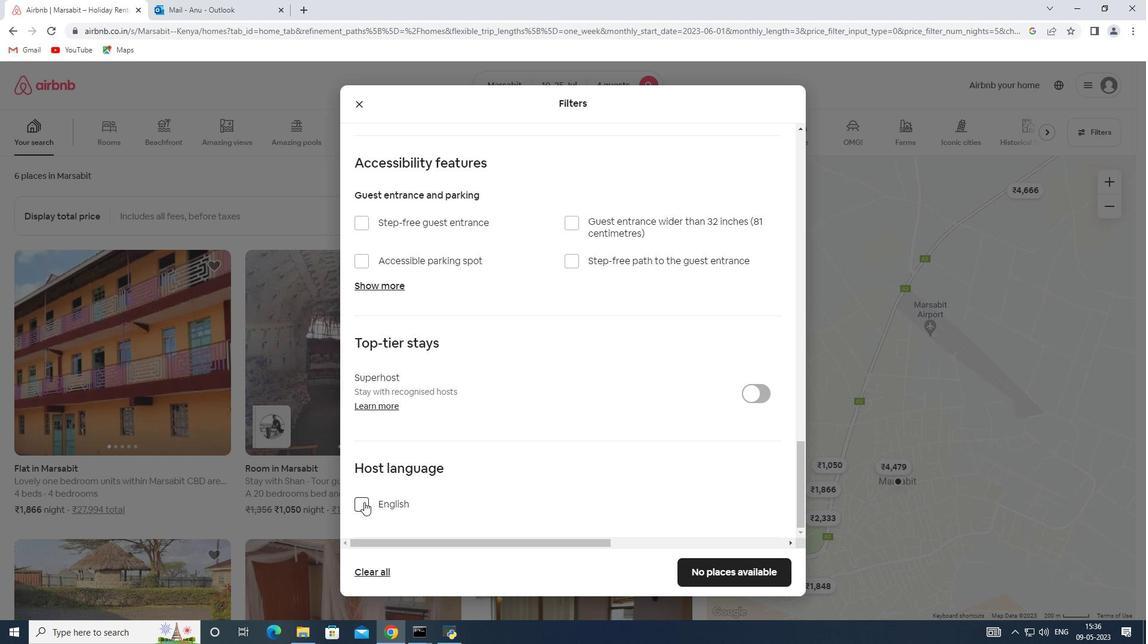 
Action: Mouse pressed left at (363, 502)
Screenshot: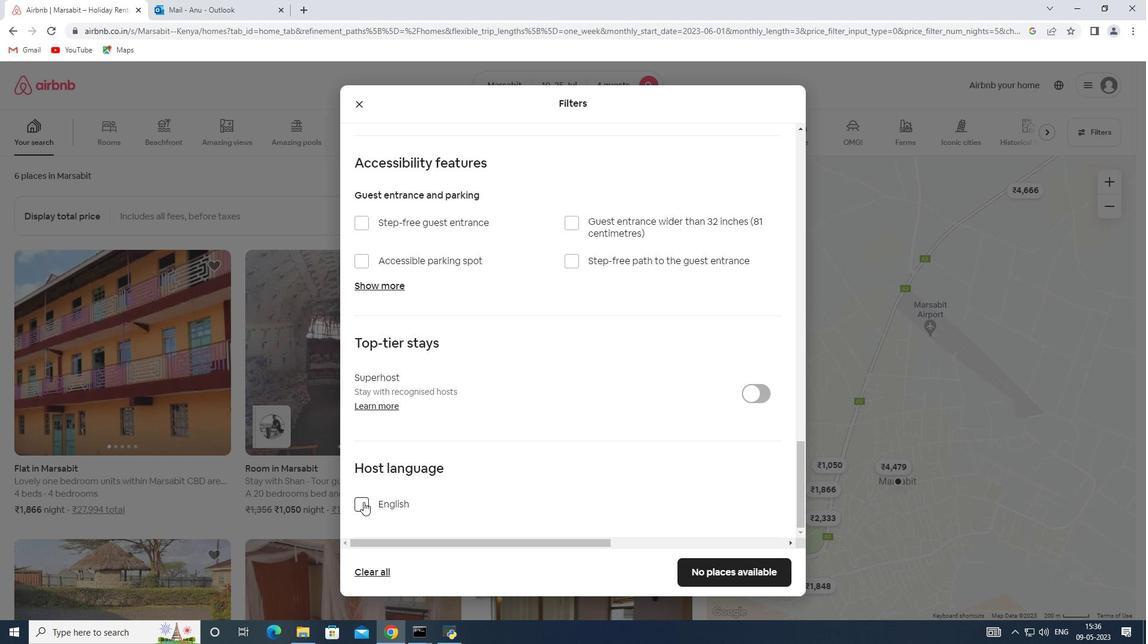
Action: Mouse moved to (702, 568)
Screenshot: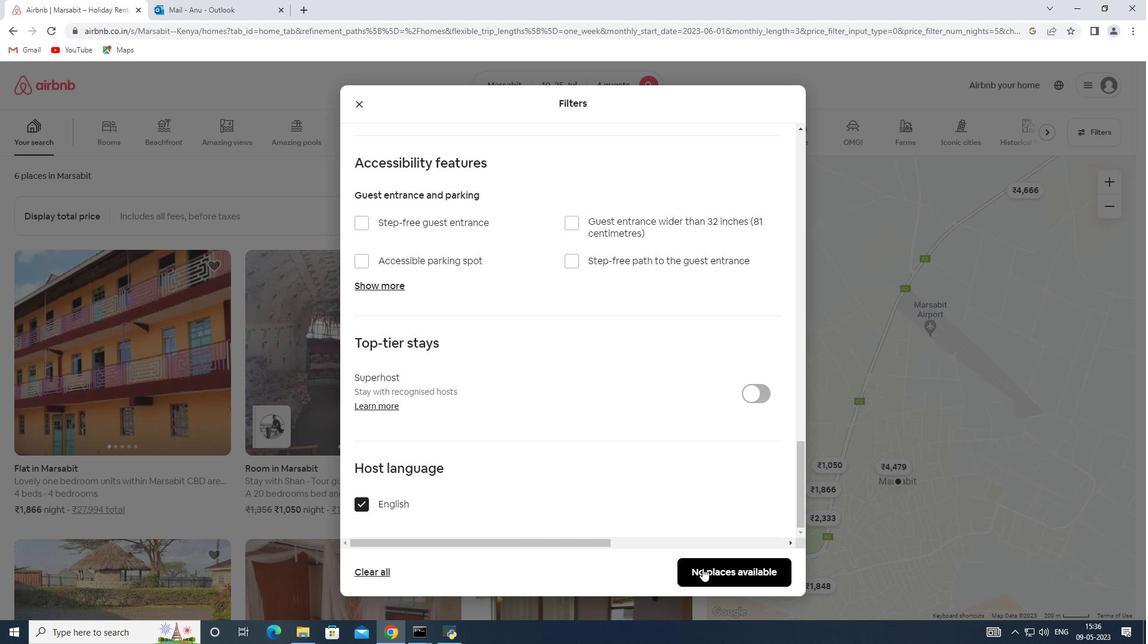 
Action: Mouse pressed left at (702, 568)
Screenshot: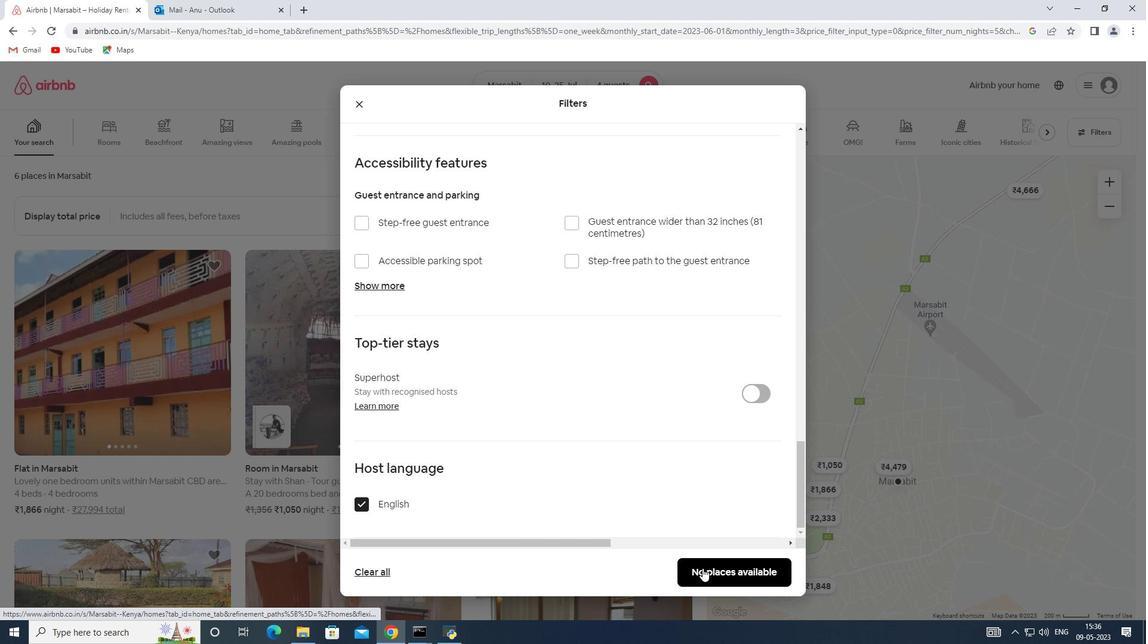 
